 Task: Find connections with filter location Goyerkāta with filter topic #Travelwith filter profile language German with filter current company WPP with filter school Freshers Jobs in Bangalore with filter industry Museums with filter service category Computer Repair with filter keywords title Receptionist
Action: Mouse moved to (665, 107)
Screenshot: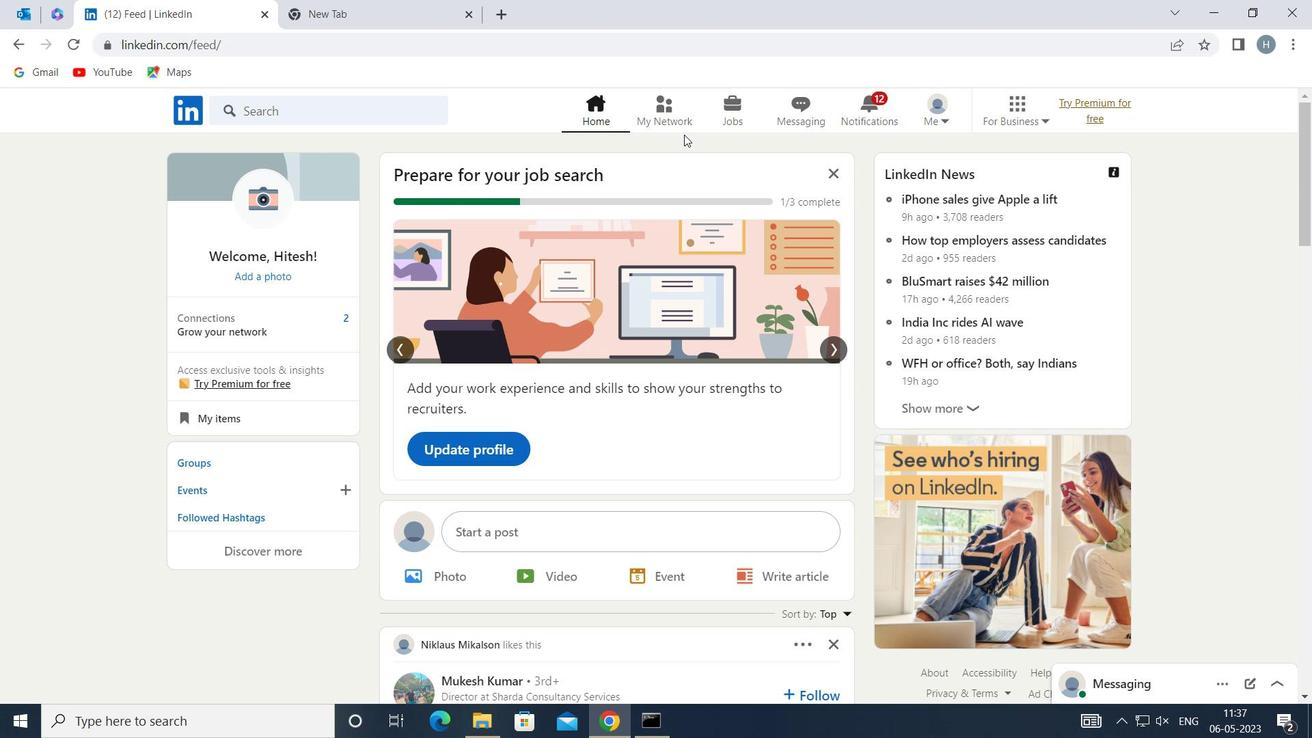 
Action: Mouse pressed left at (665, 107)
Screenshot: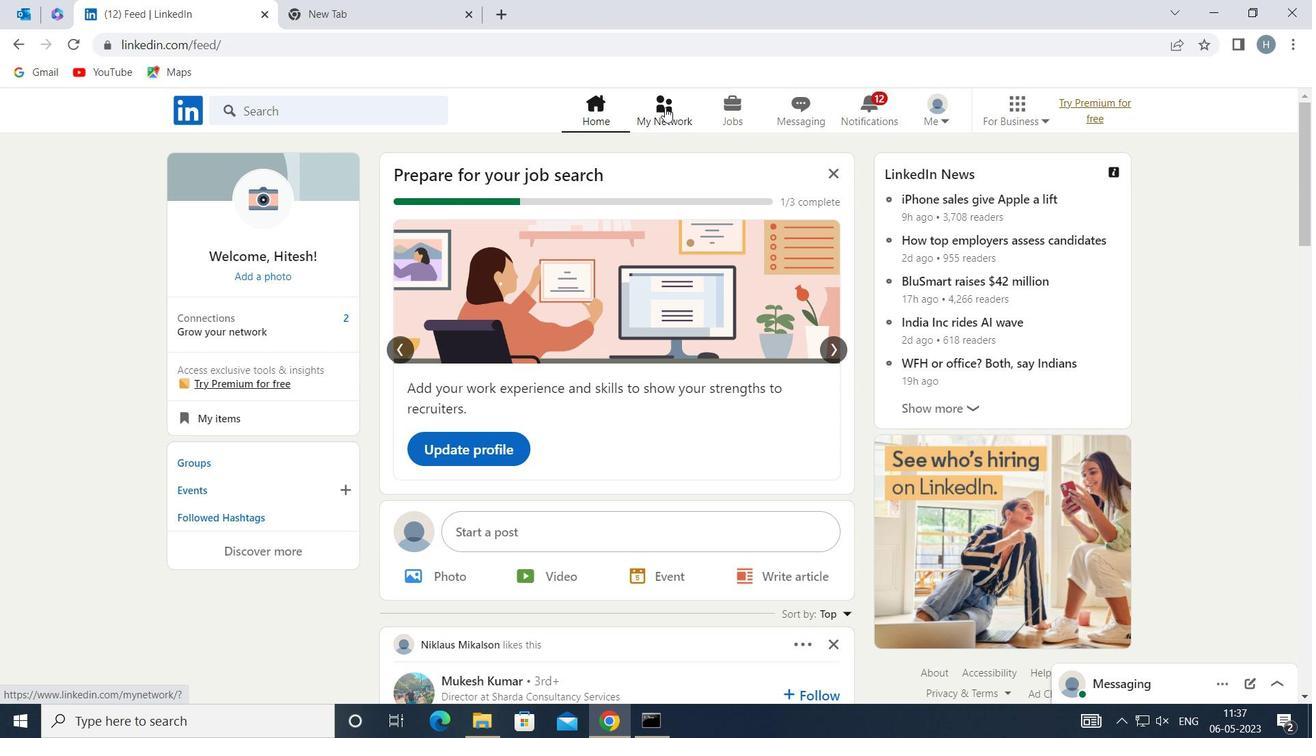 
Action: Mouse moved to (385, 203)
Screenshot: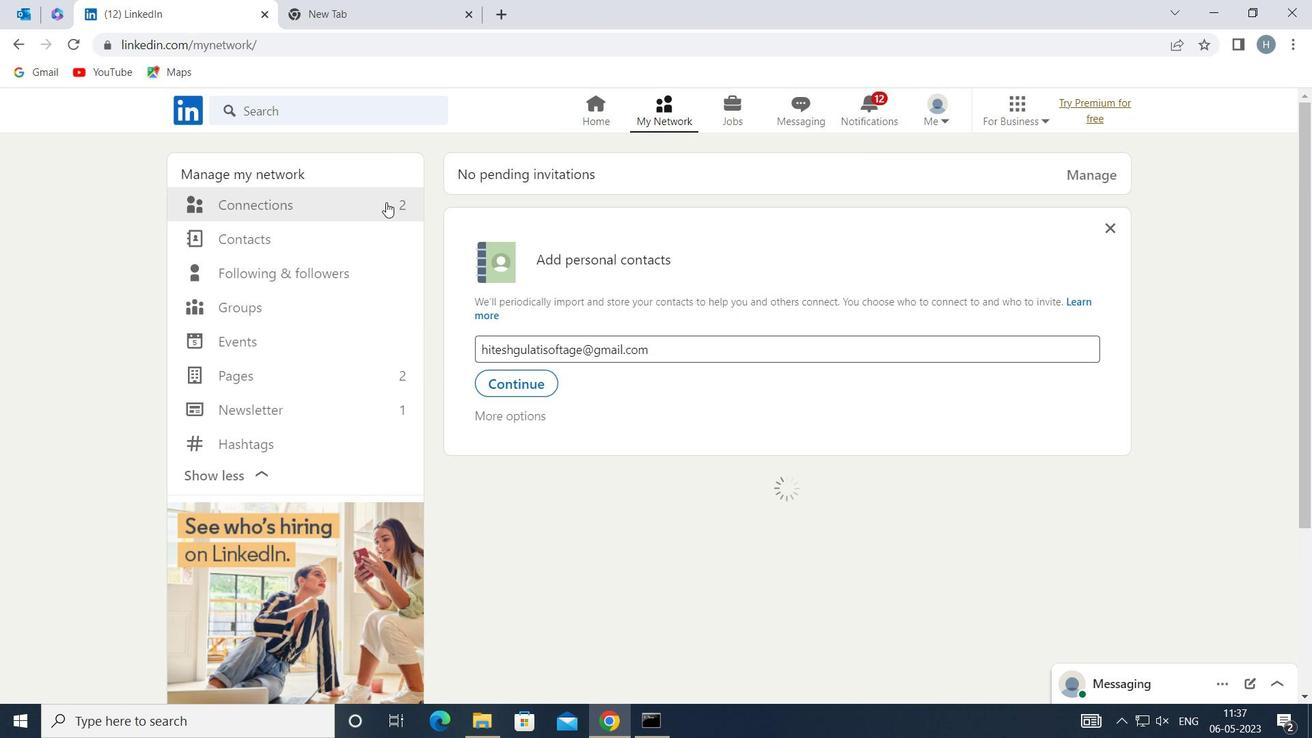 
Action: Mouse pressed left at (385, 203)
Screenshot: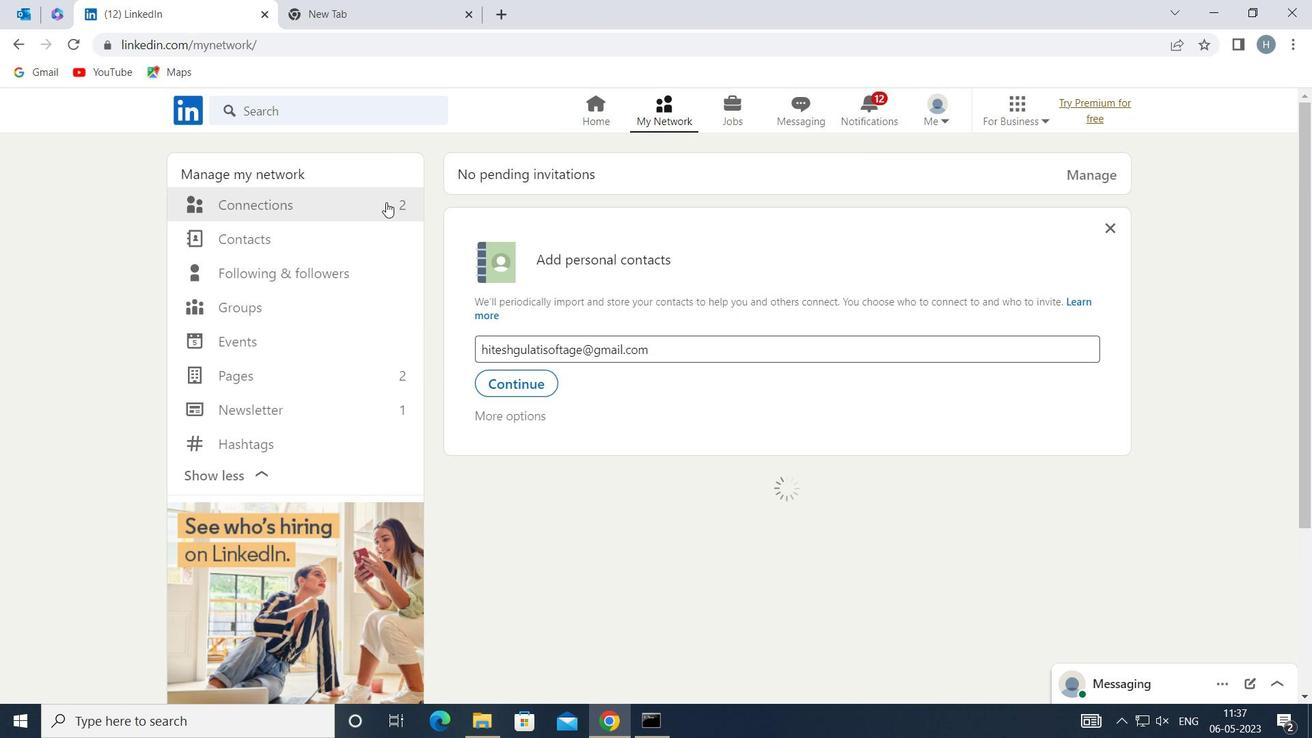 
Action: Mouse moved to (817, 201)
Screenshot: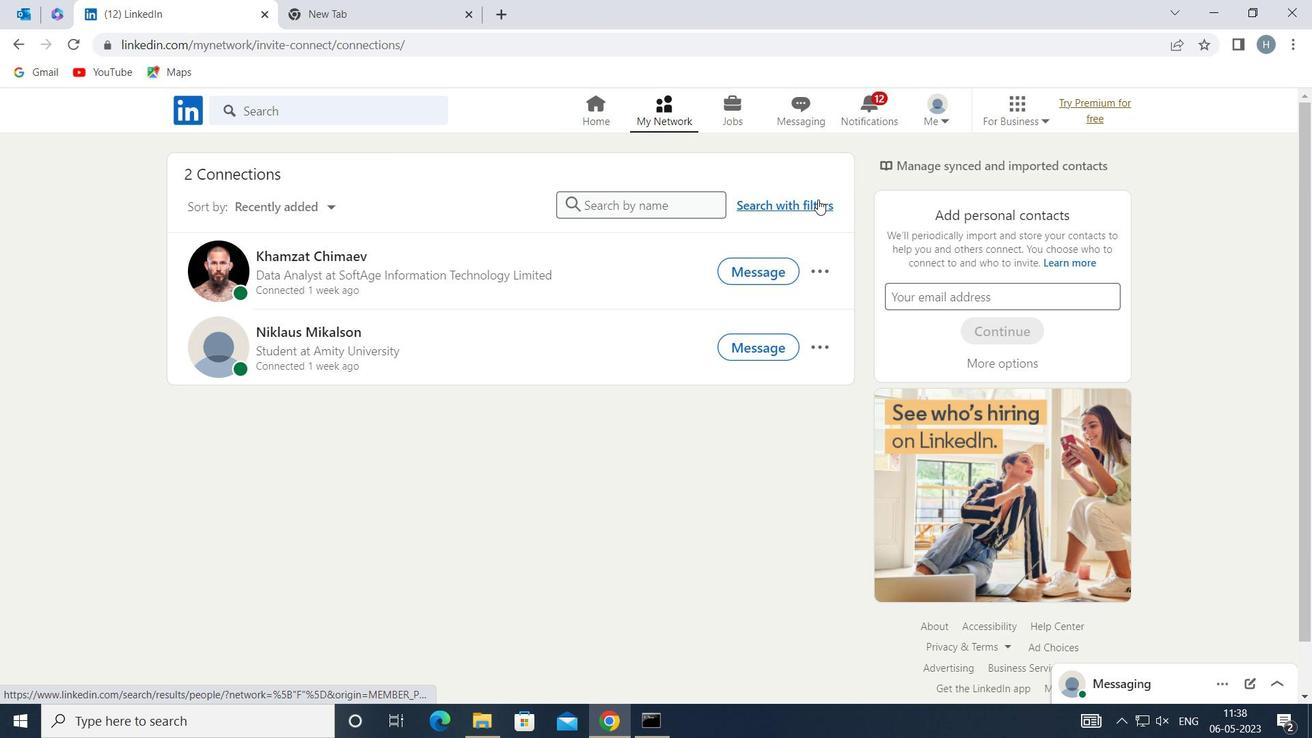 
Action: Mouse pressed left at (817, 201)
Screenshot: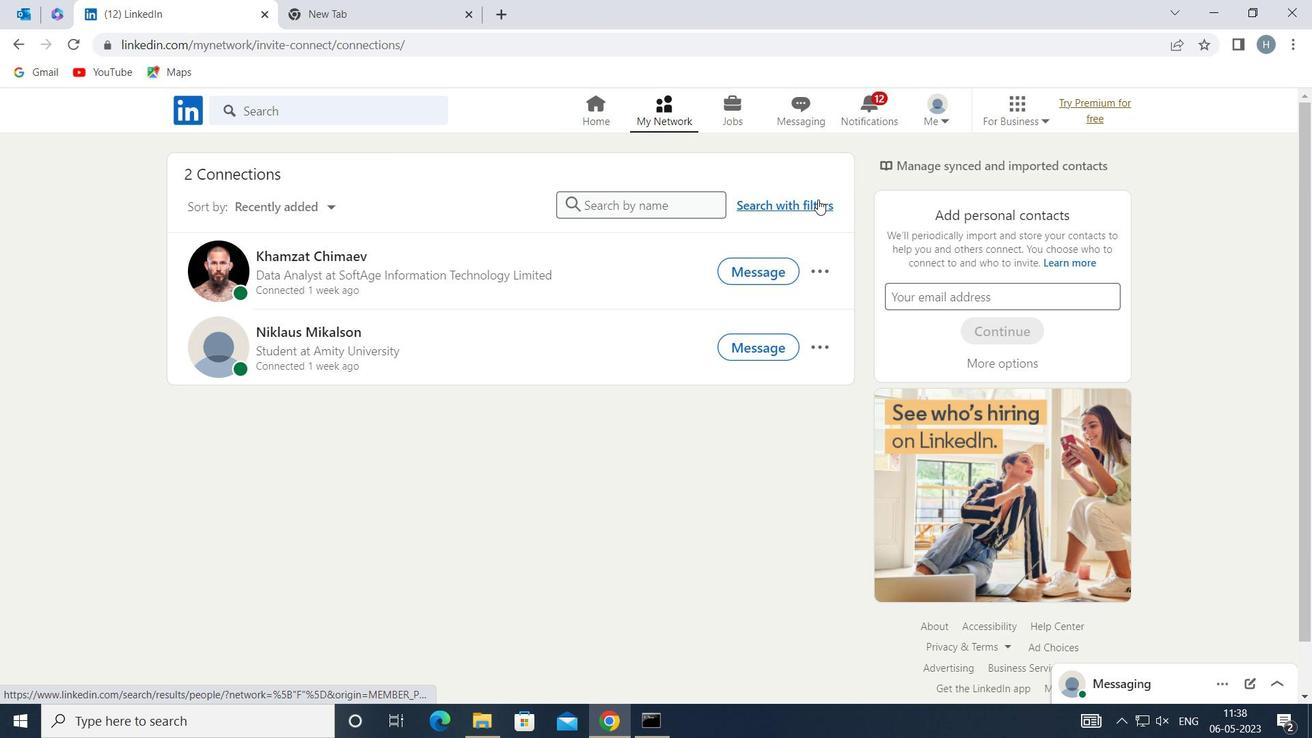 
Action: Mouse moved to (715, 163)
Screenshot: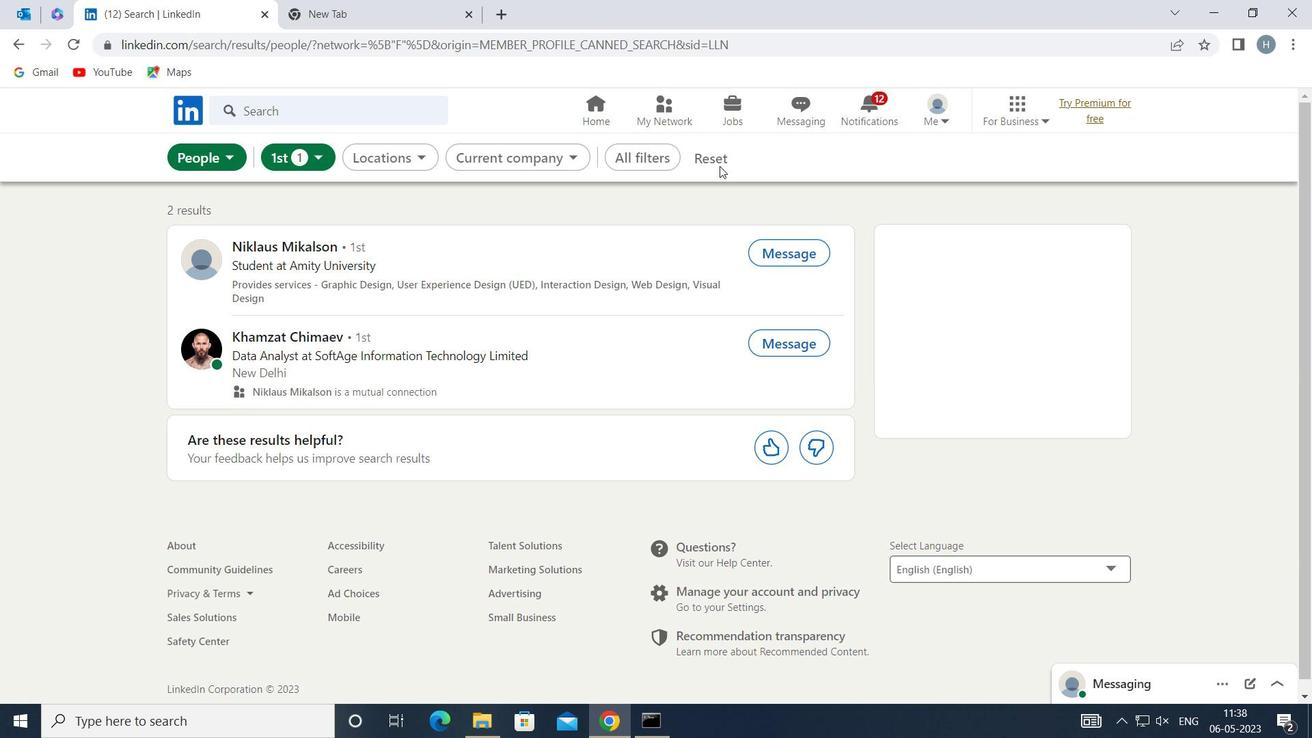 
Action: Mouse pressed left at (715, 163)
Screenshot: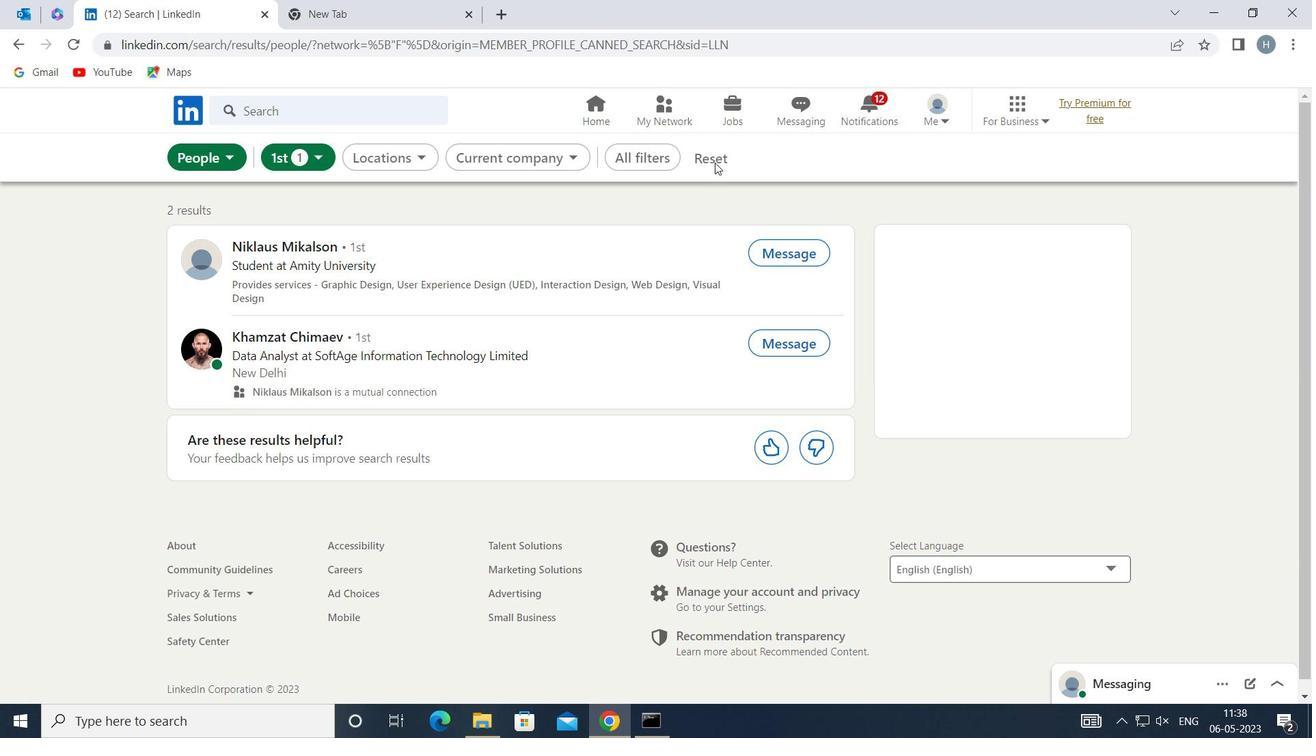 
Action: Mouse moved to (712, 153)
Screenshot: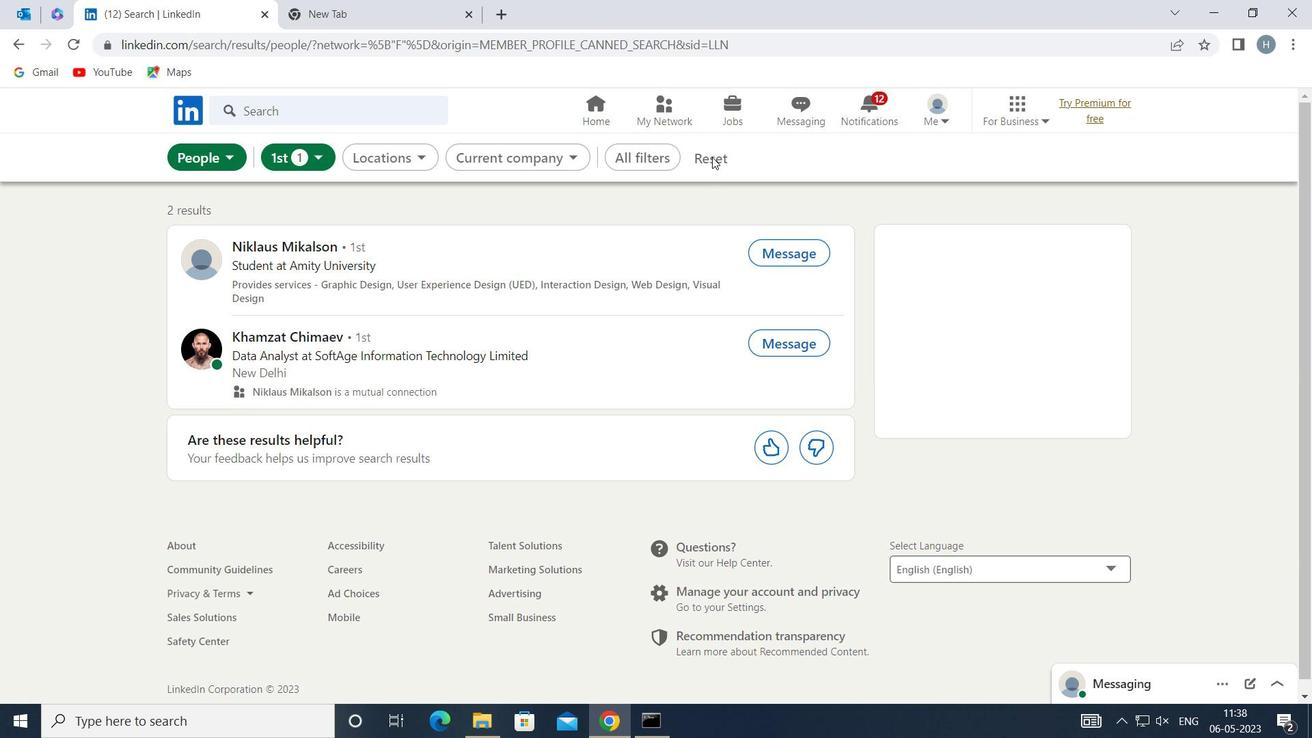 
Action: Mouse pressed left at (712, 153)
Screenshot: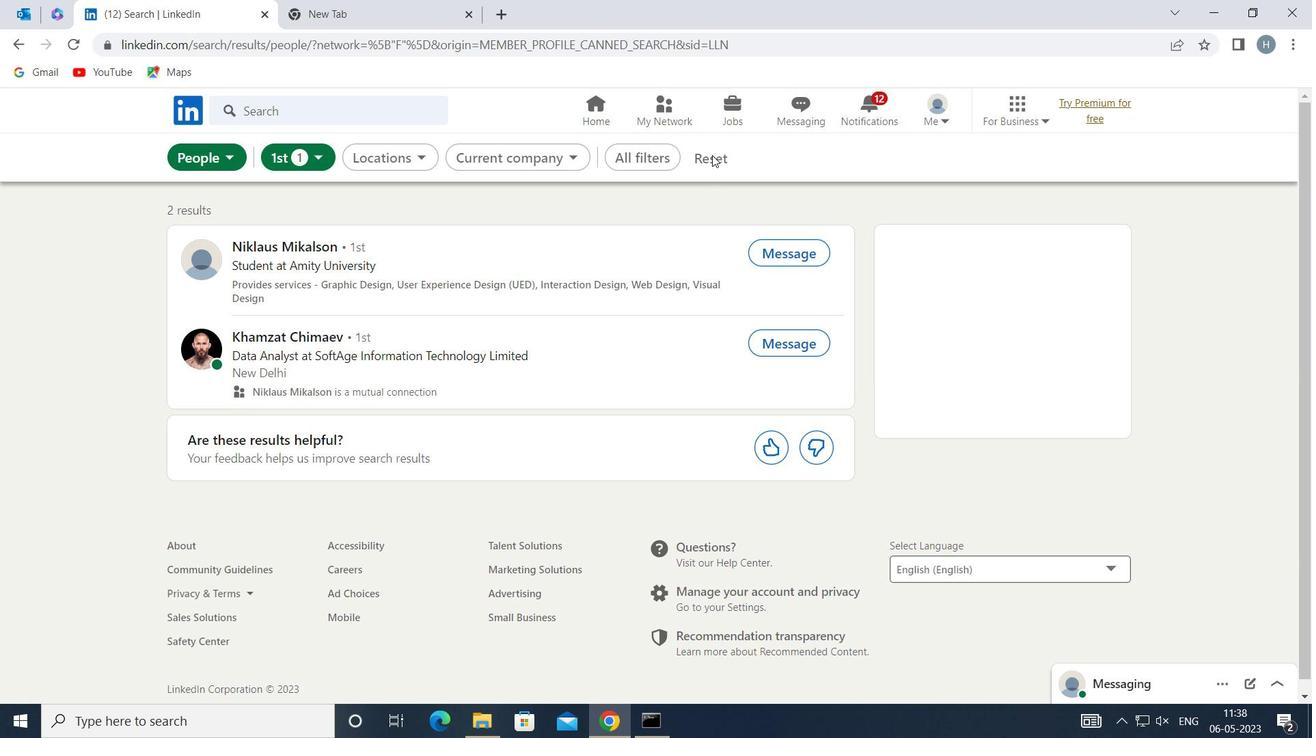 
Action: Mouse moved to (699, 155)
Screenshot: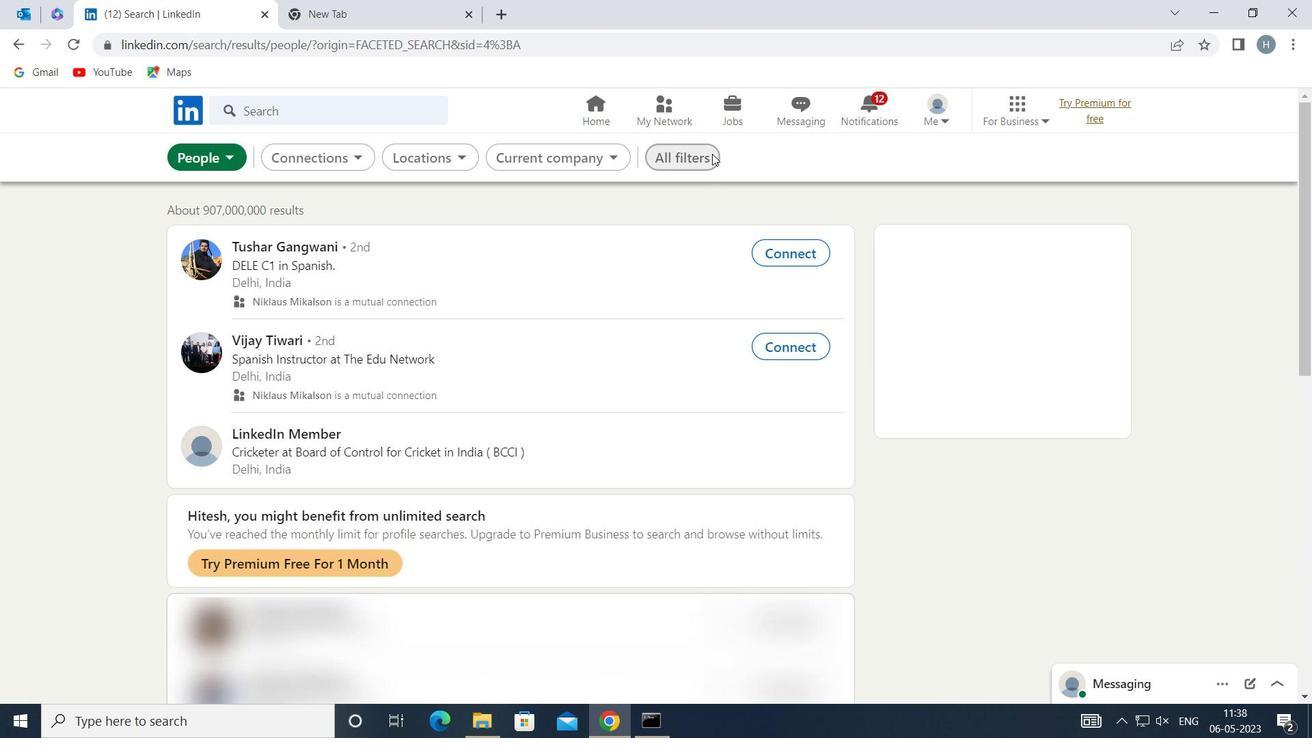 
Action: Mouse pressed left at (699, 155)
Screenshot: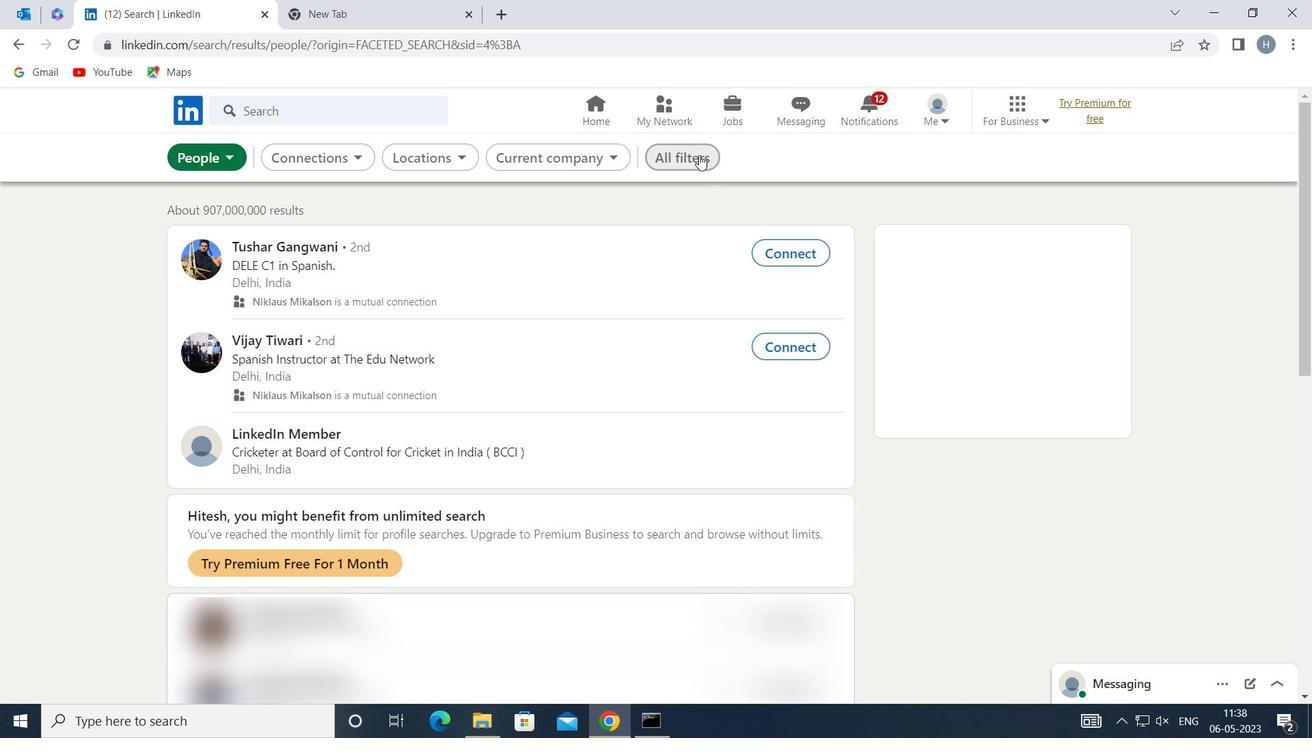 
Action: Mouse moved to (1075, 369)
Screenshot: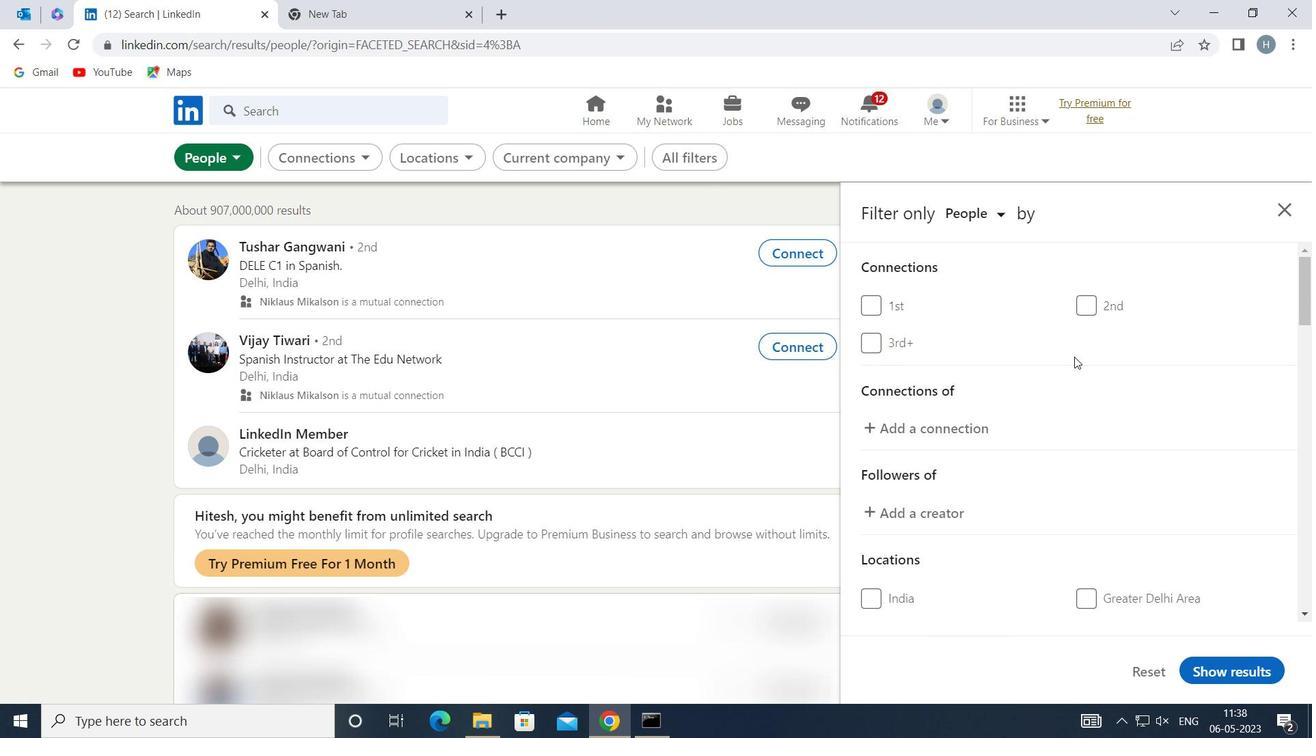 
Action: Mouse scrolled (1075, 369) with delta (0, 0)
Screenshot: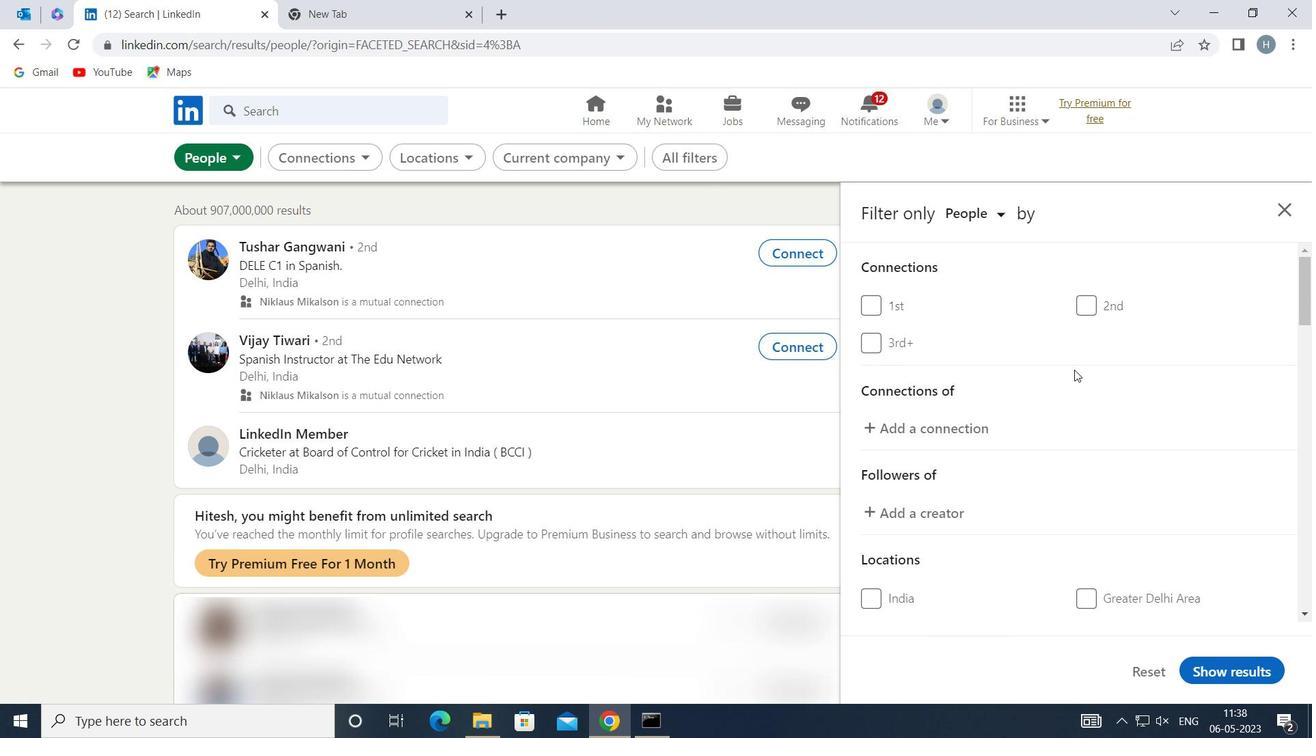 
Action: Mouse moved to (1075, 370)
Screenshot: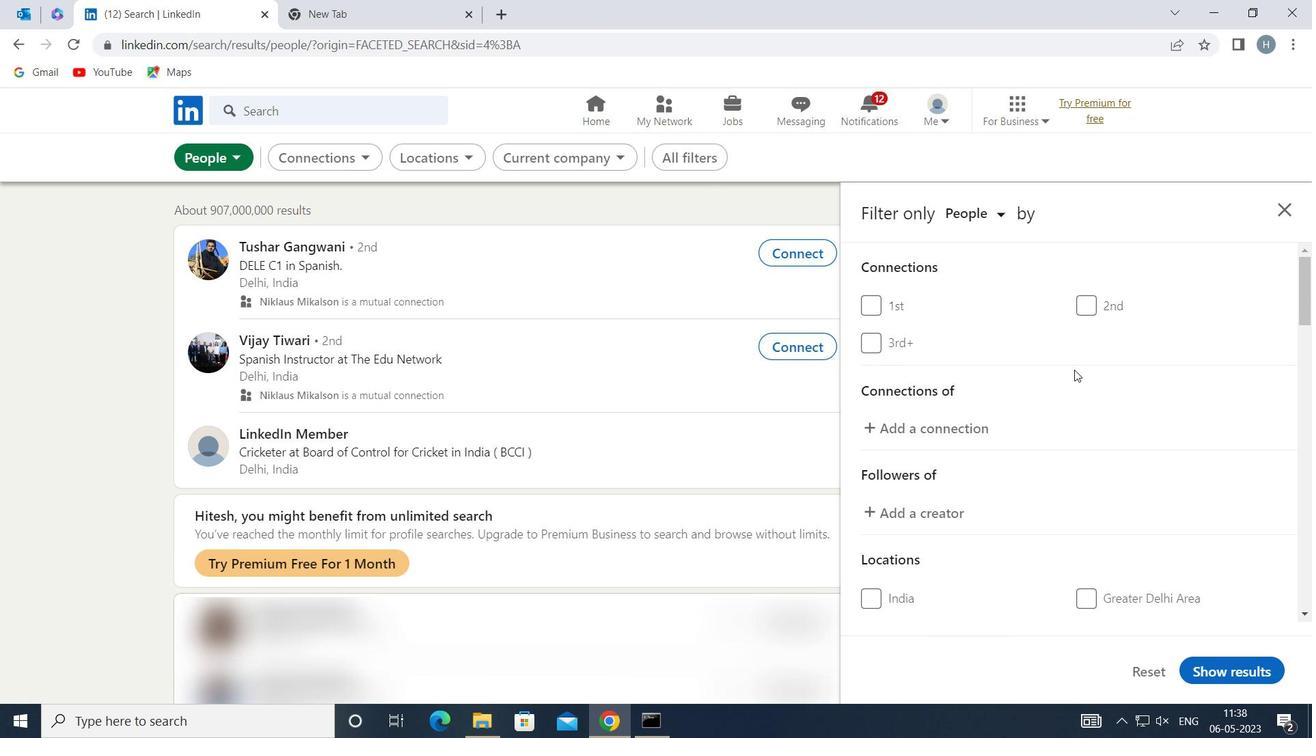 
Action: Mouse scrolled (1075, 369) with delta (0, 0)
Screenshot: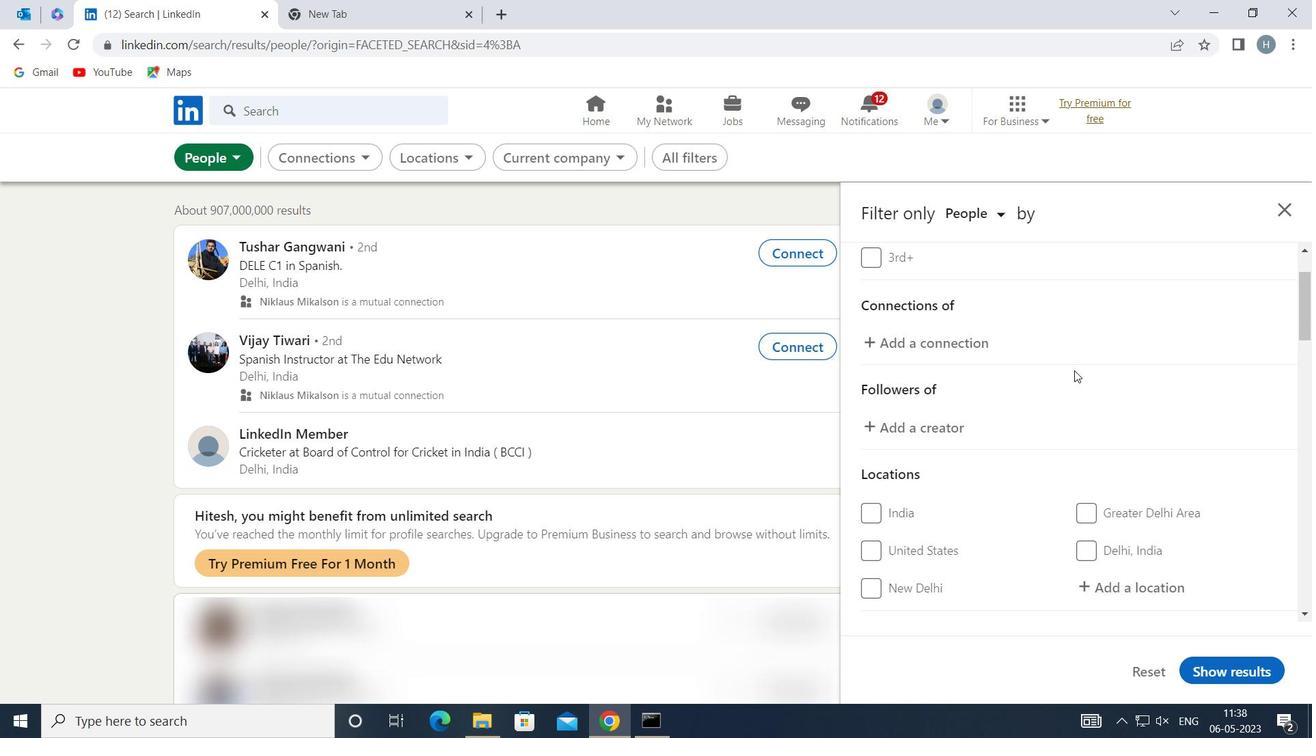 
Action: Mouse moved to (1075, 372)
Screenshot: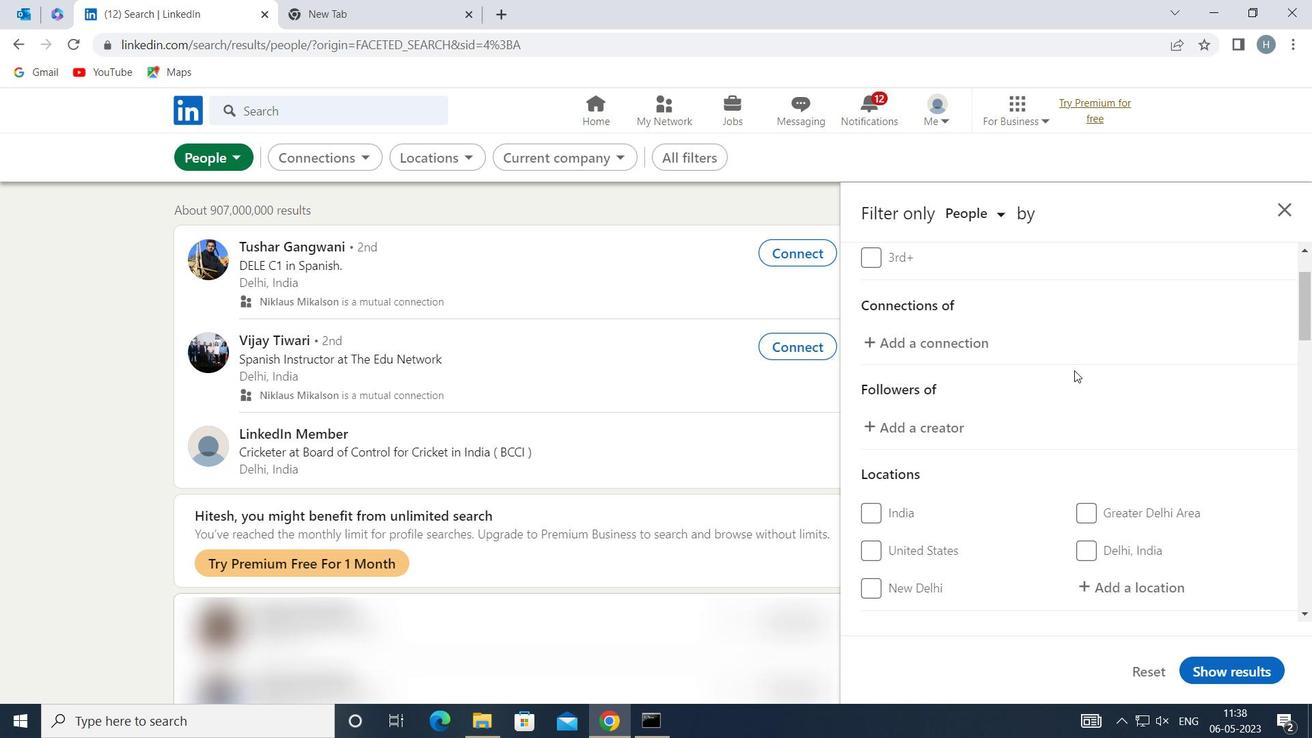 
Action: Mouse scrolled (1075, 371) with delta (0, 0)
Screenshot: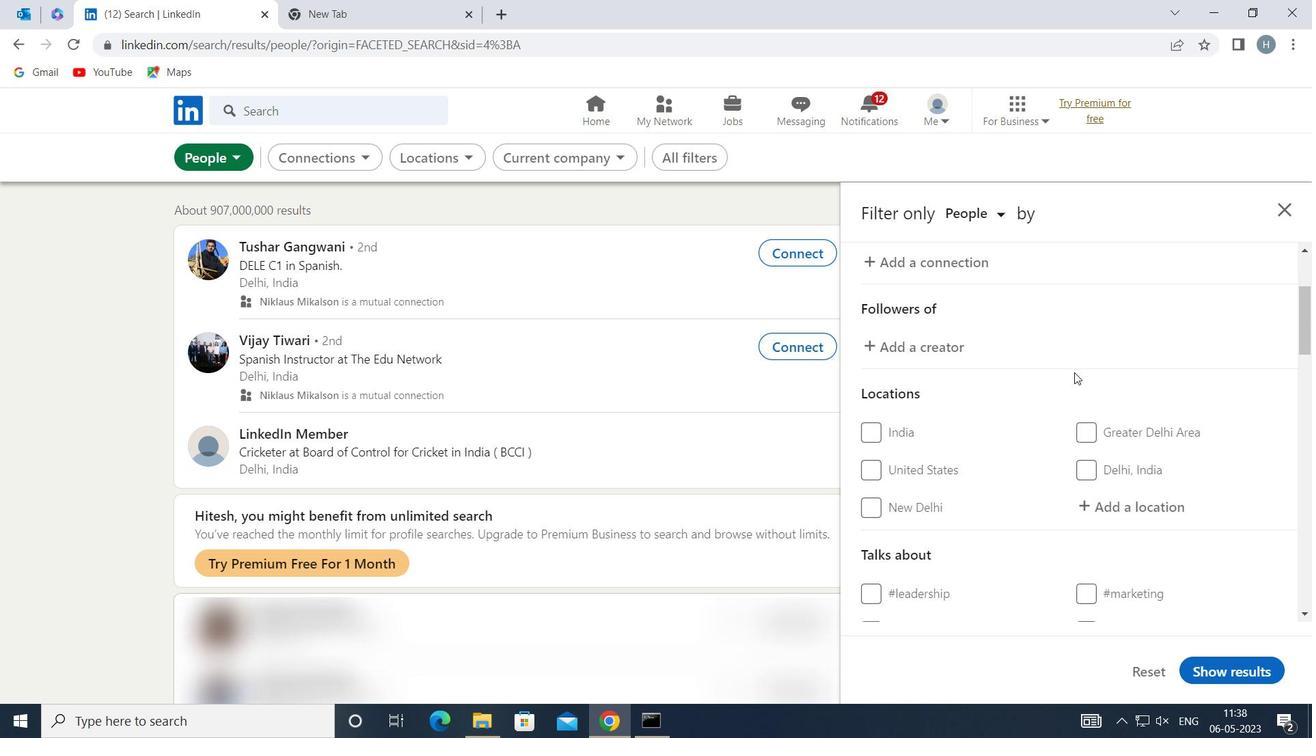 
Action: Mouse moved to (1129, 412)
Screenshot: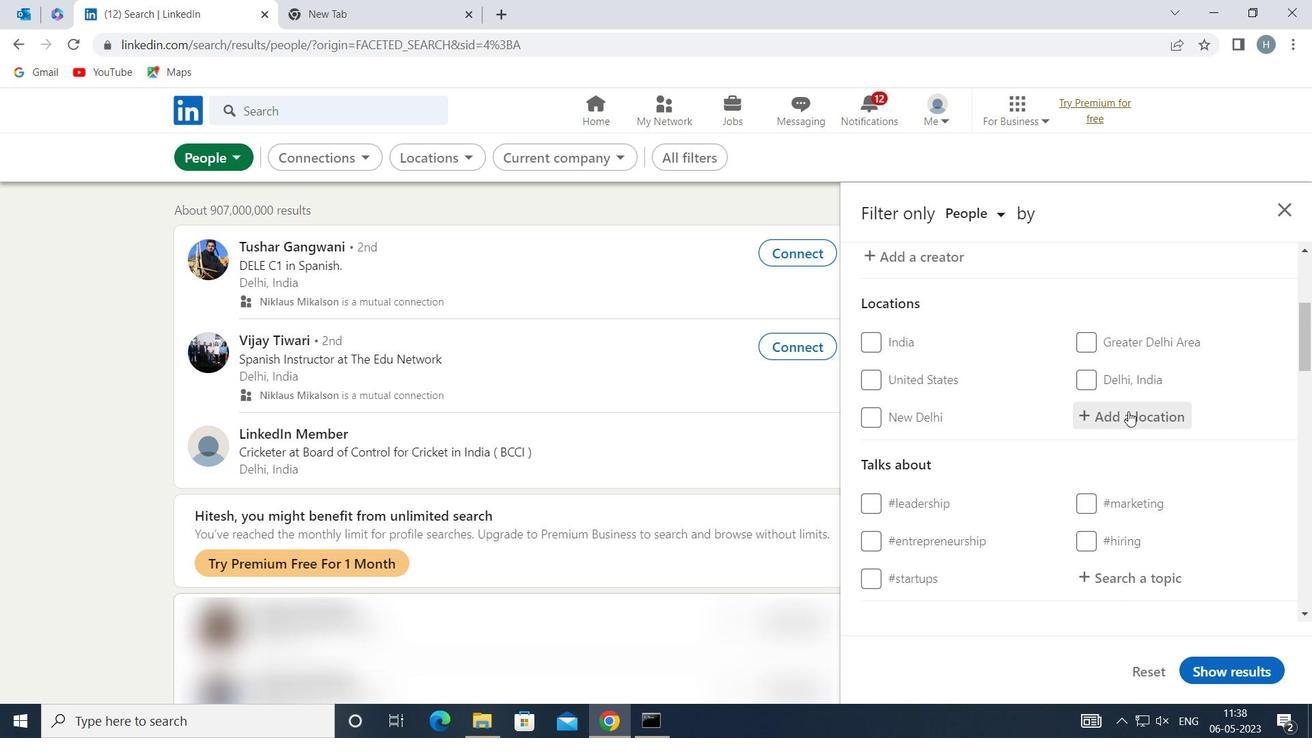 
Action: Mouse pressed left at (1129, 412)
Screenshot: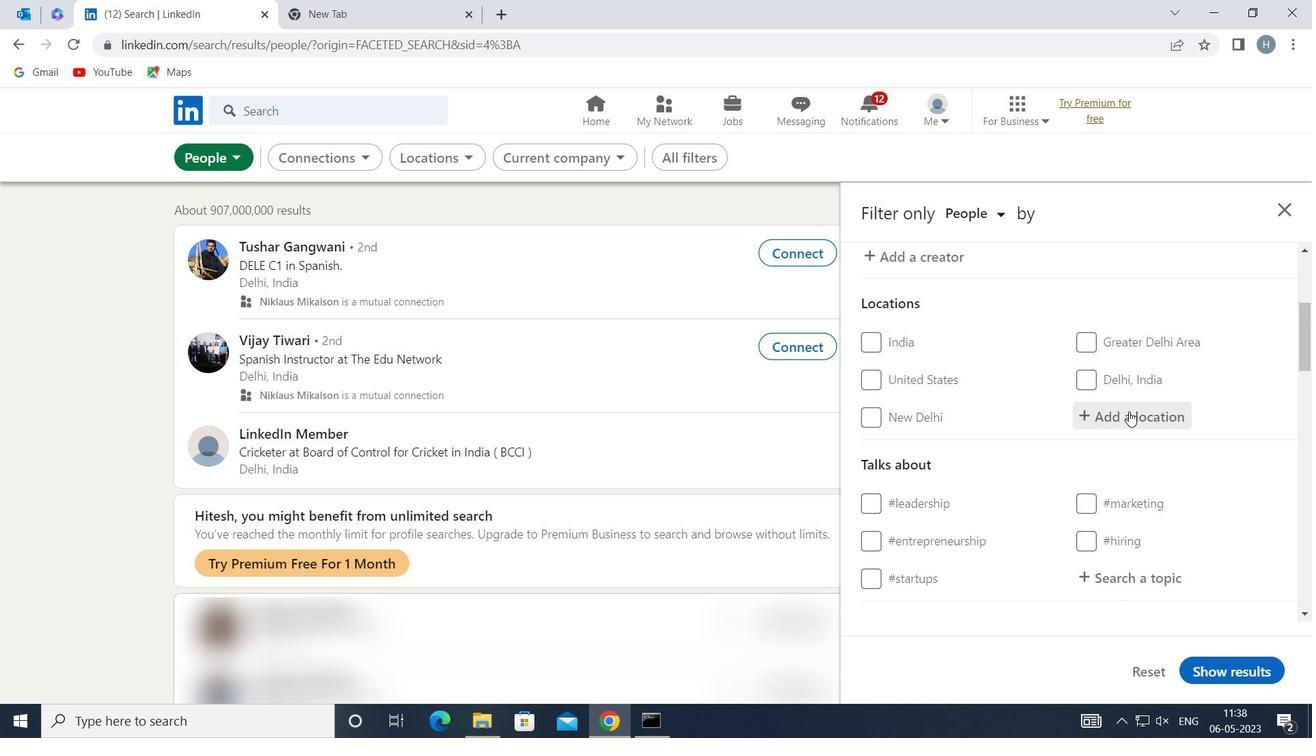 
Action: Mouse moved to (1128, 412)
Screenshot: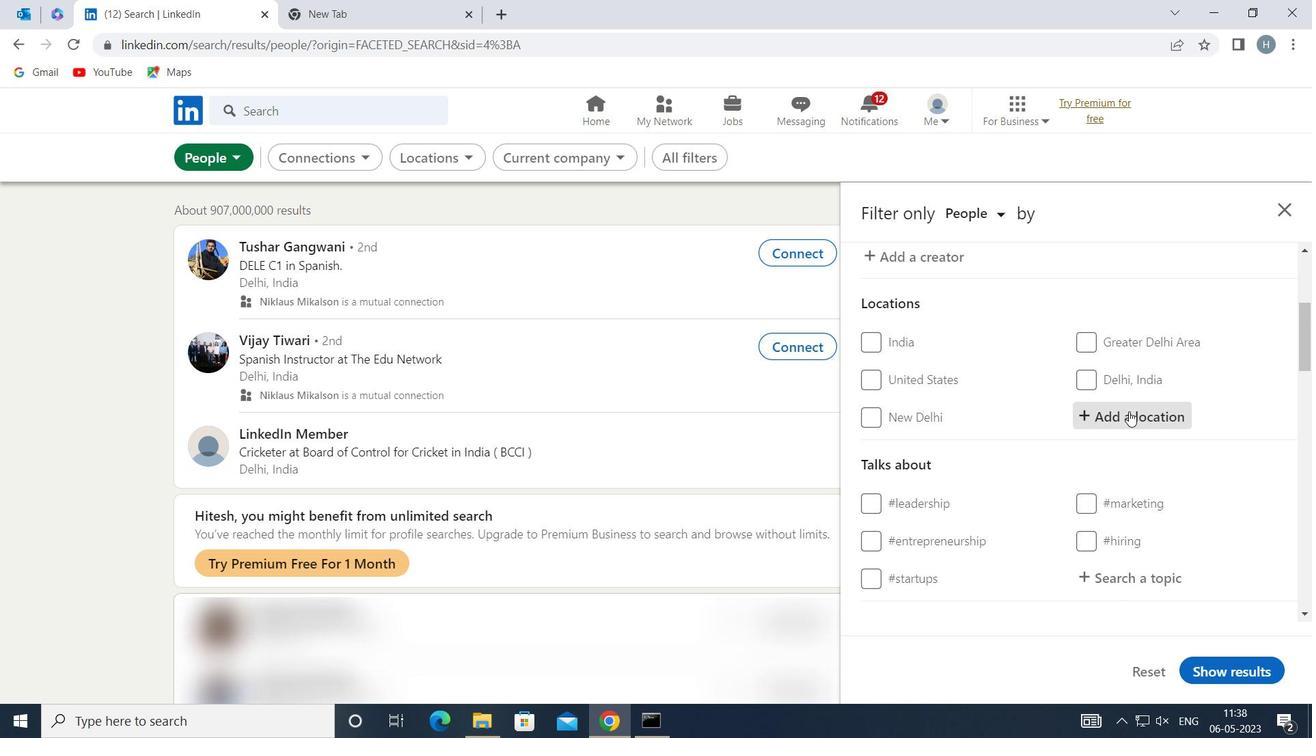 
Action: Key pressed <Key.shift>GOYERKATA
Screenshot: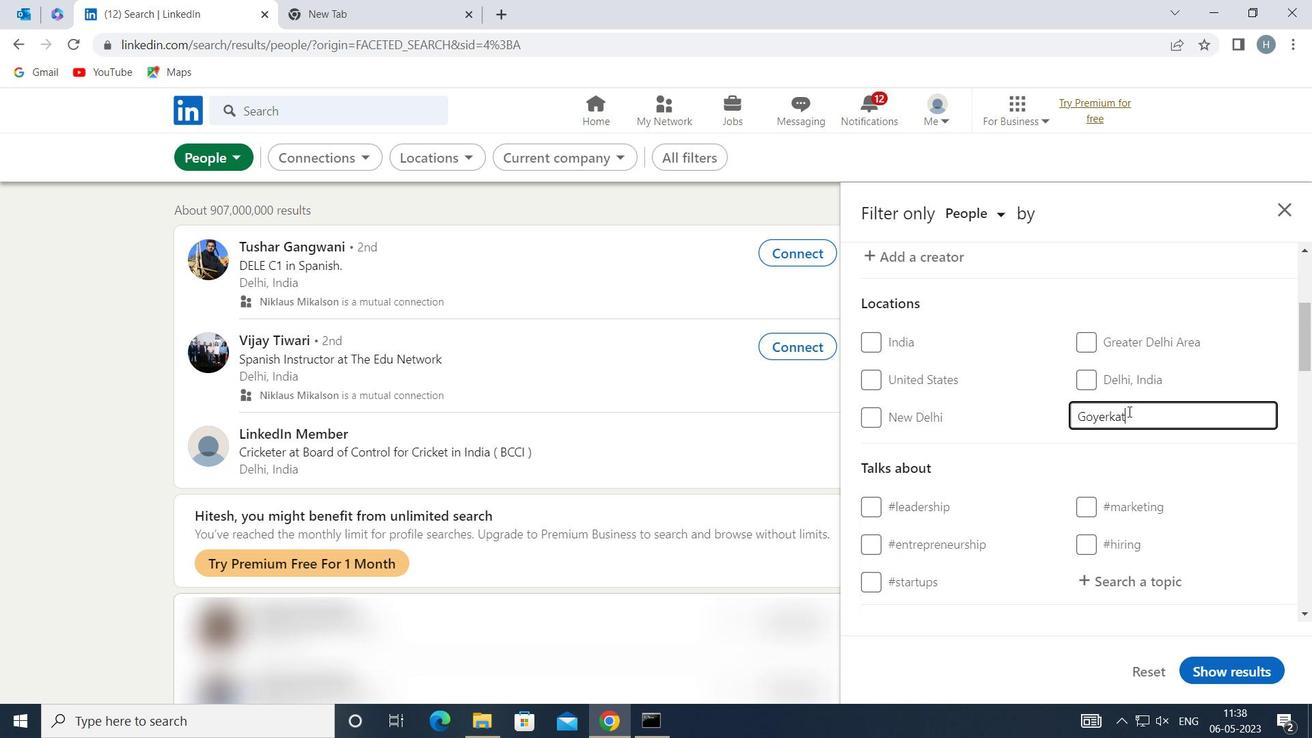 
Action: Mouse moved to (1145, 440)
Screenshot: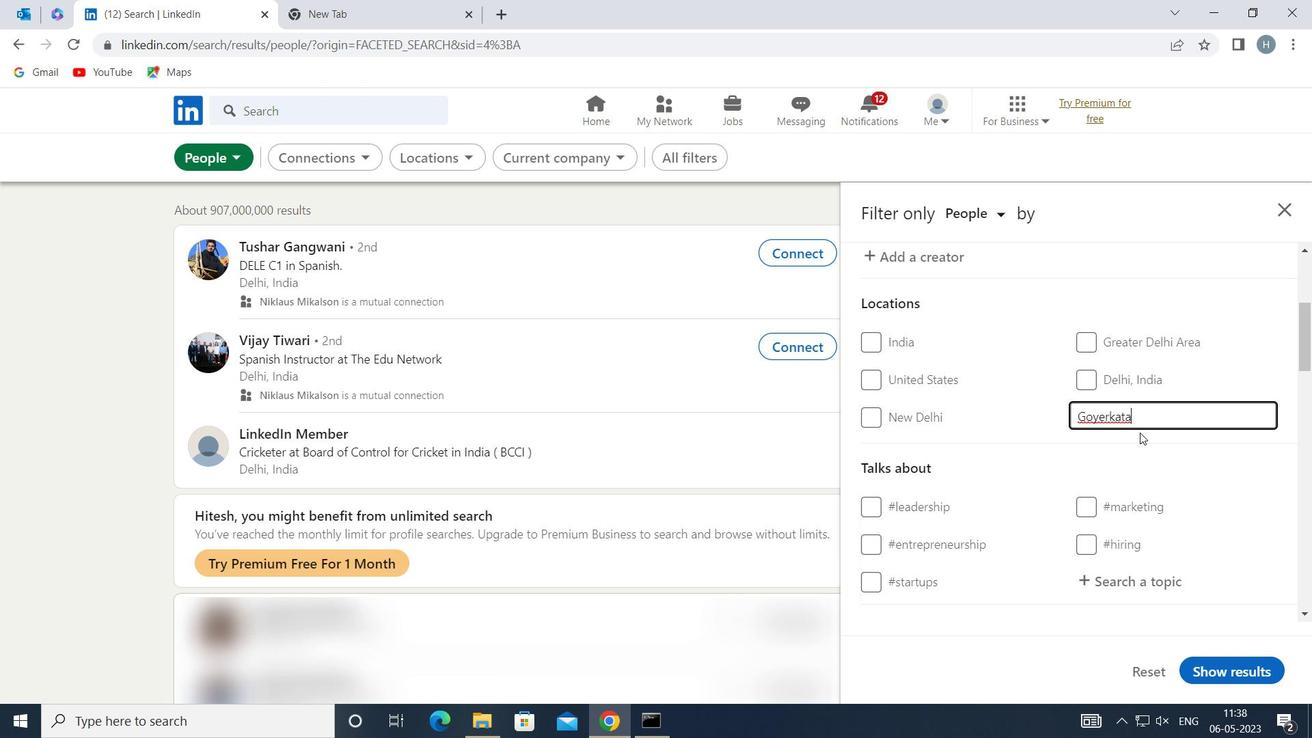 
Action: Mouse pressed left at (1145, 440)
Screenshot: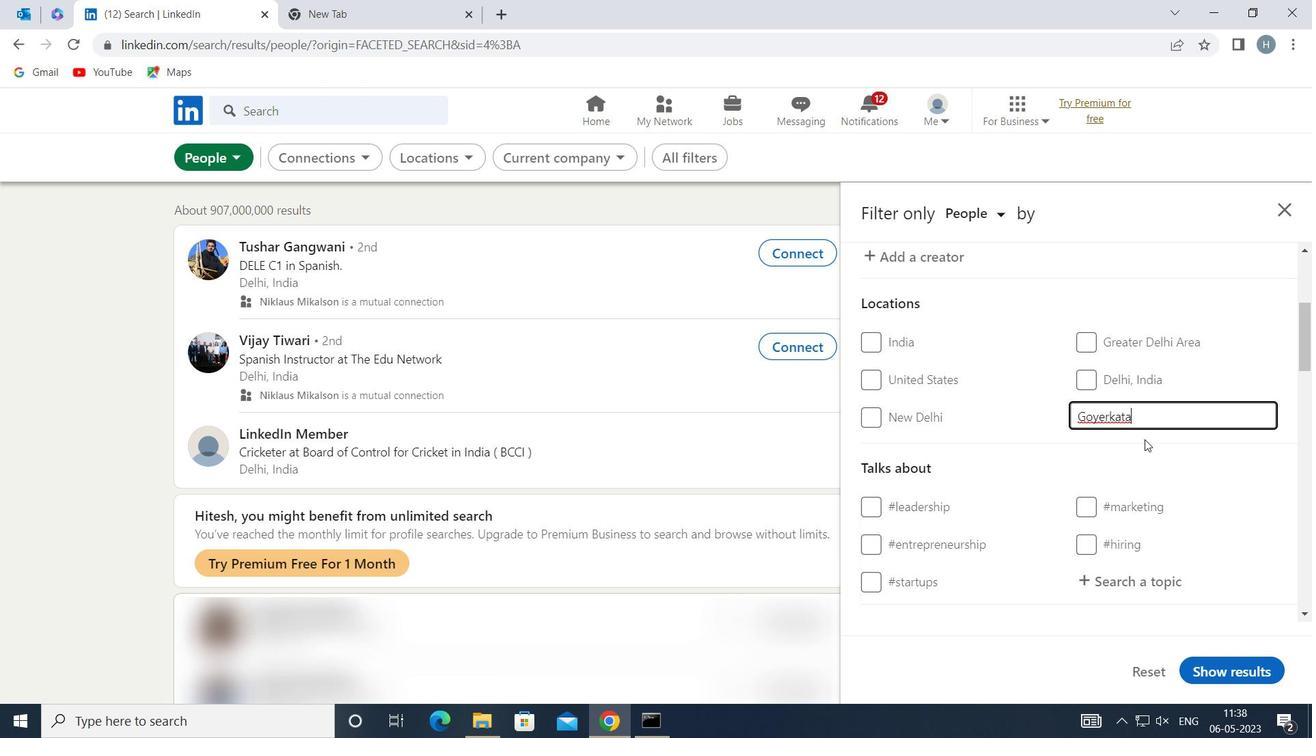 
Action: Mouse moved to (1125, 434)
Screenshot: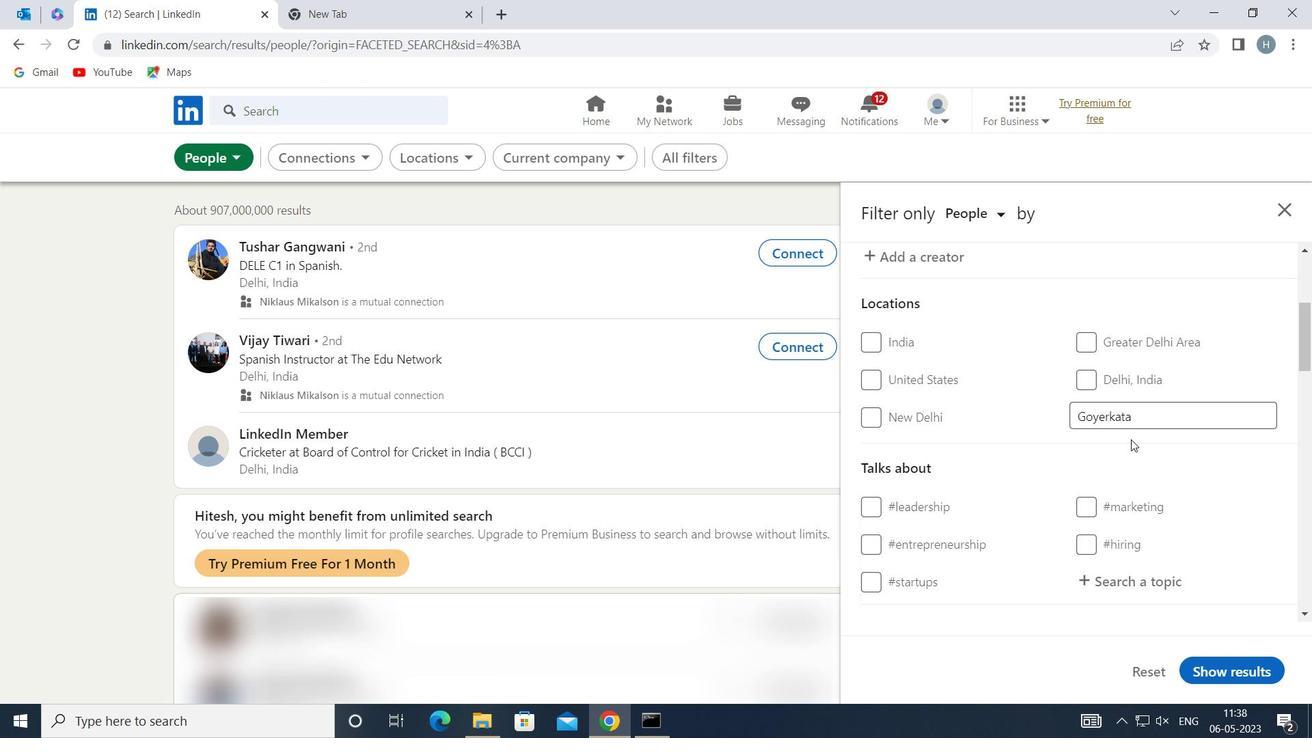 
Action: Mouse scrolled (1125, 433) with delta (0, 0)
Screenshot: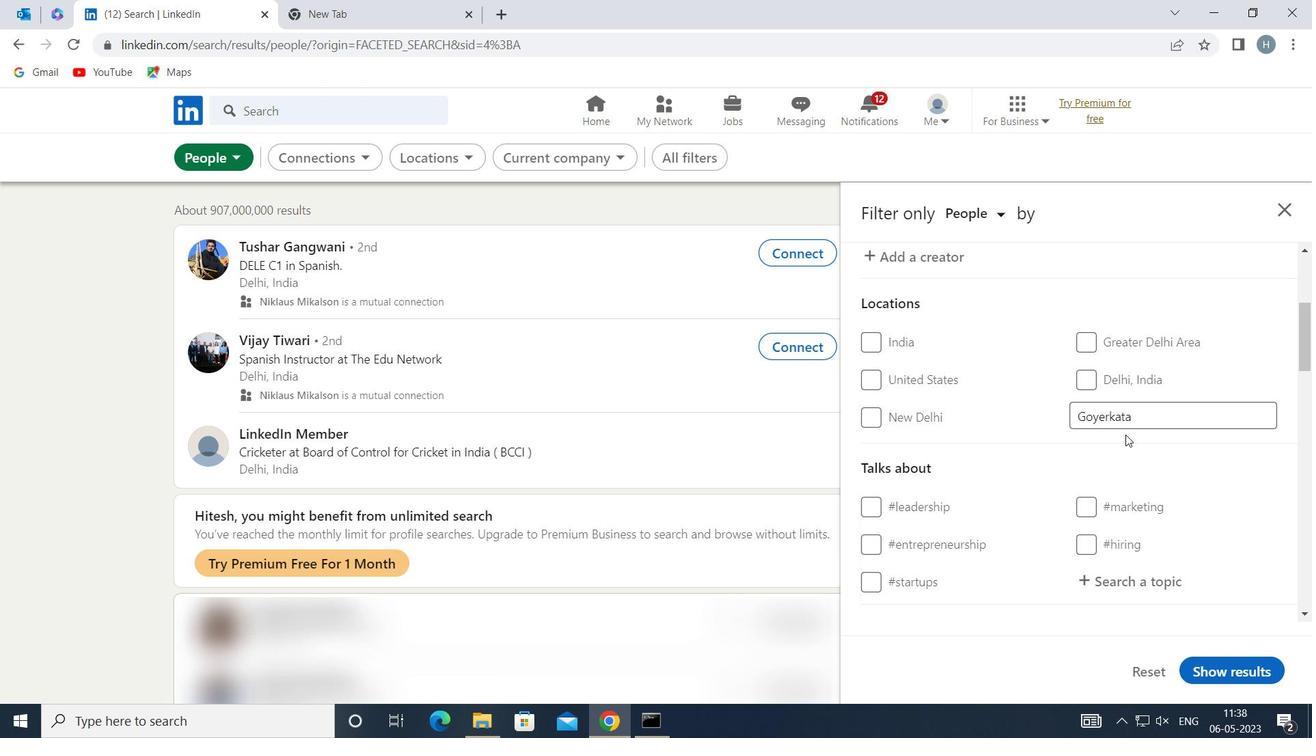 
Action: Mouse moved to (1125, 433)
Screenshot: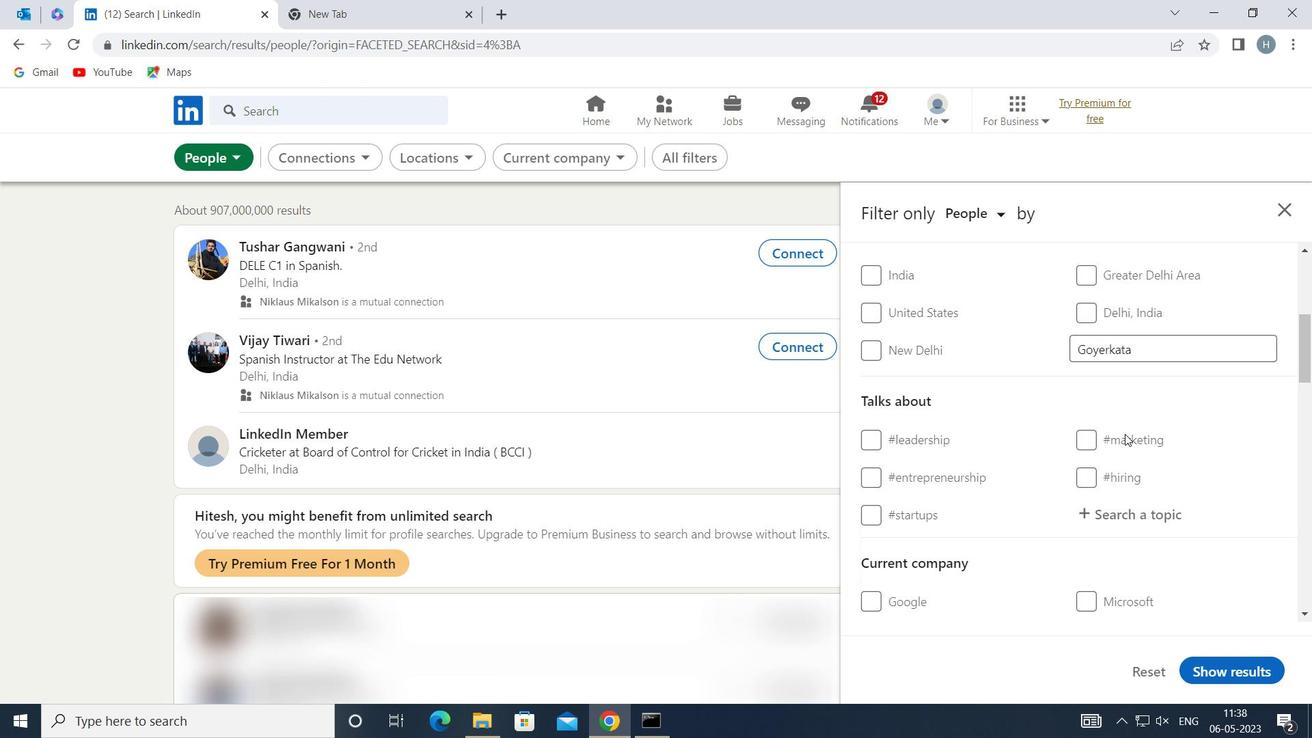 
Action: Mouse scrolled (1125, 432) with delta (0, 0)
Screenshot: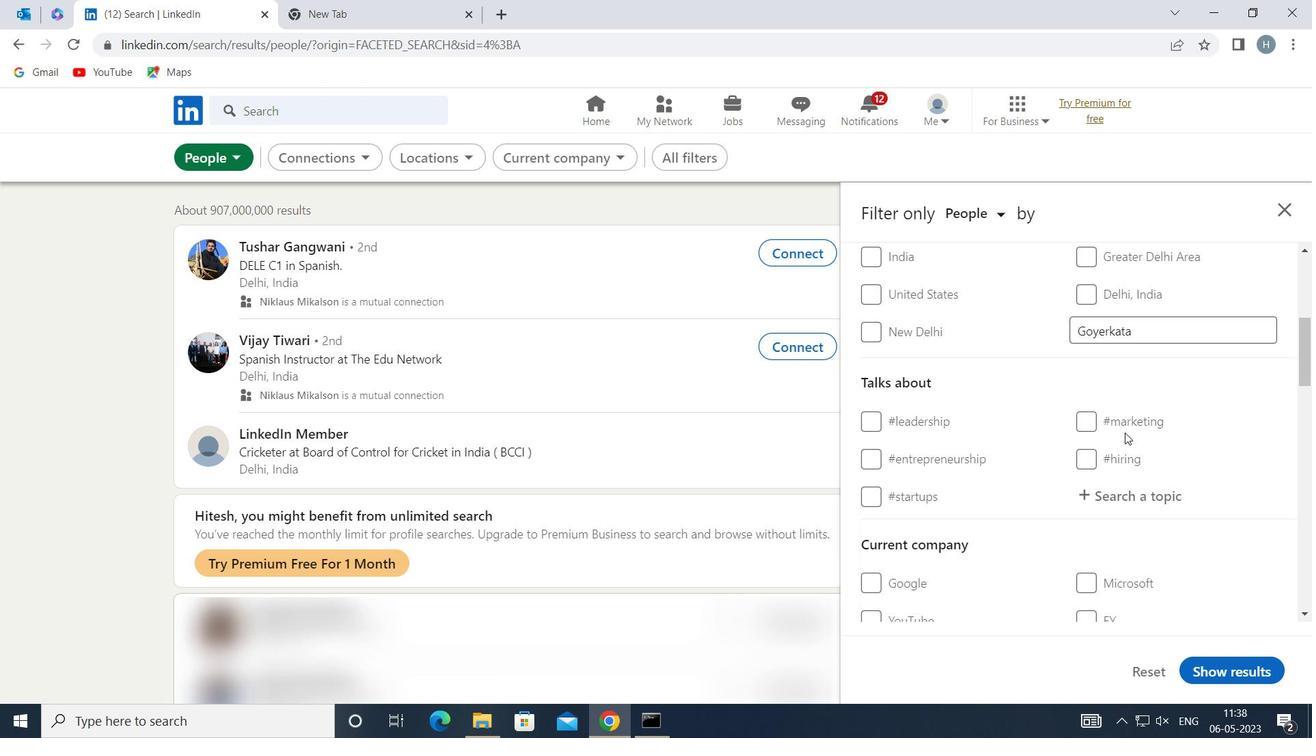 
Action: Mouse moved to (1152, 406)
Screenshot: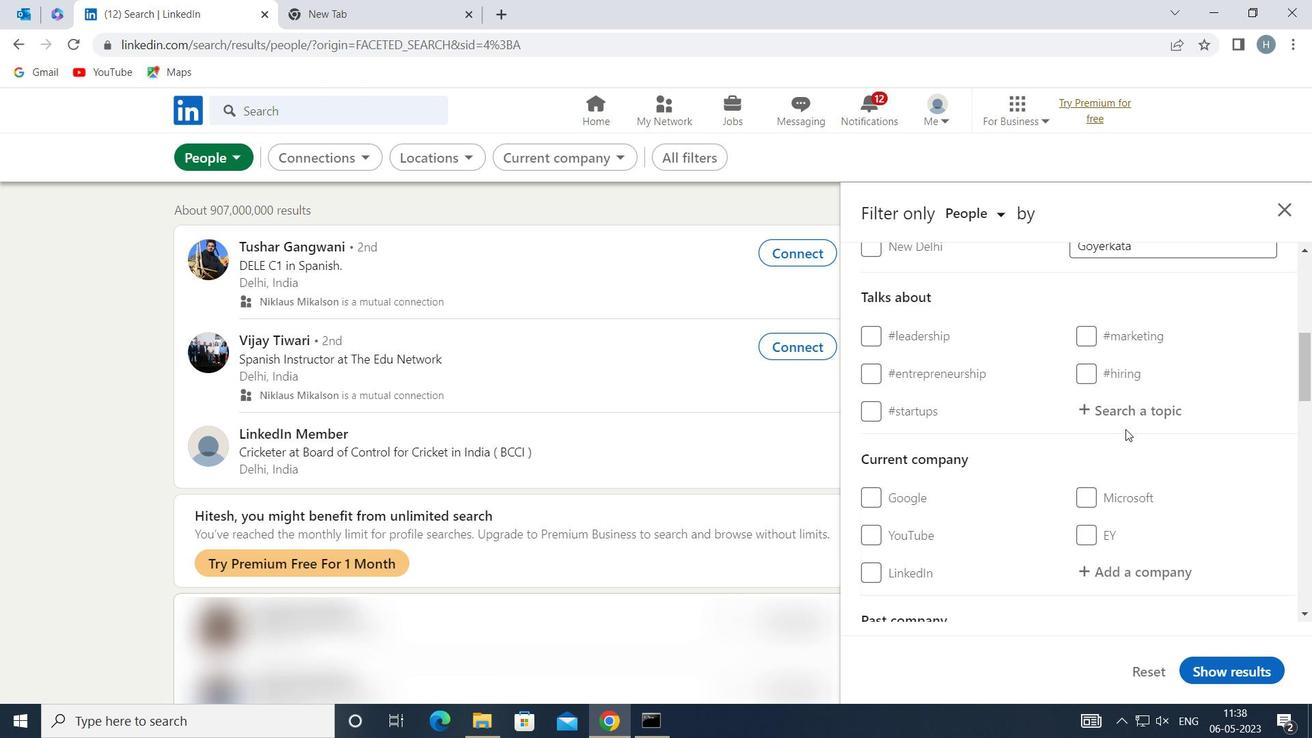 
Action: Mouse pressed left at (1152, 406)
Screenshot: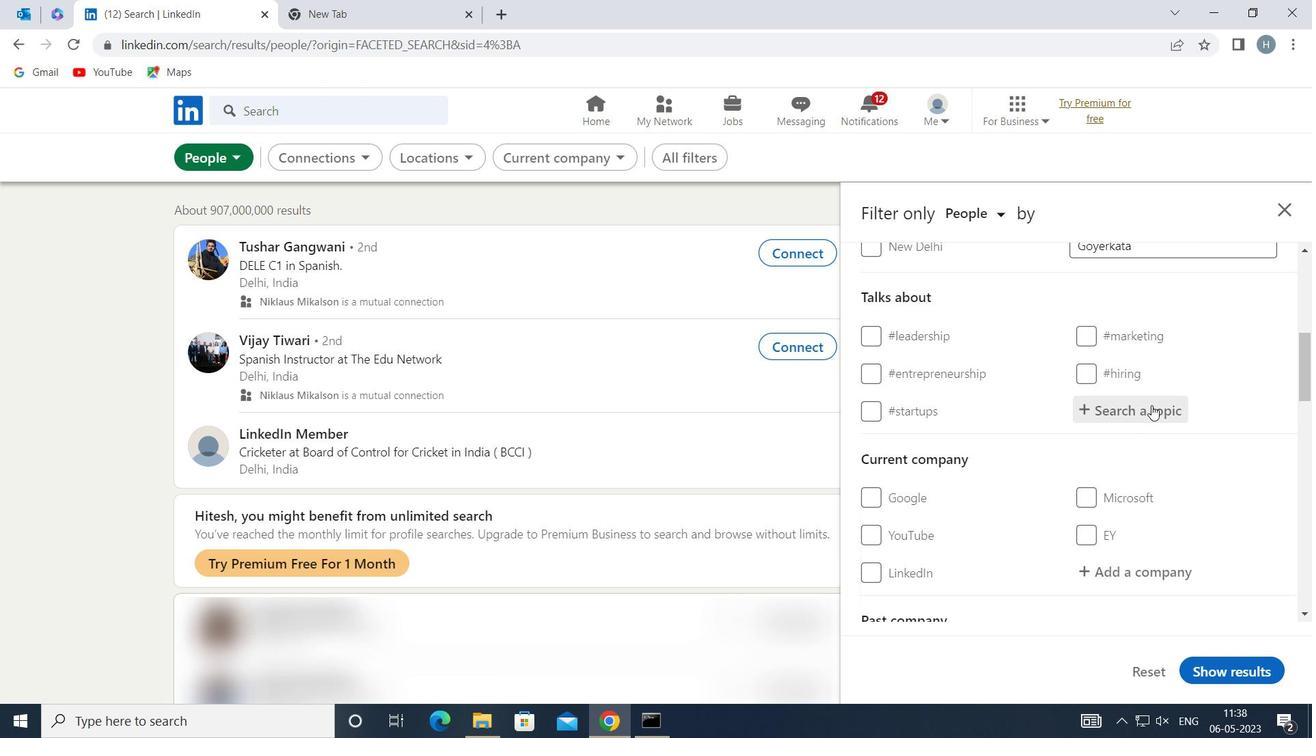 
Action: Key pressed <Key.shift>TRAVEL
Screenshot: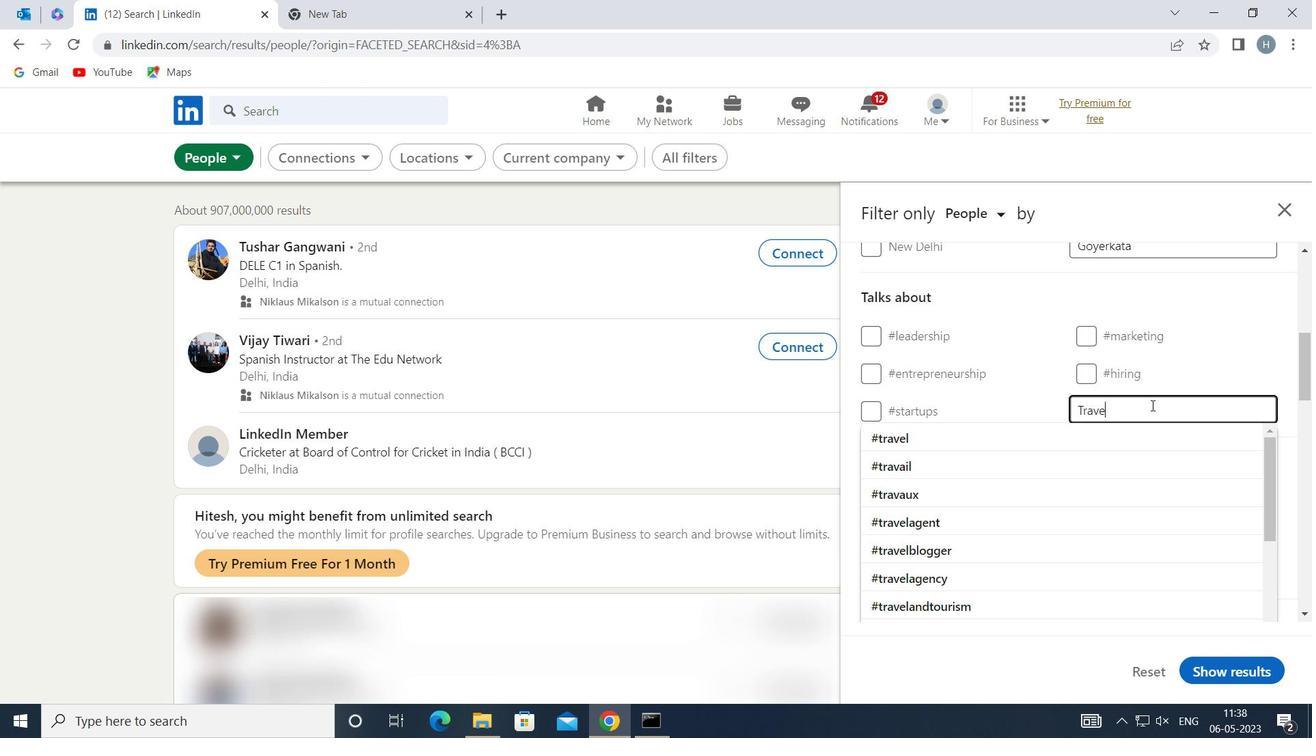 
Action: Mouse moved to (1069, 440)
Screenshot: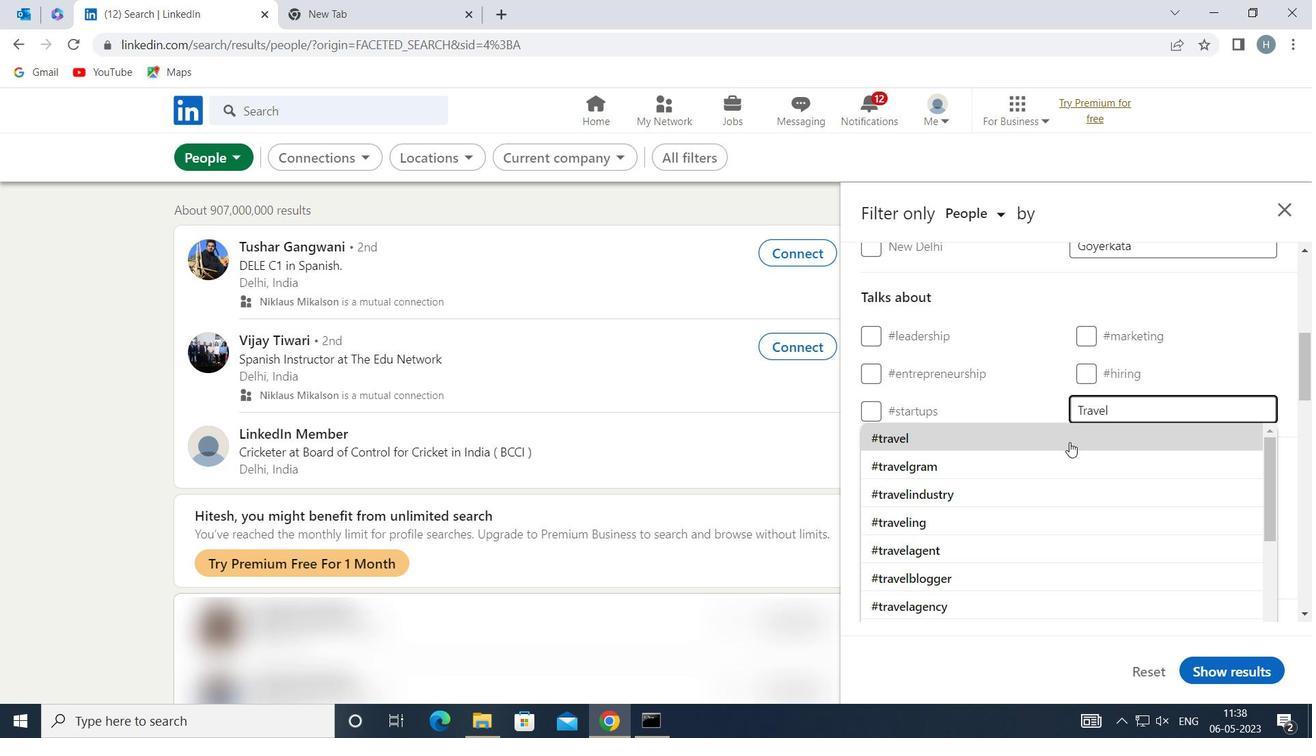 
Action: Mouse pressed left at (1069, 440)
Screenshot: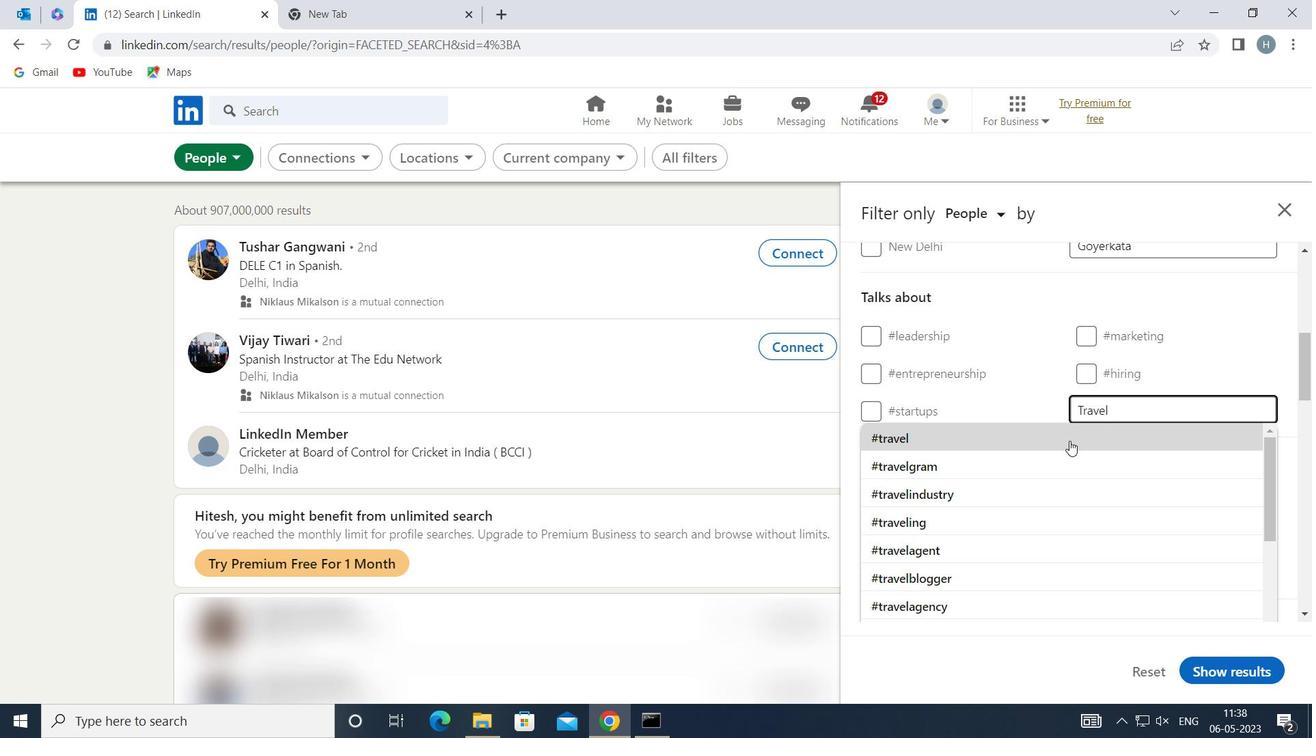
Action: Mouse moved to (1060, 422)
Screenshot: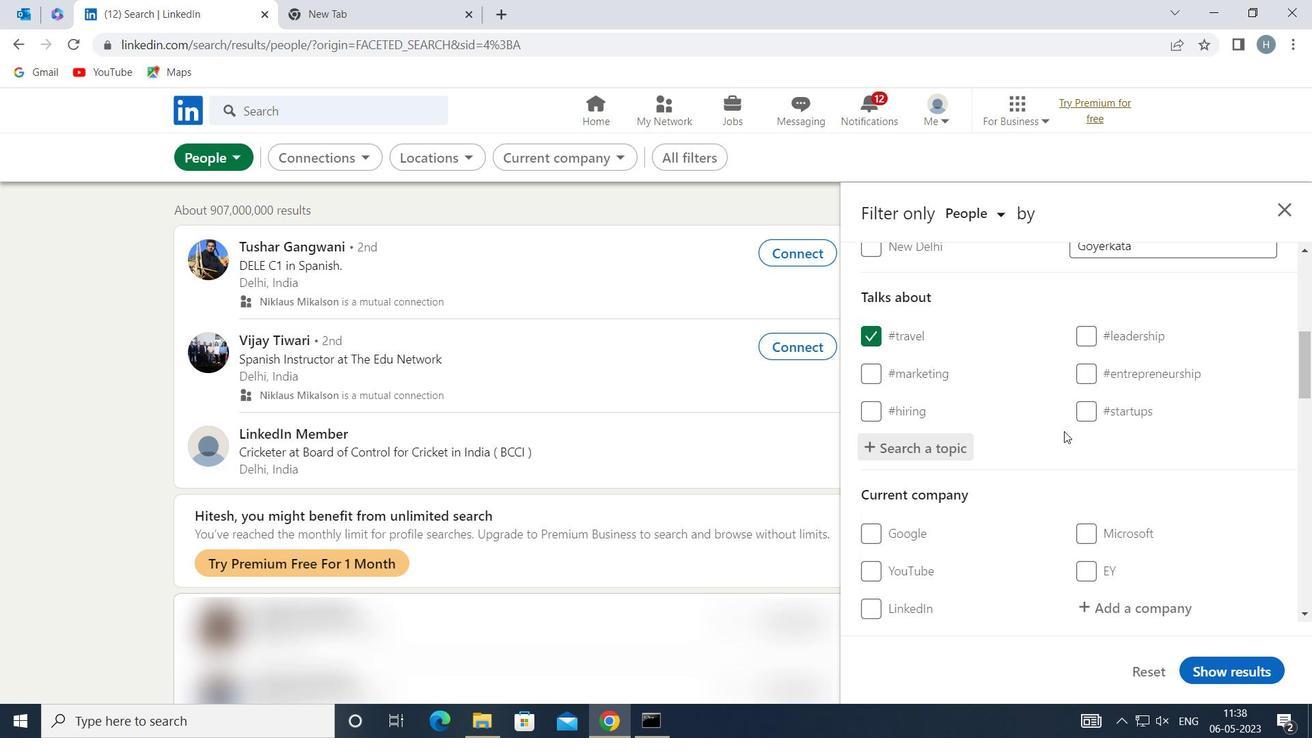 
Action: Mouse scrolled (1060, 421) with delta (0, 0)
Screenshot: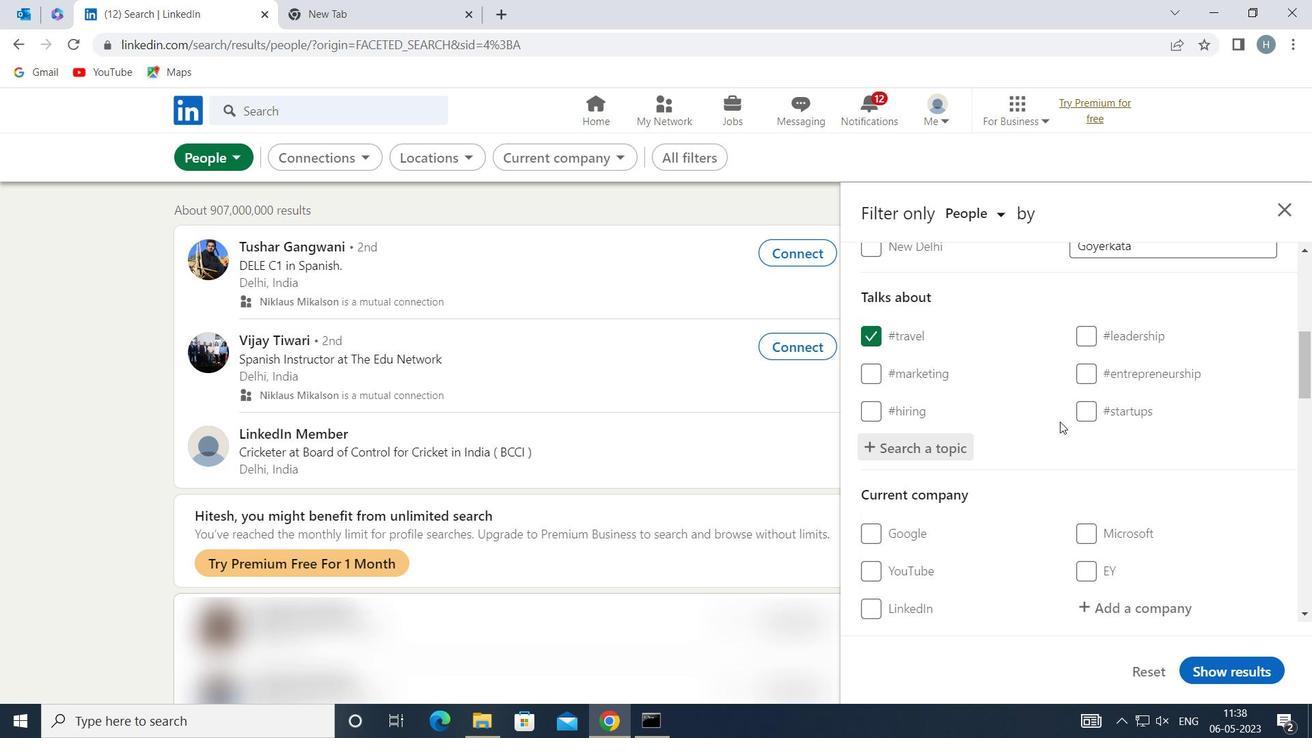 
Action: Mouse scrolled (1060, 421) with delta (0, 0)
Screenshot: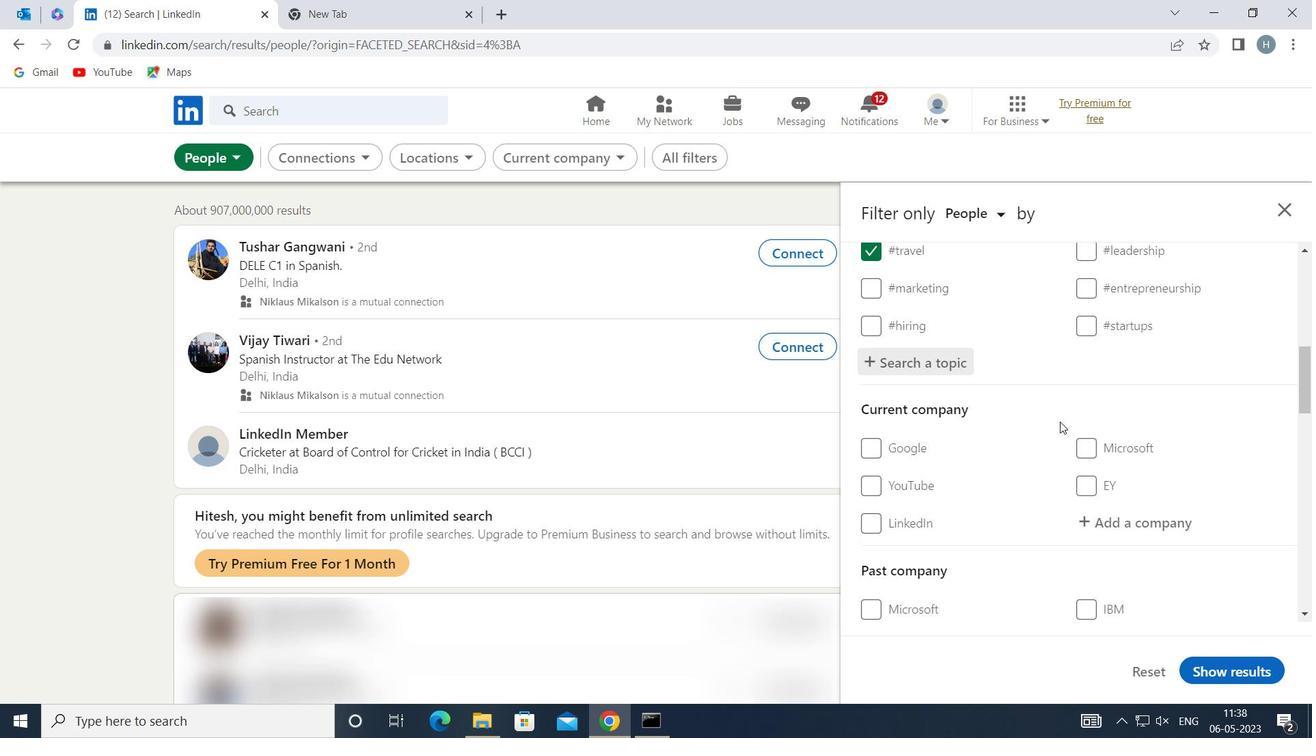 
Action: Mouse scrolled (1060, 421) with delta (0, 0)
Screenshot: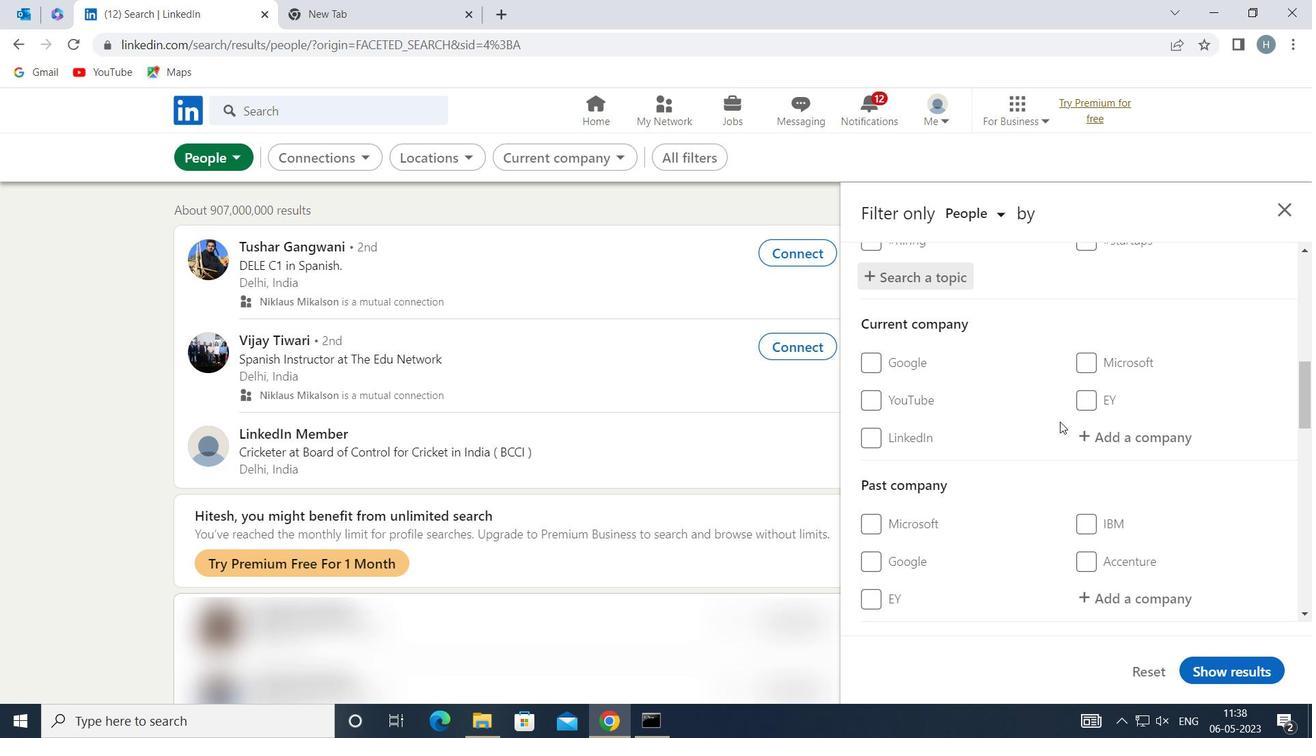 
Action: Mouse scrolled (1060, 421) with delta (0, 0)
Screenshot: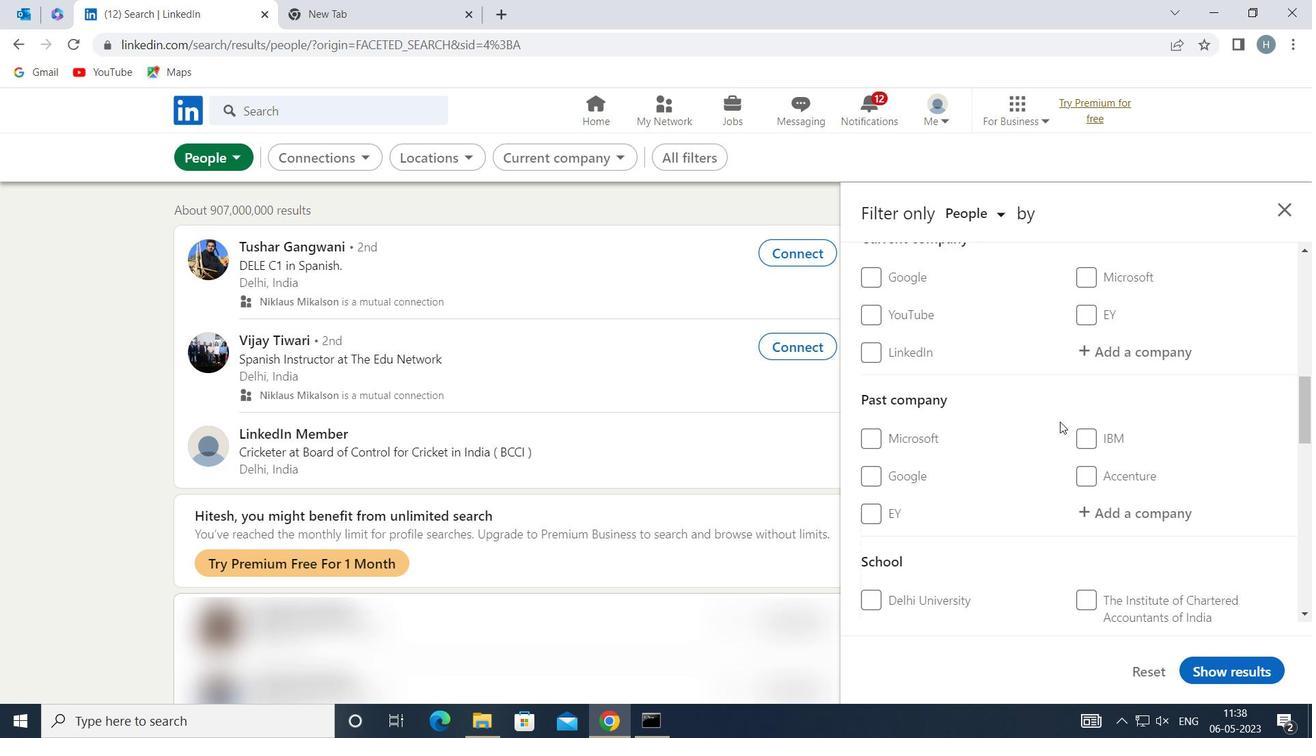 
Action: Mouse scrolled (1060, 421) with delta (0, 0)
Screenshot: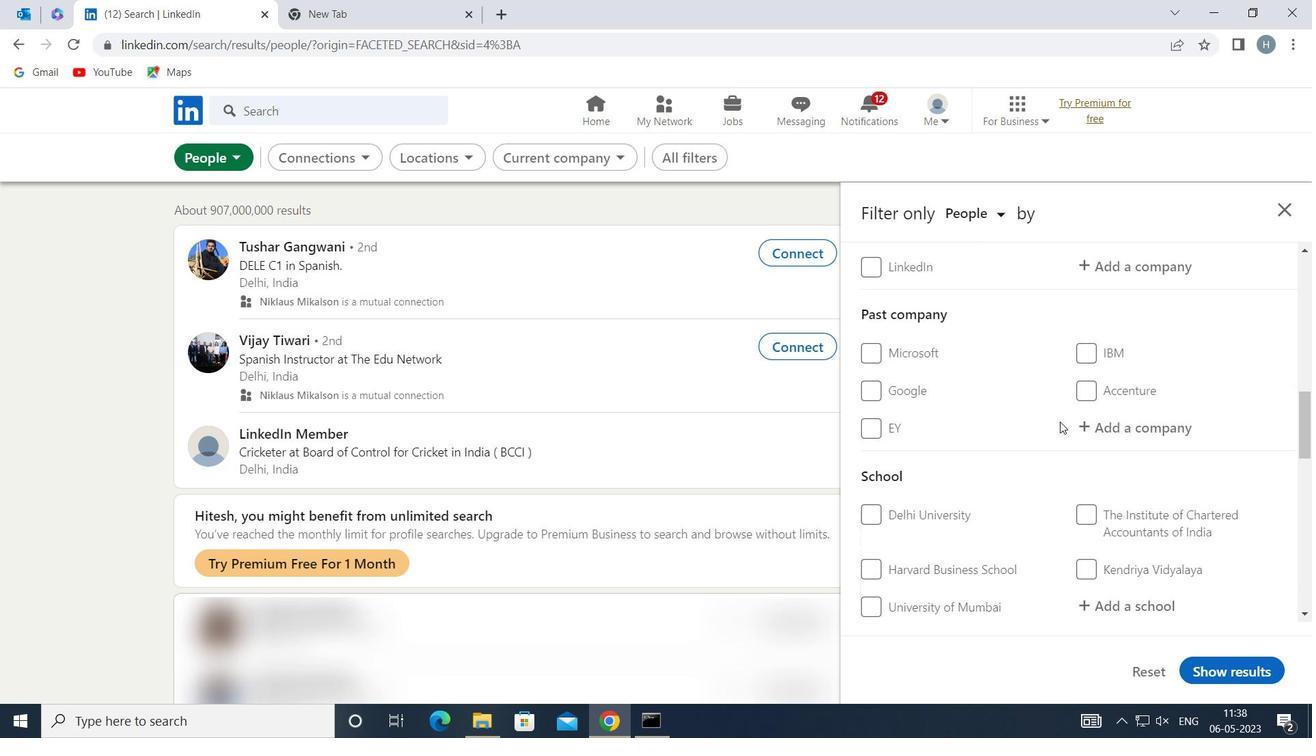
Action: Mouse scrolled (1060, 421) with delta (0, 0)
Screenshot: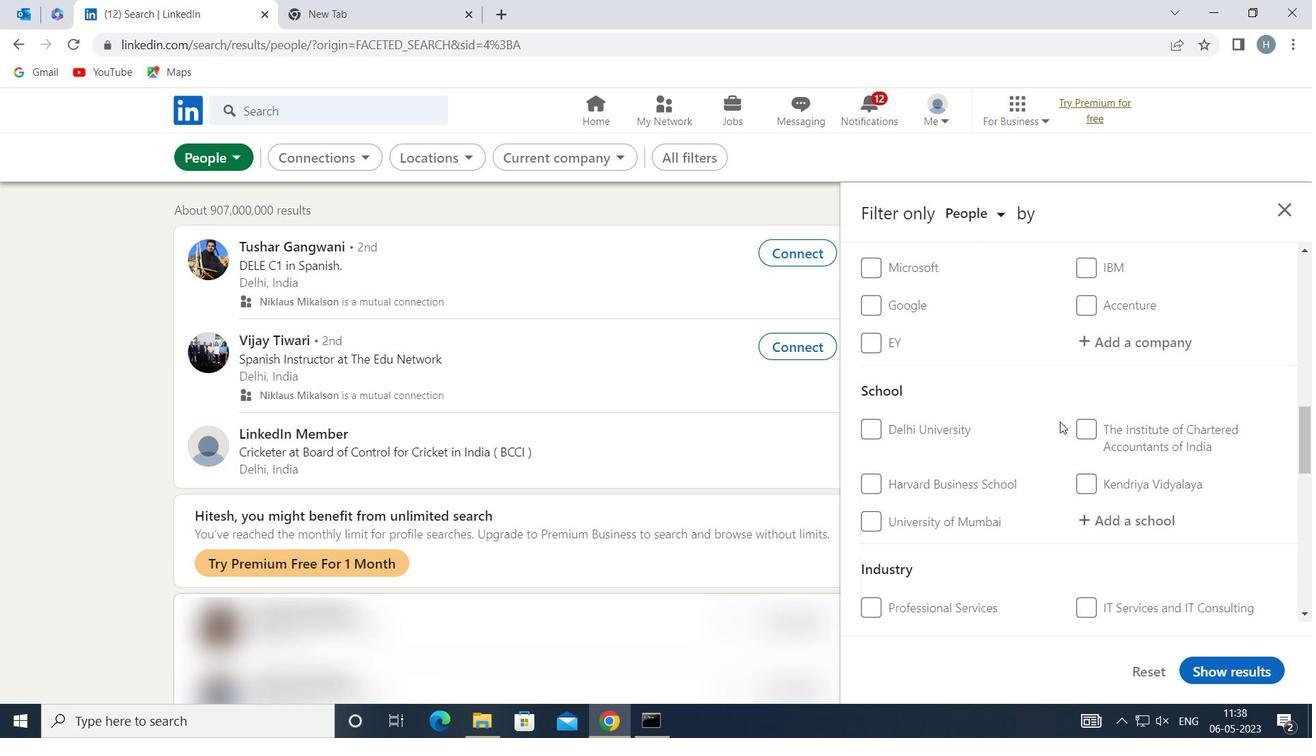 
Action: Mouse scrolled (1060, 421) with delta (0, 0)
Screenshot: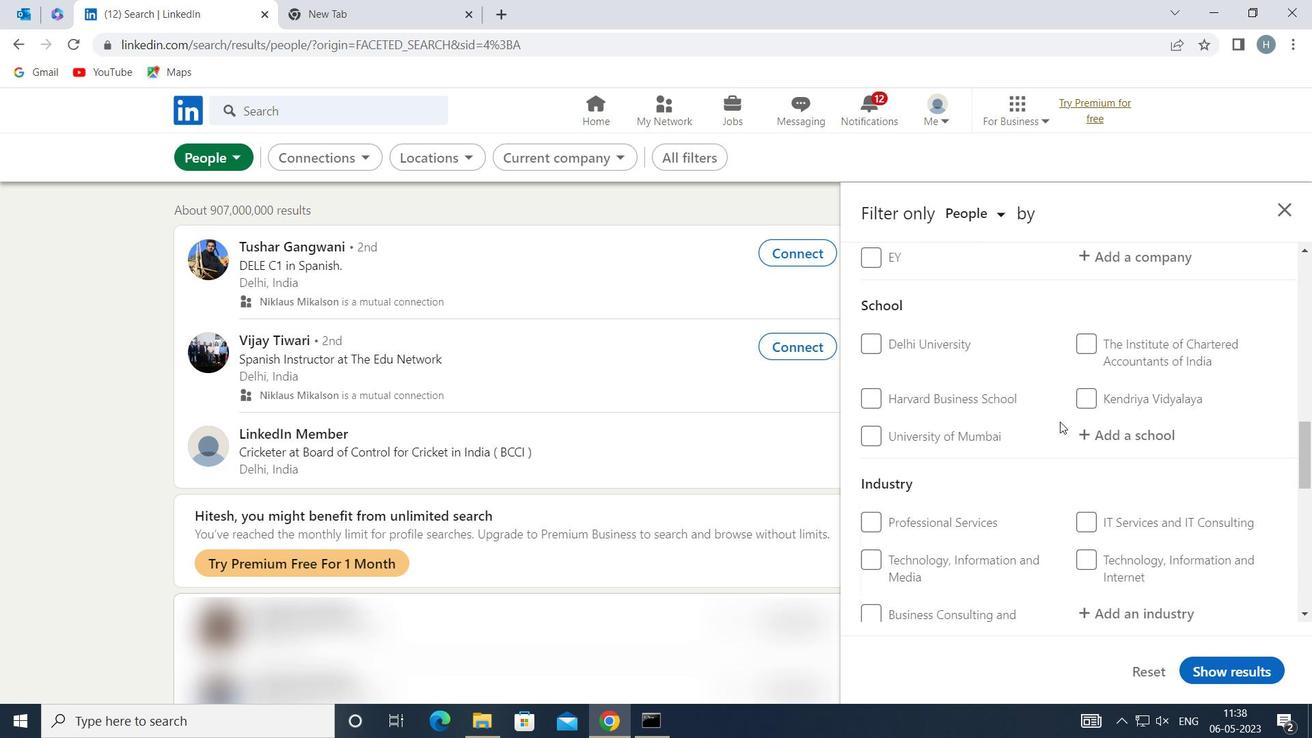
Action: Mouse scrolled (1060, 421) with delta (0, 0)
Screenshot: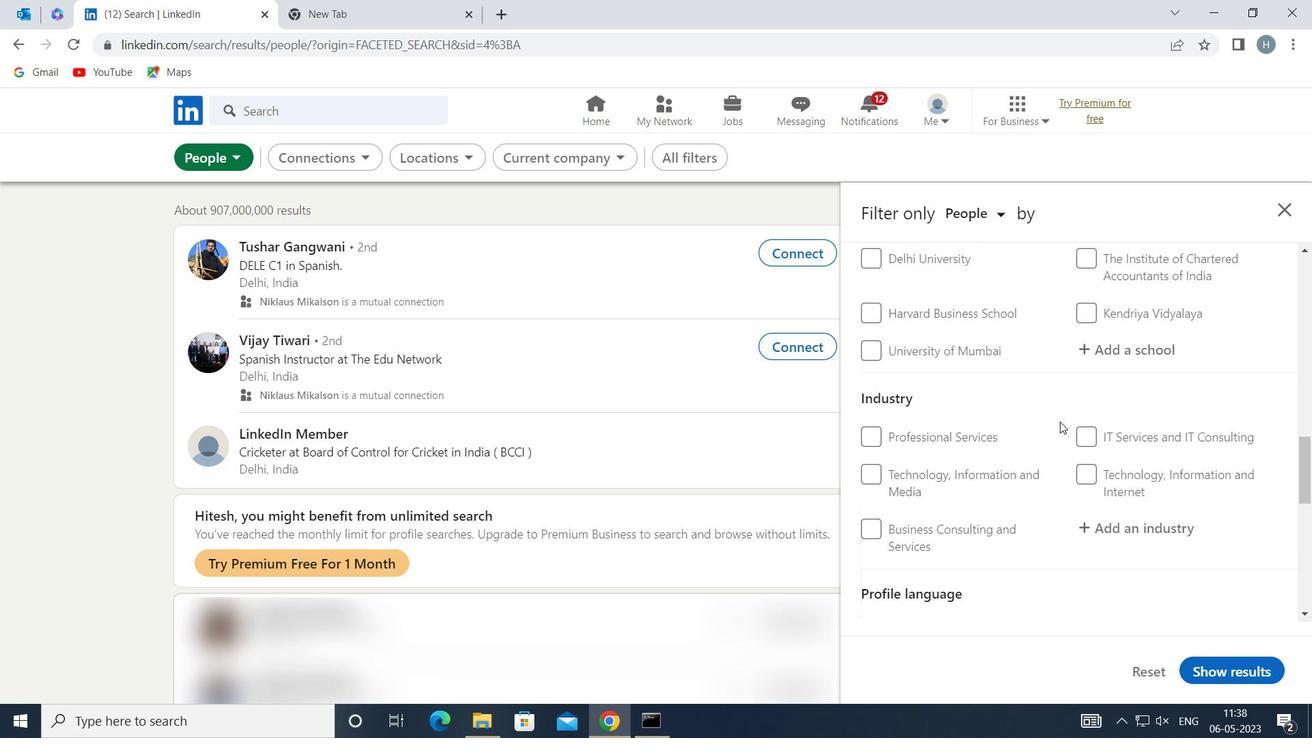 
Action: Mouse scrolled (1060, 421) with delta (0, 0)
Screenshot: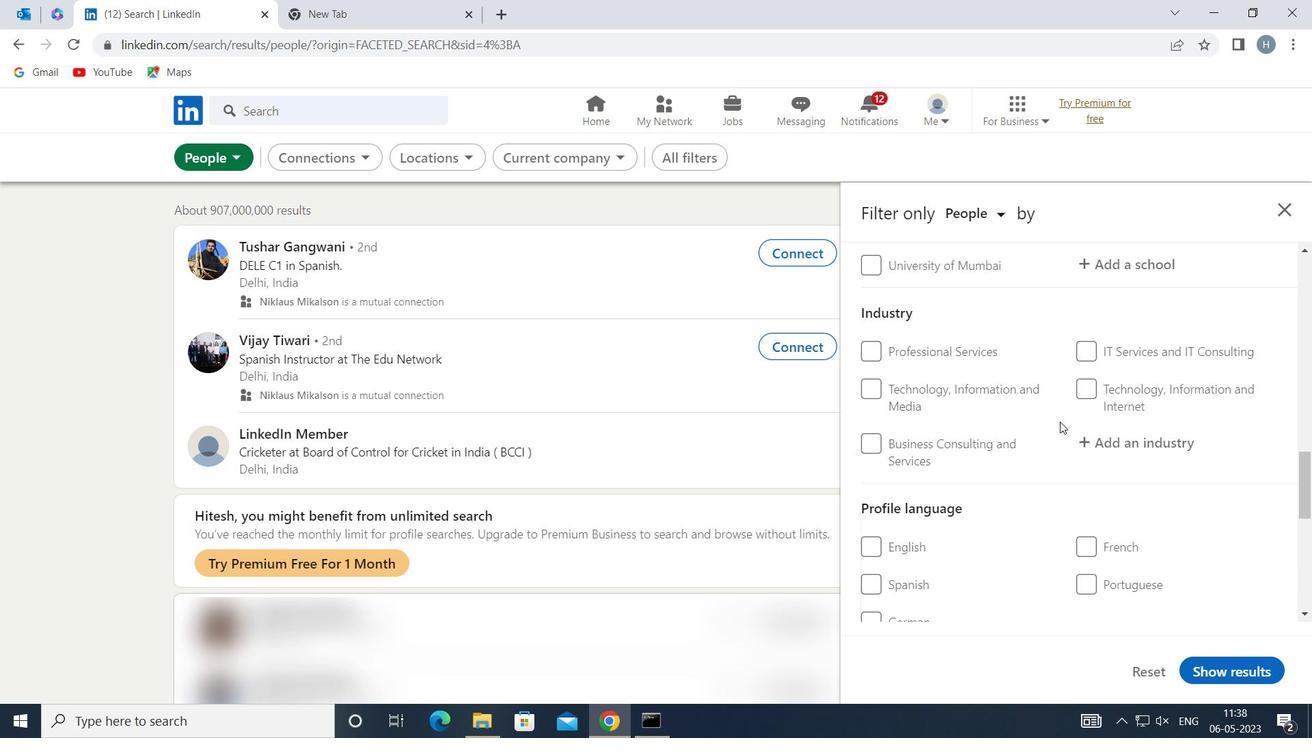 
Action: Mouse moved to (913, 535)
Screenshot: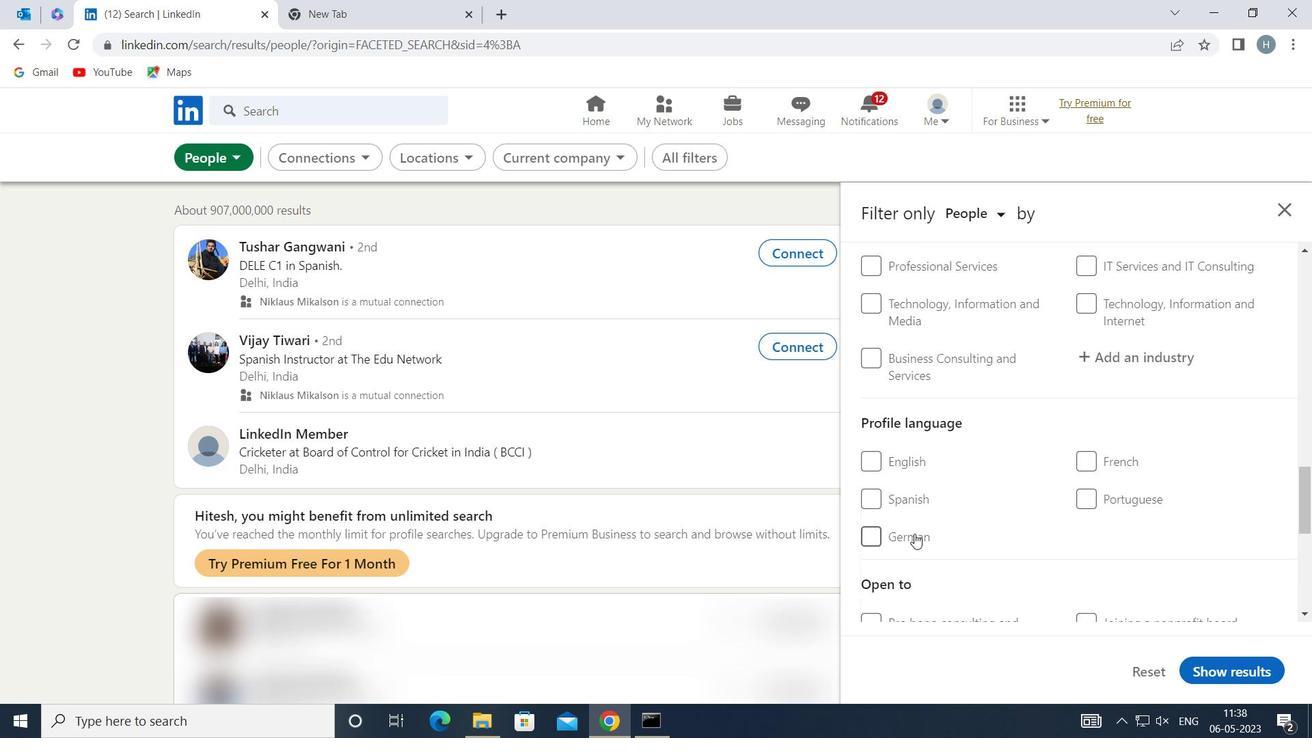 
Action: Mouse pressed left at (913, 535)
Screenshot: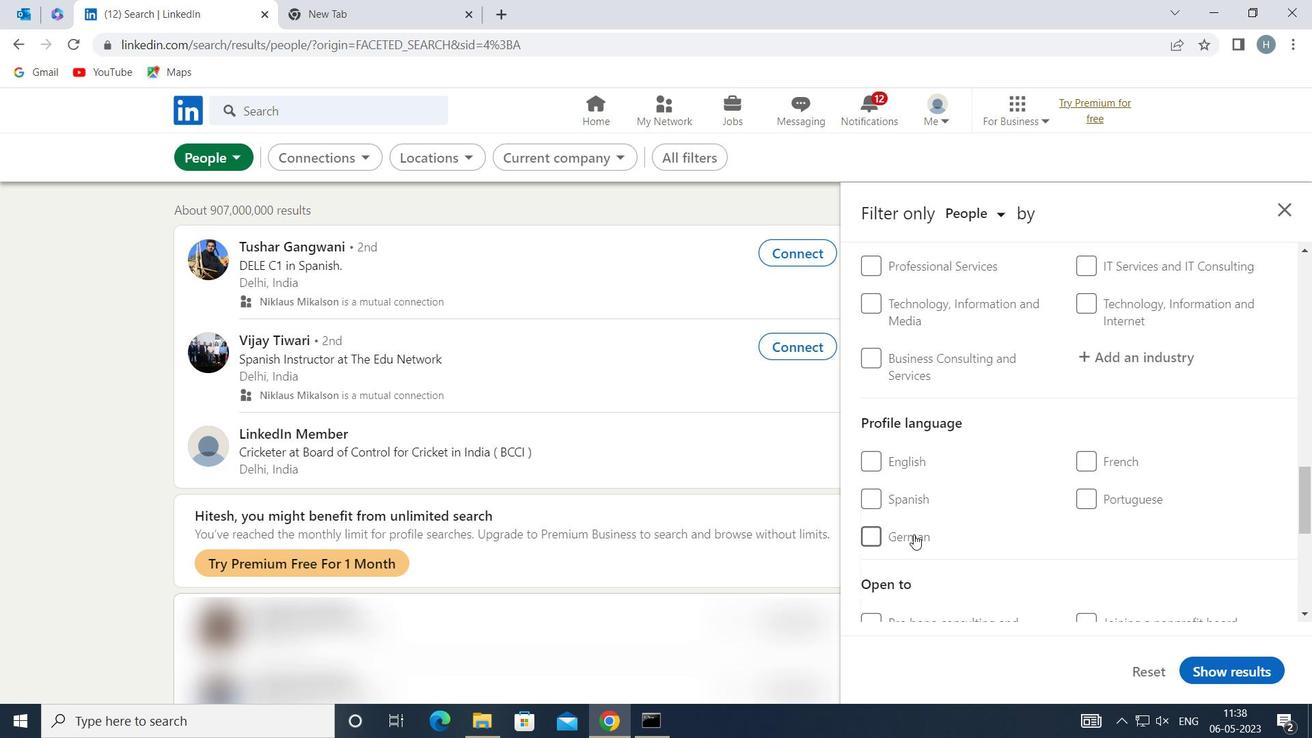 
Action: Mouse moved to (1018, 504)
Screenshot: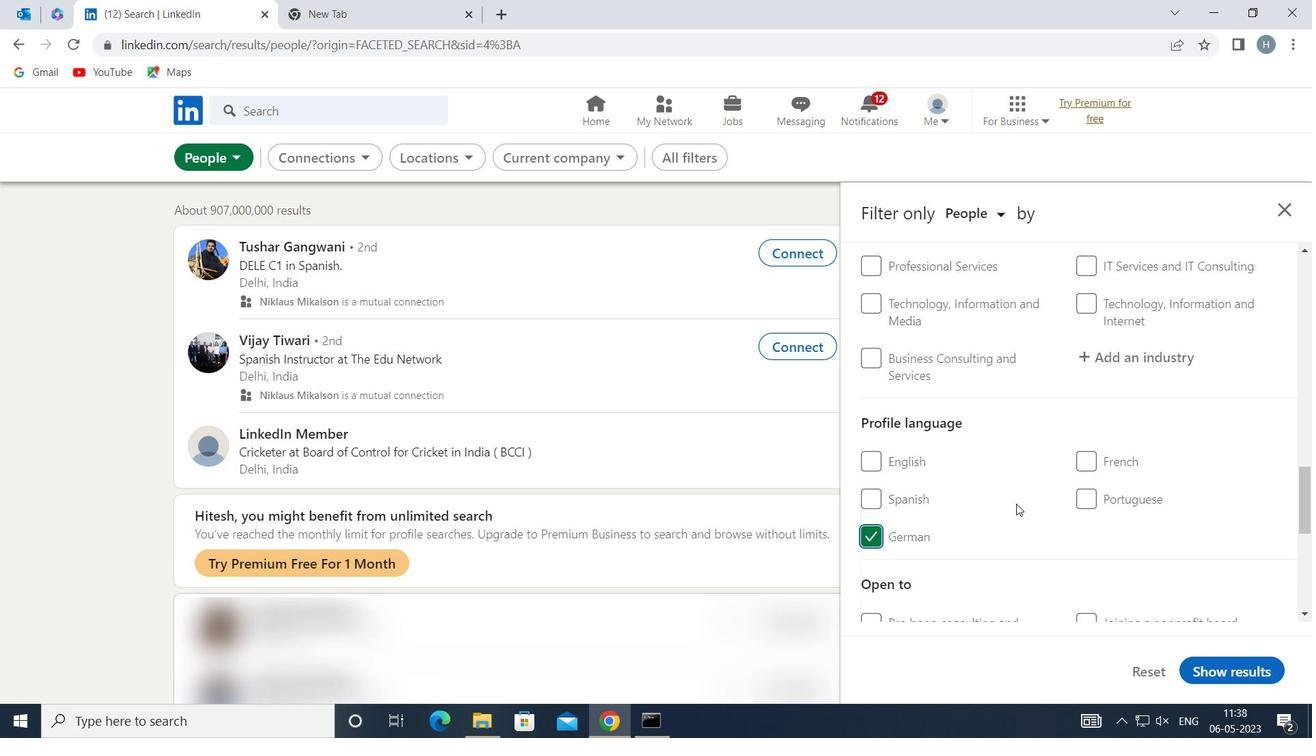
Action: Mouse scrolled (1018, 505) with delta (0, 0)
Screenshot: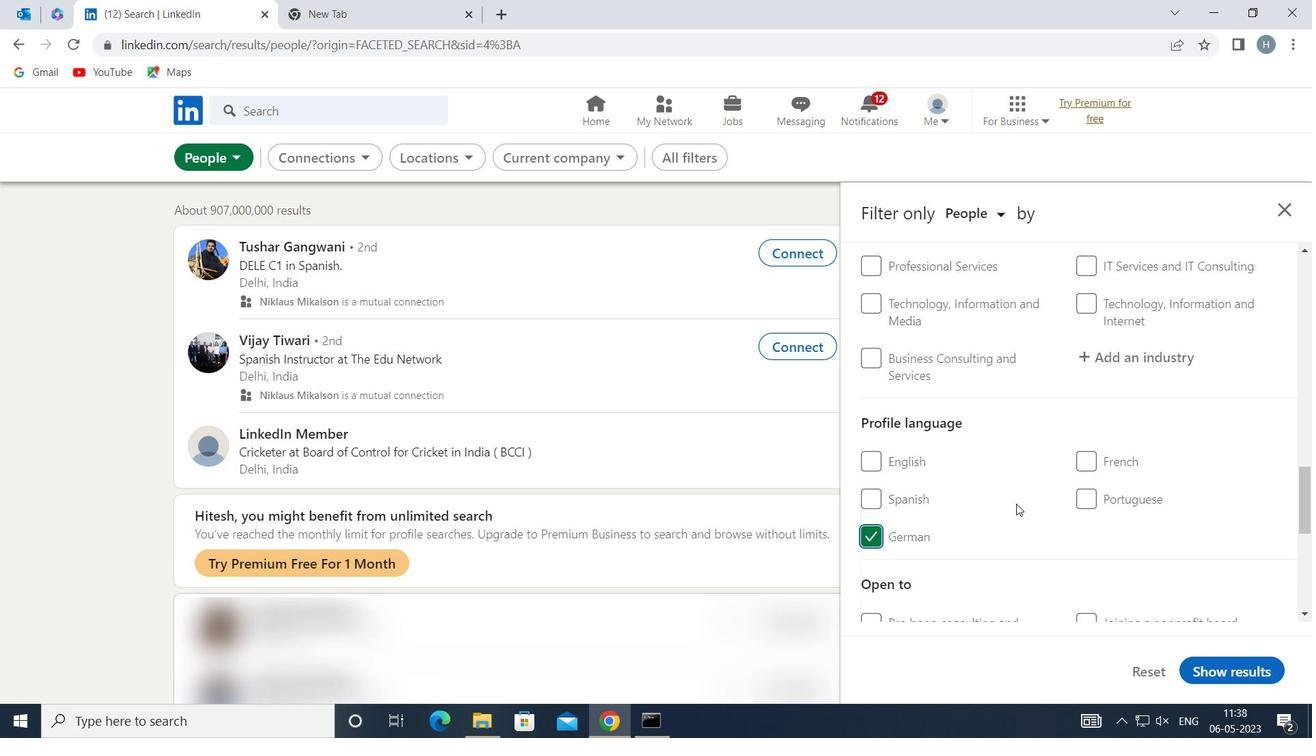 
Action: Mouse moved to (1019, 503)
Screenshot: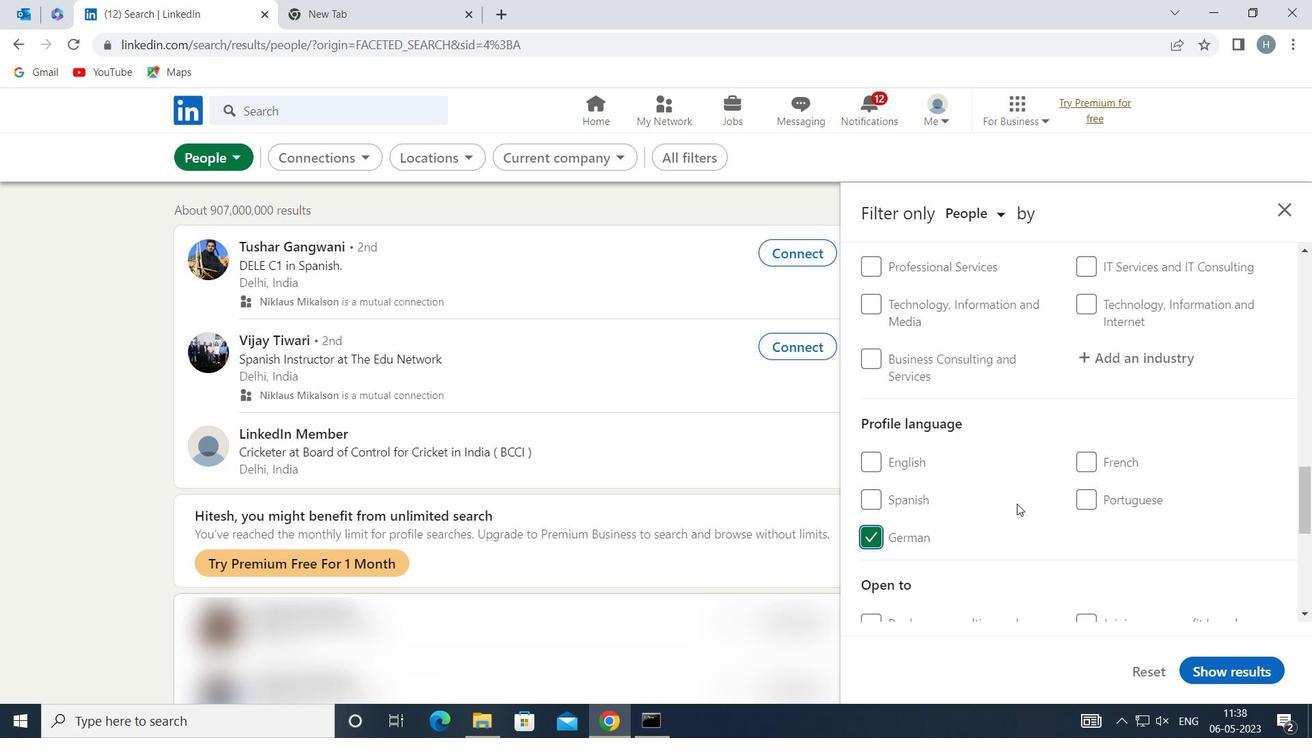 
Action: Mouse scrolled (1019, 503) with delta (0, 0)
Screenshot: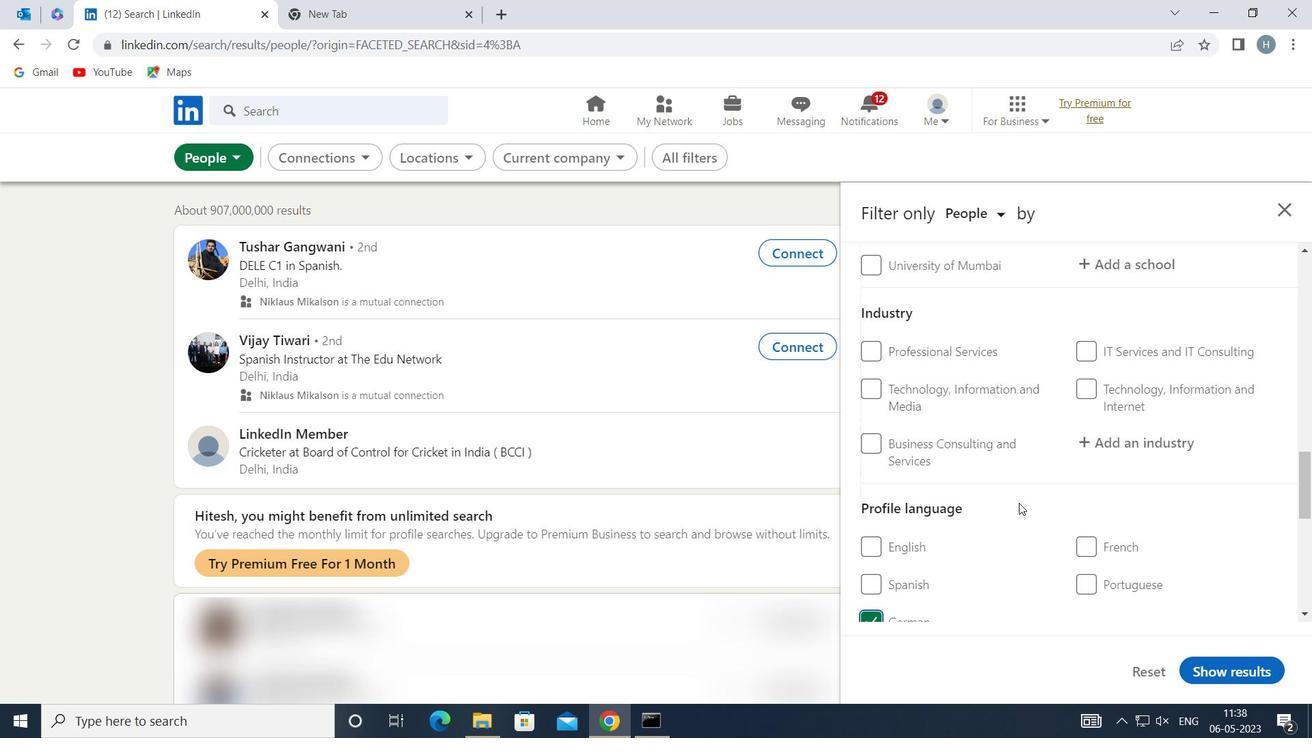 
Action: Mouse scrolled (1019, 503) with delta (0, 0)
Screenshot: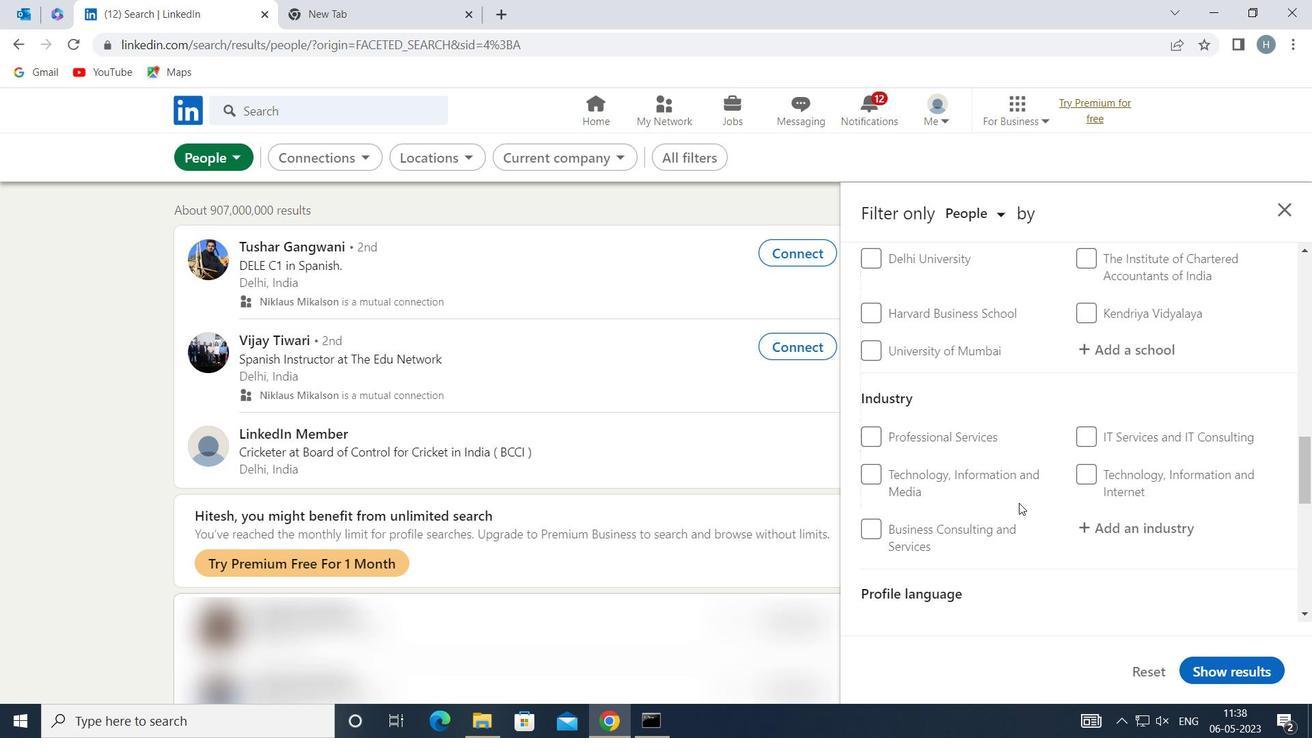 
Action: Mouse scrolled (1019, 503) with delta (0, 0)
Screenshot: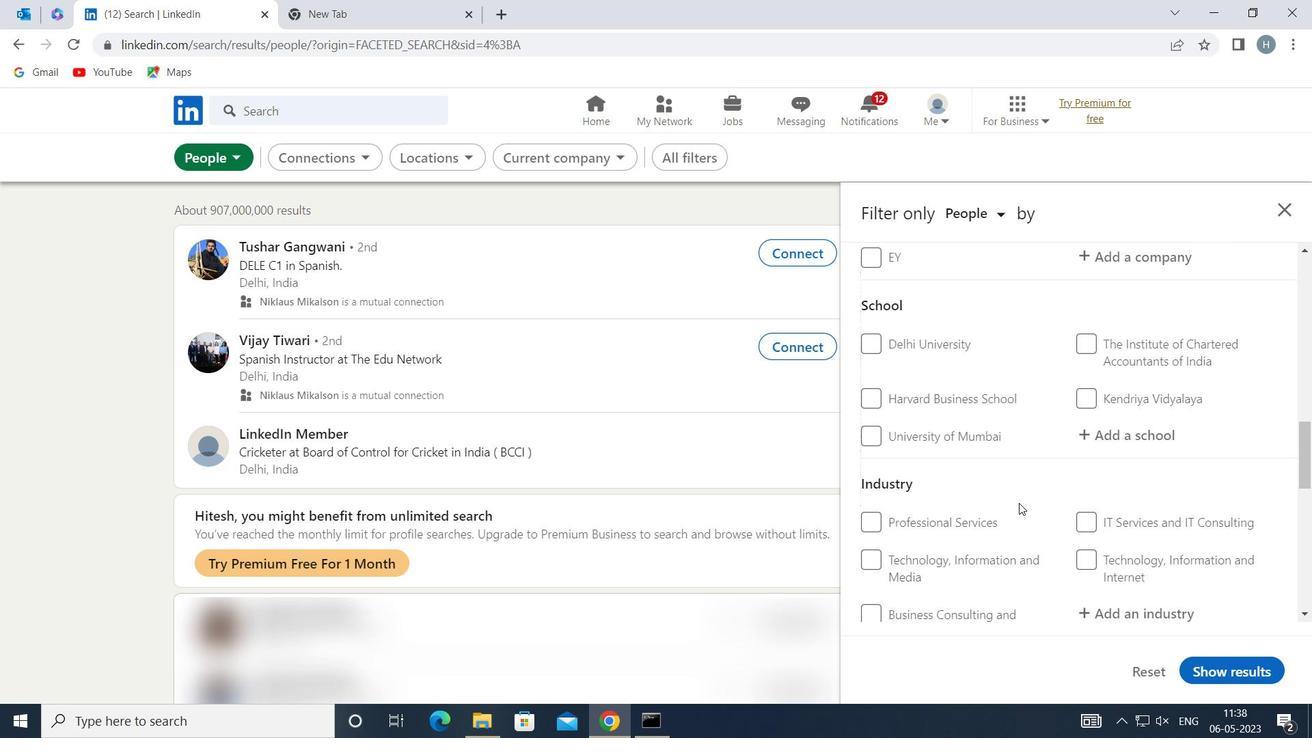 
Action: Mouse scrolled (1019, 503) with delta (0, 0)
Screenshot: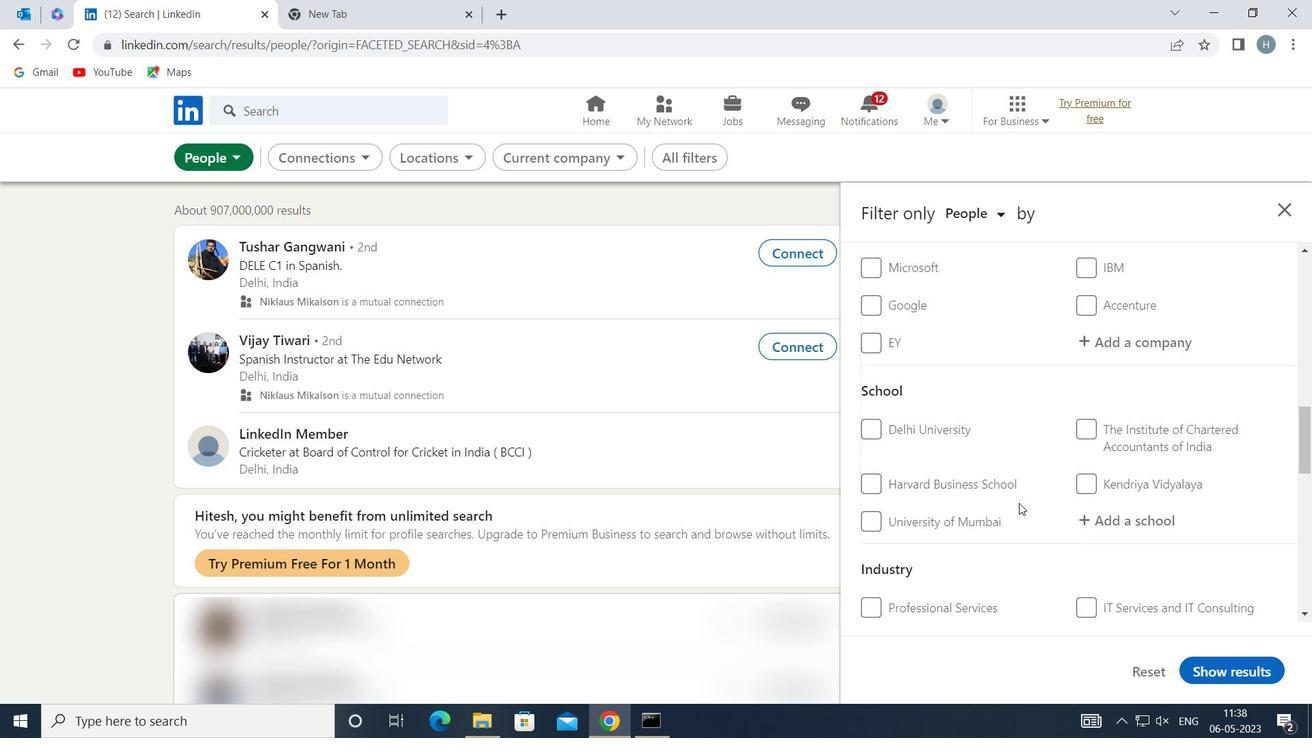 
Action: Mouse scrolled (1019, 503) with delta (0, 0)
Screenshot: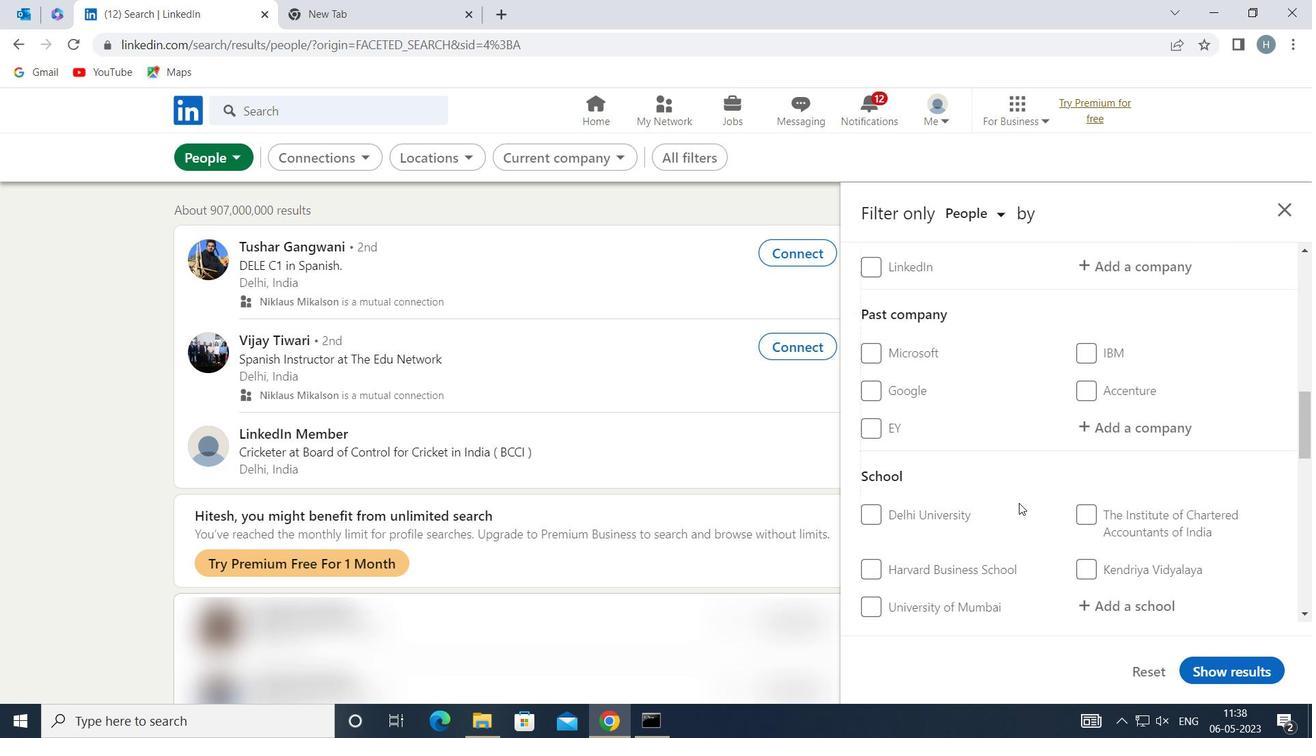 
Action: Mouse scrolled (1019, 503) with delta (0, 0)
Screenshot: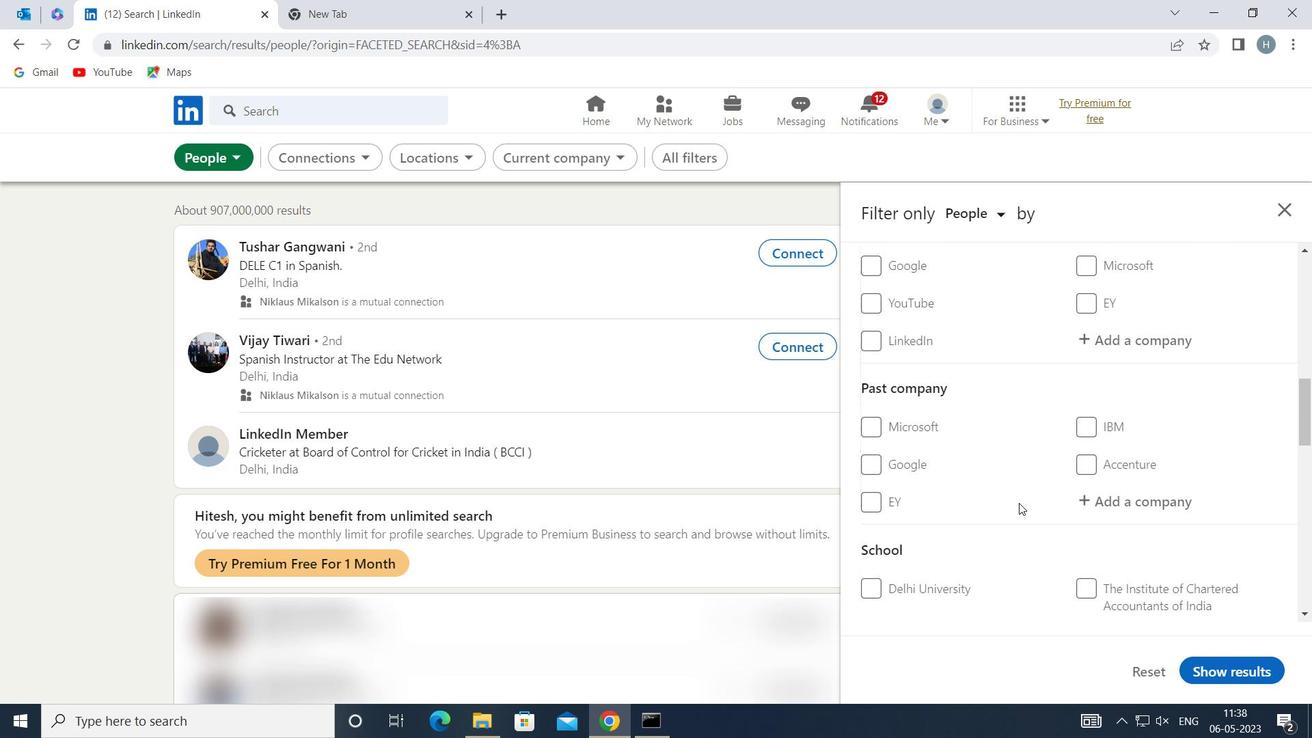 
Action: Mouse moved to (1165, 438)
Screenshot: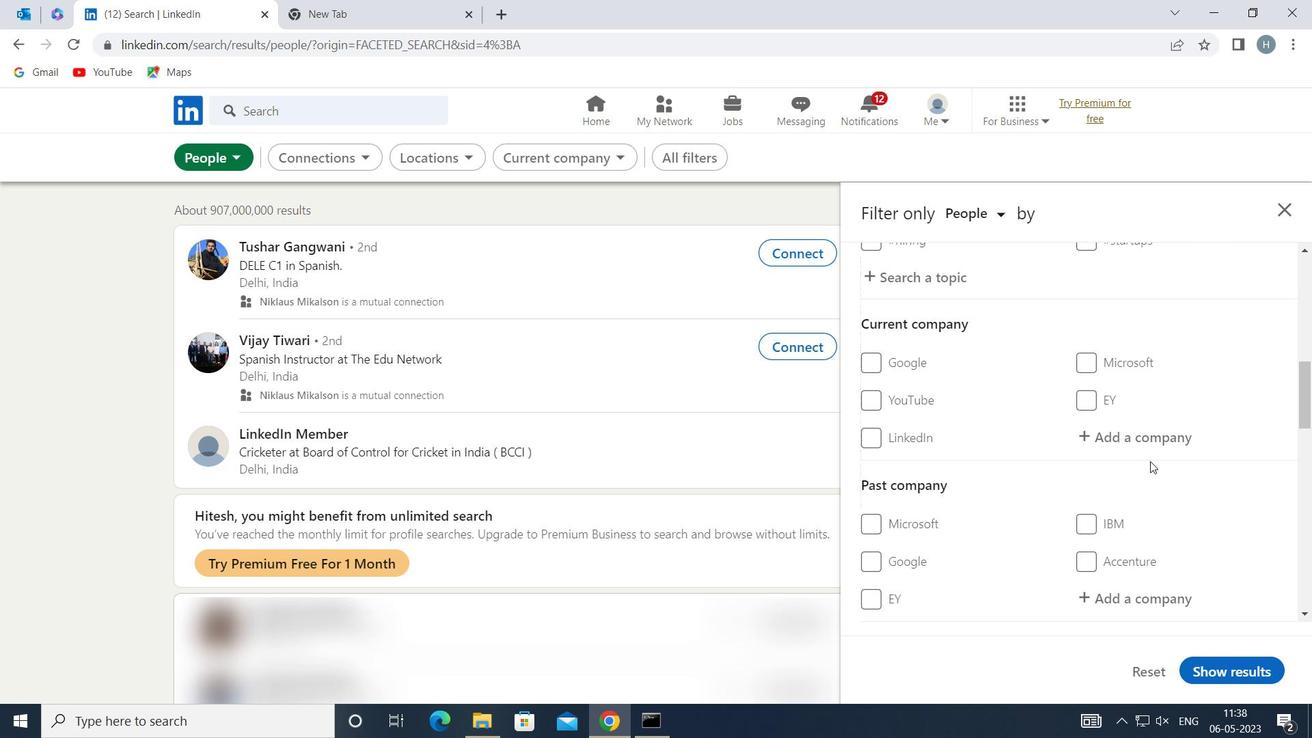 
Action: Mouse pressed left at (1165, 438)
Screenshot: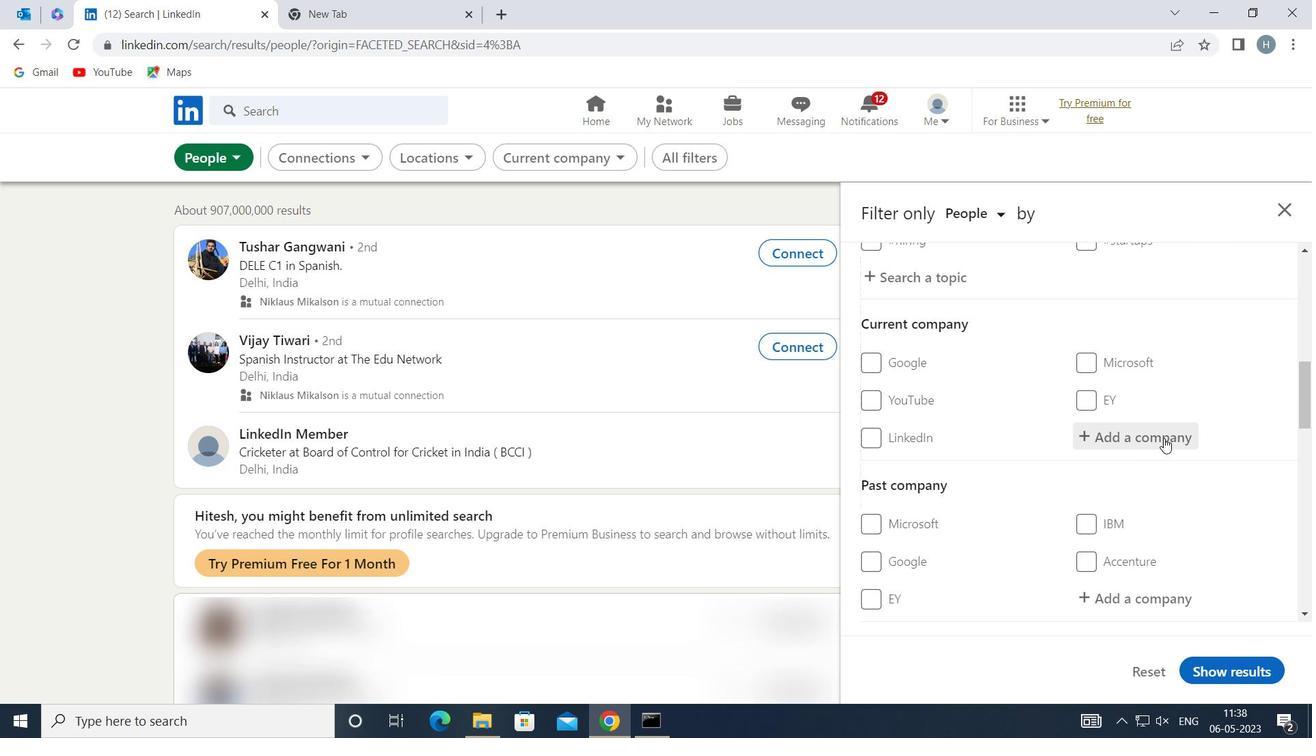 
Action: Key pressed <Key.shift>W<Key.shift>PP
Screenshot: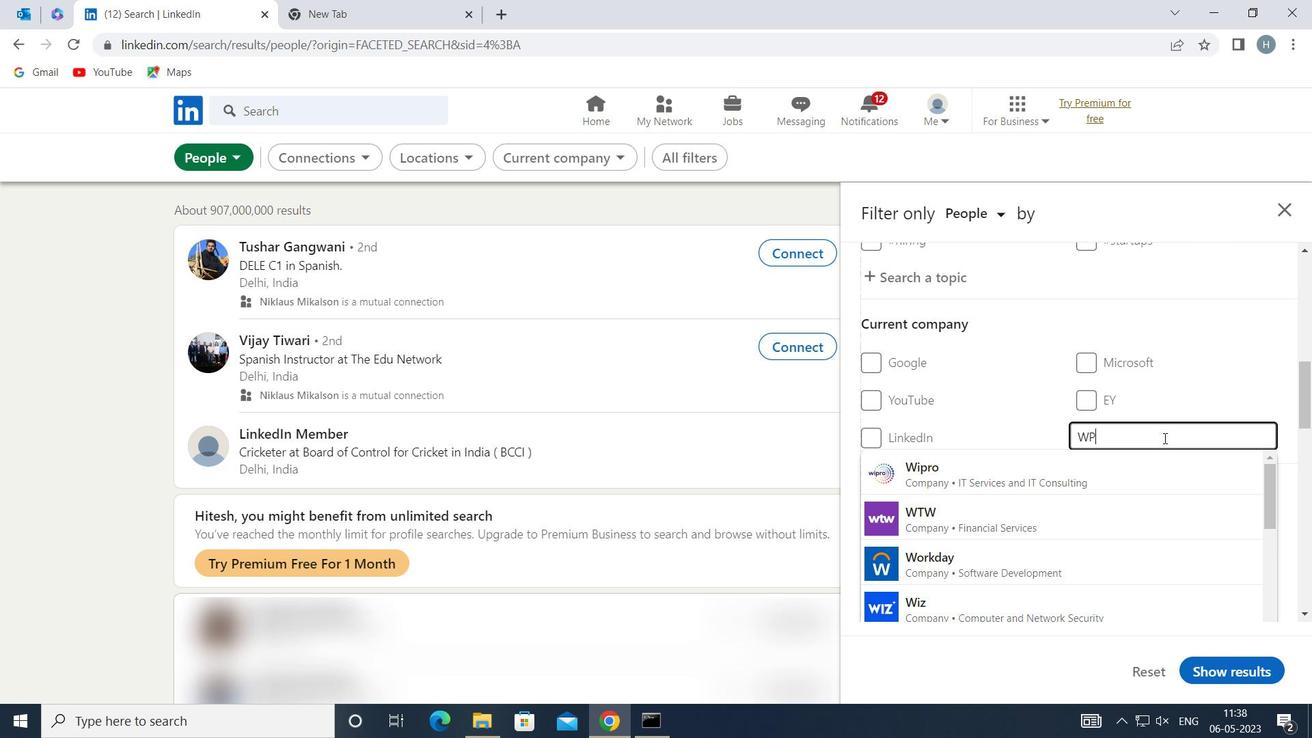 
Action: Mouse moved to (1092, 467)
Screenshot: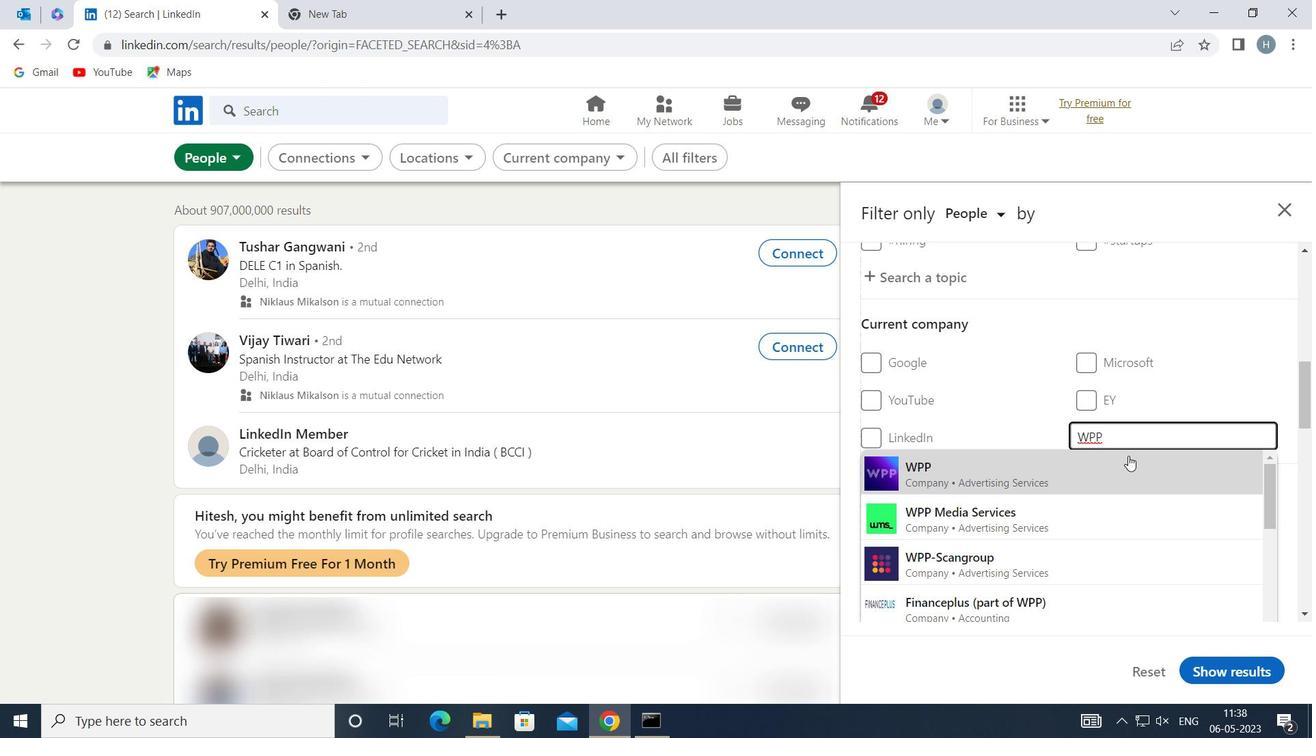 
Action: Mouse pressed left at (1092, 467)
Screenshot: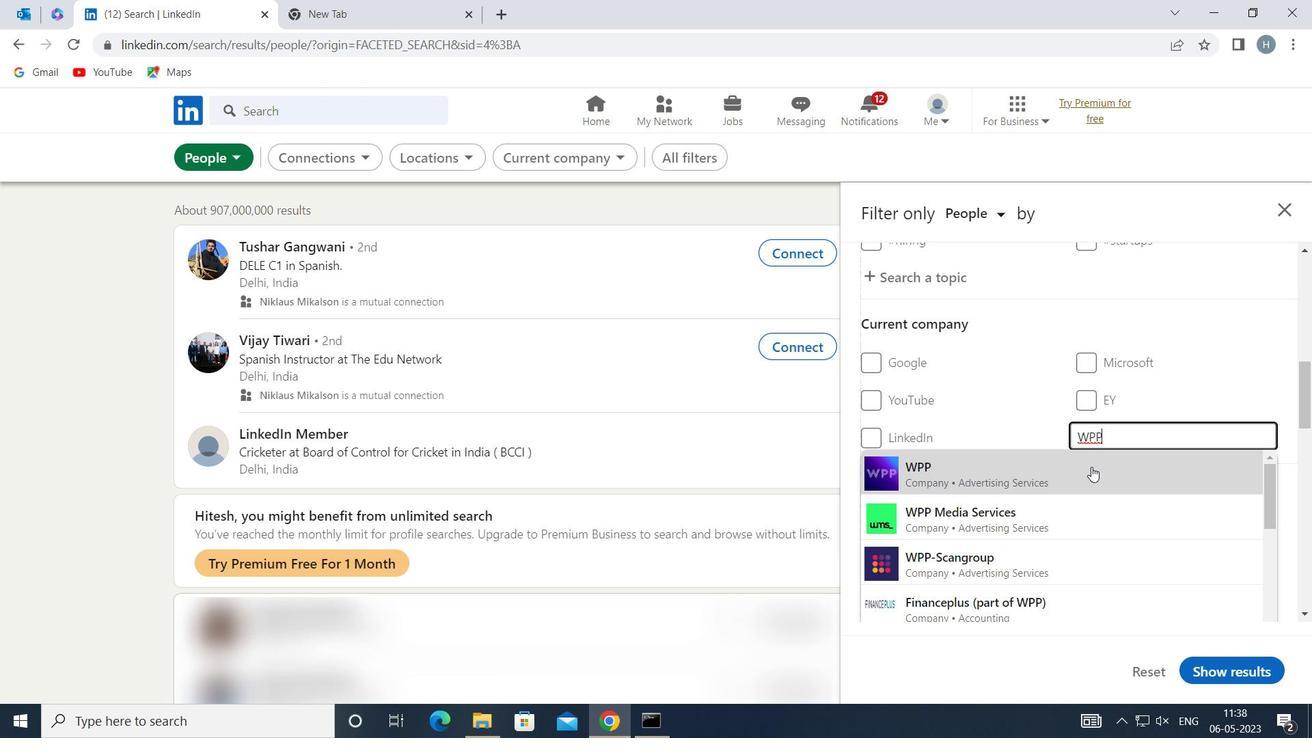 
Action: Mouse moved to (1051, 464)
Screenshot: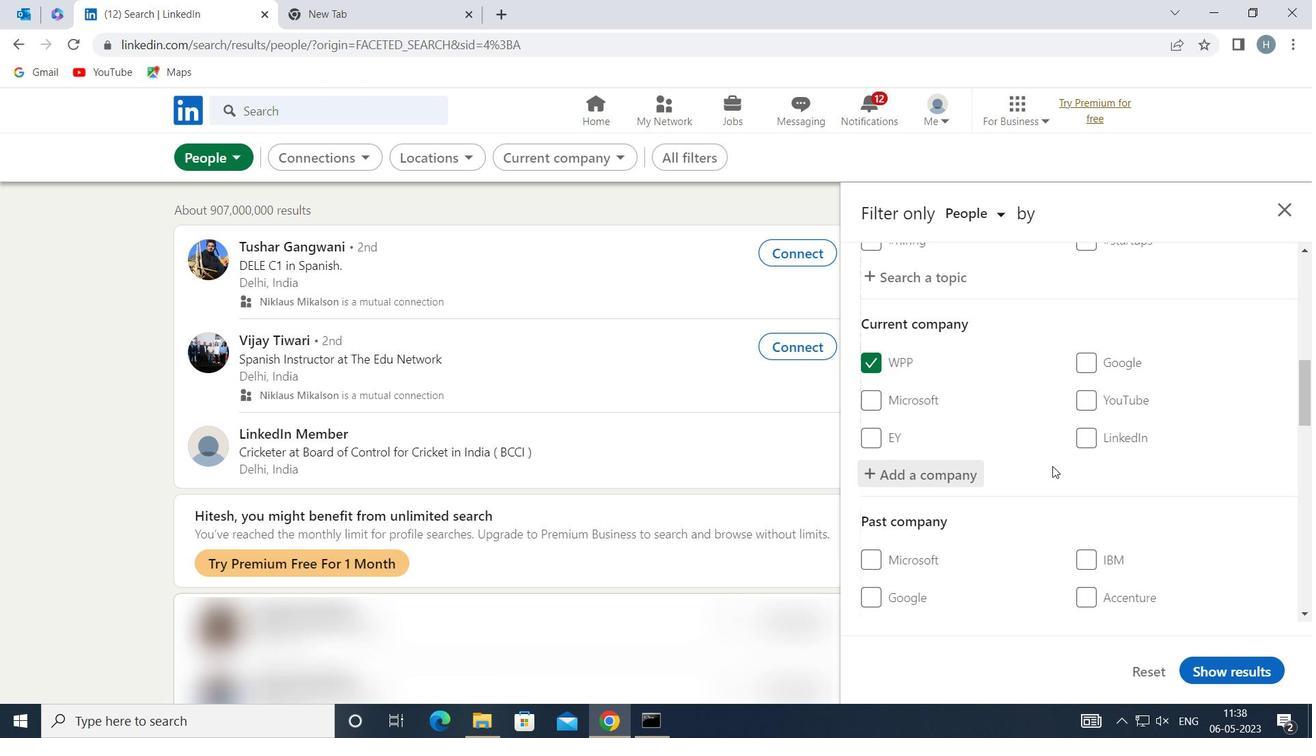 
Action: Mouse scrolled (1051, 464) with delta (0, 0)
Screenshot: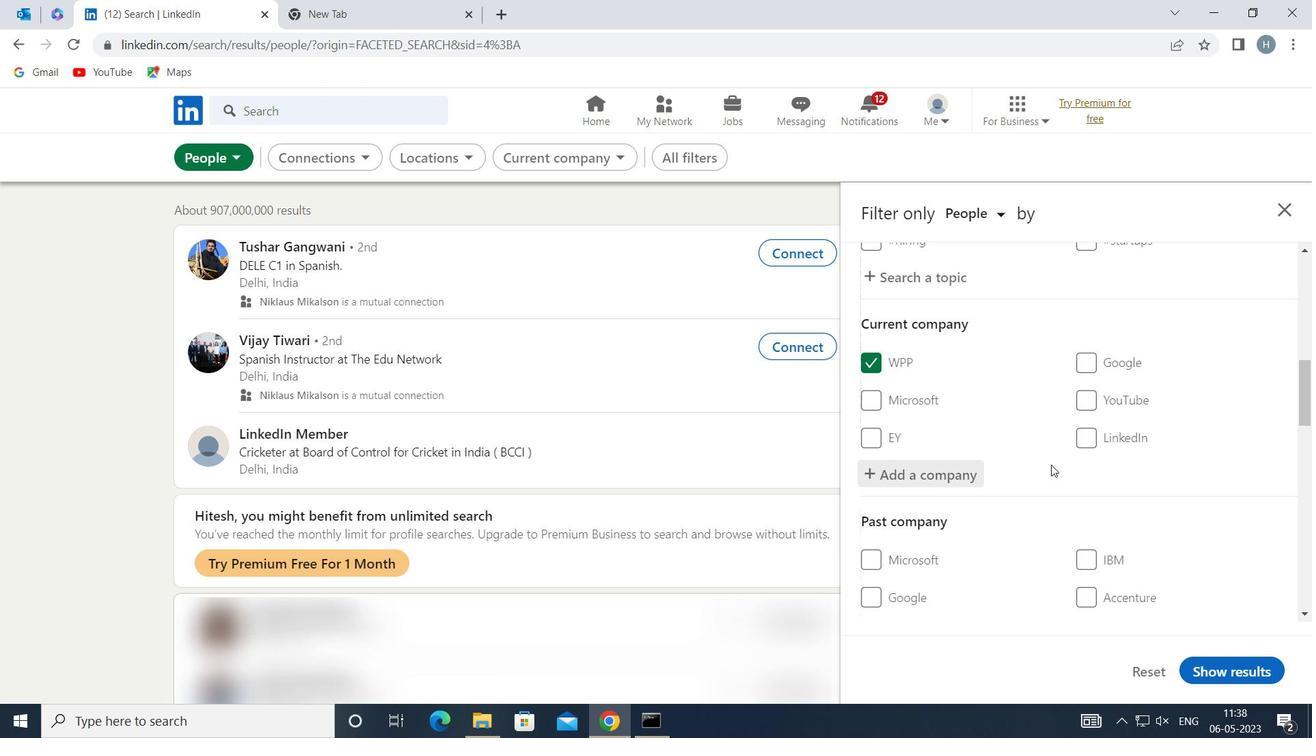 
Action: Mouse moved to (1050, 462)
Screenshot: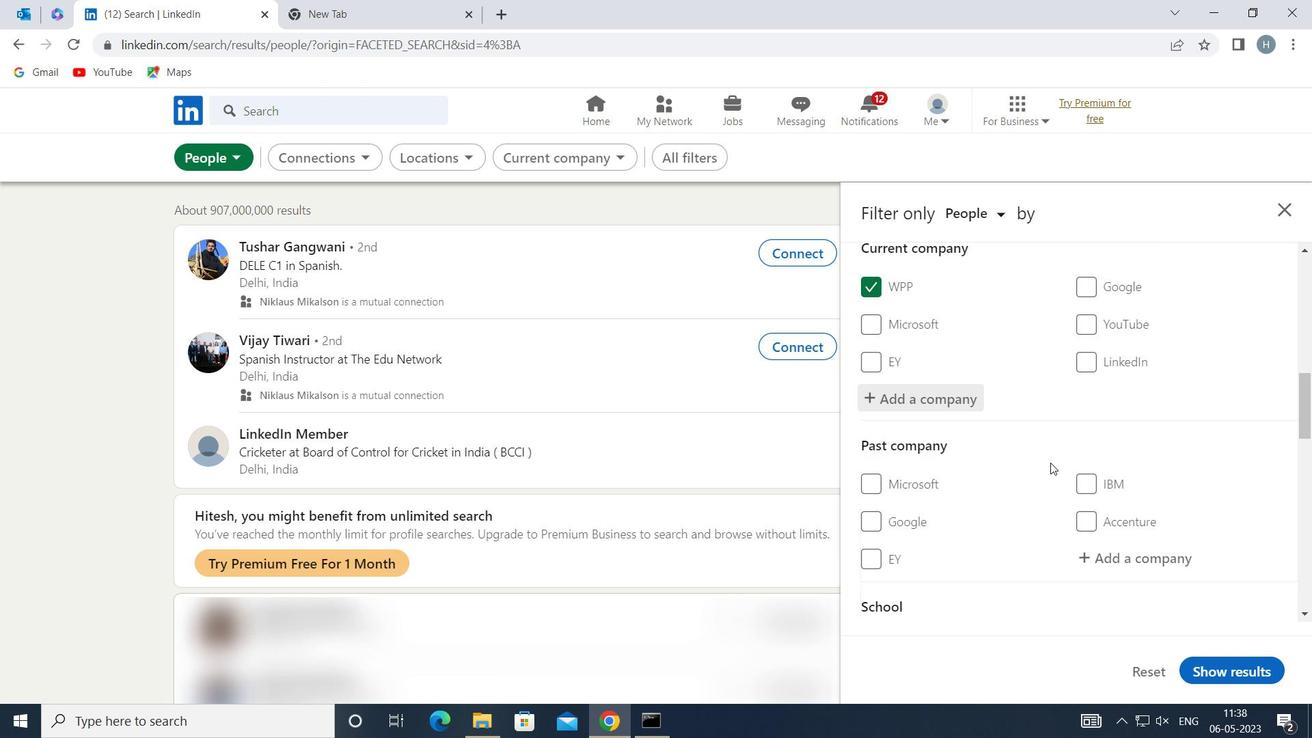 
Action: Mouse scrolled (1050, 462) with delta (0, 0)
Screenshot: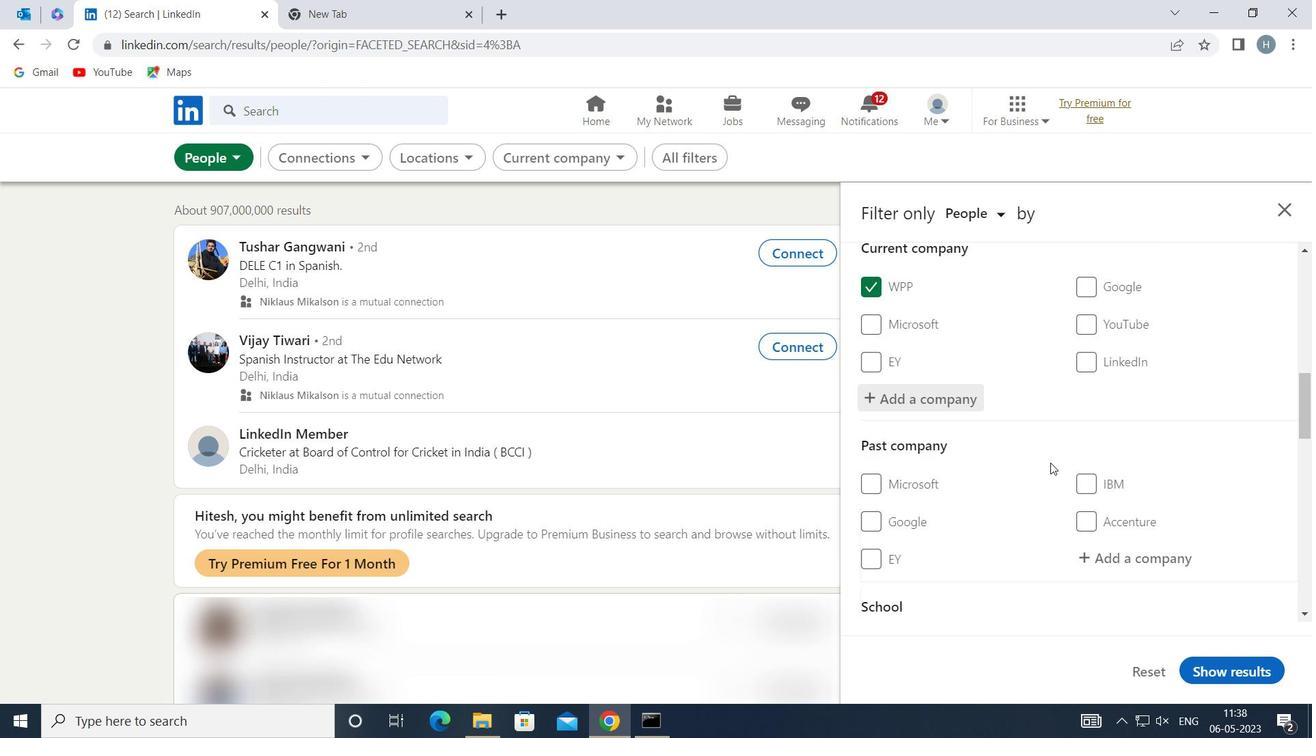 
Action: Mouse scrolled (1050, 462) with delta (0, 0)
Screenshot: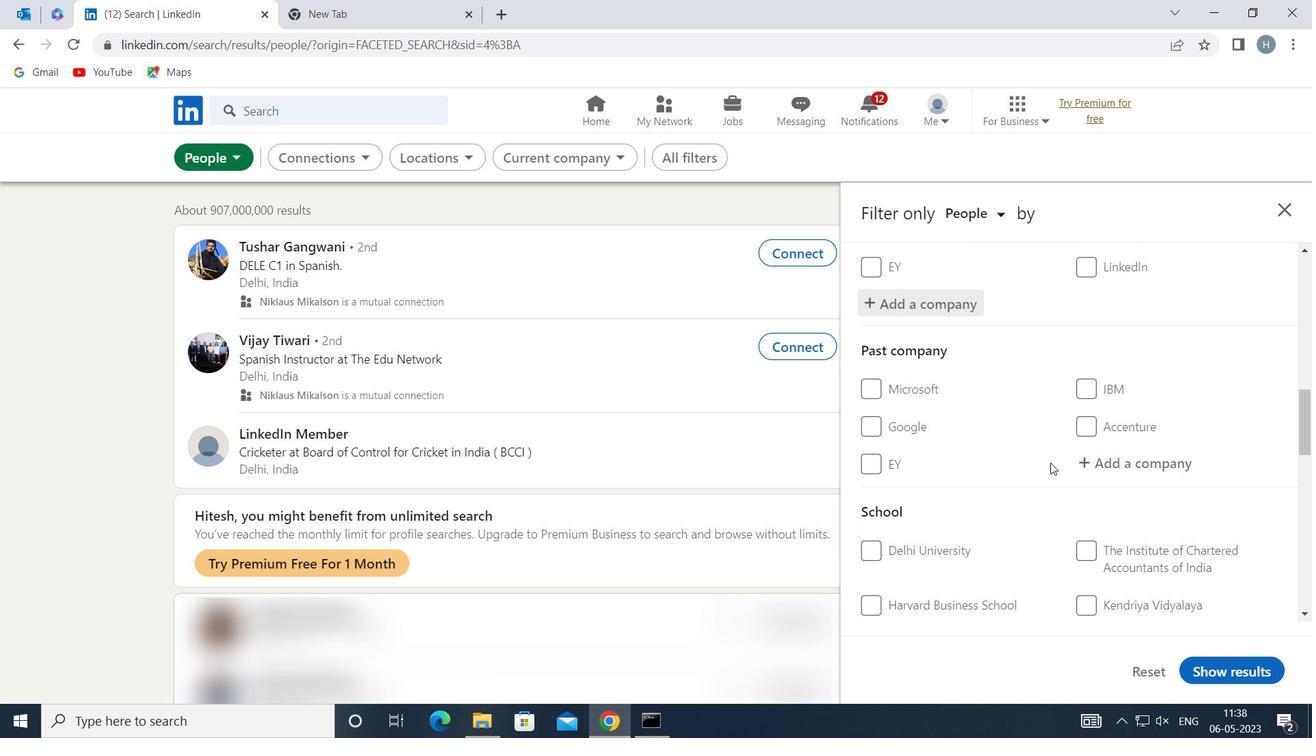 
Action: Mouse scrolled (1050, 462) with delta (0, 0)
Screenshot: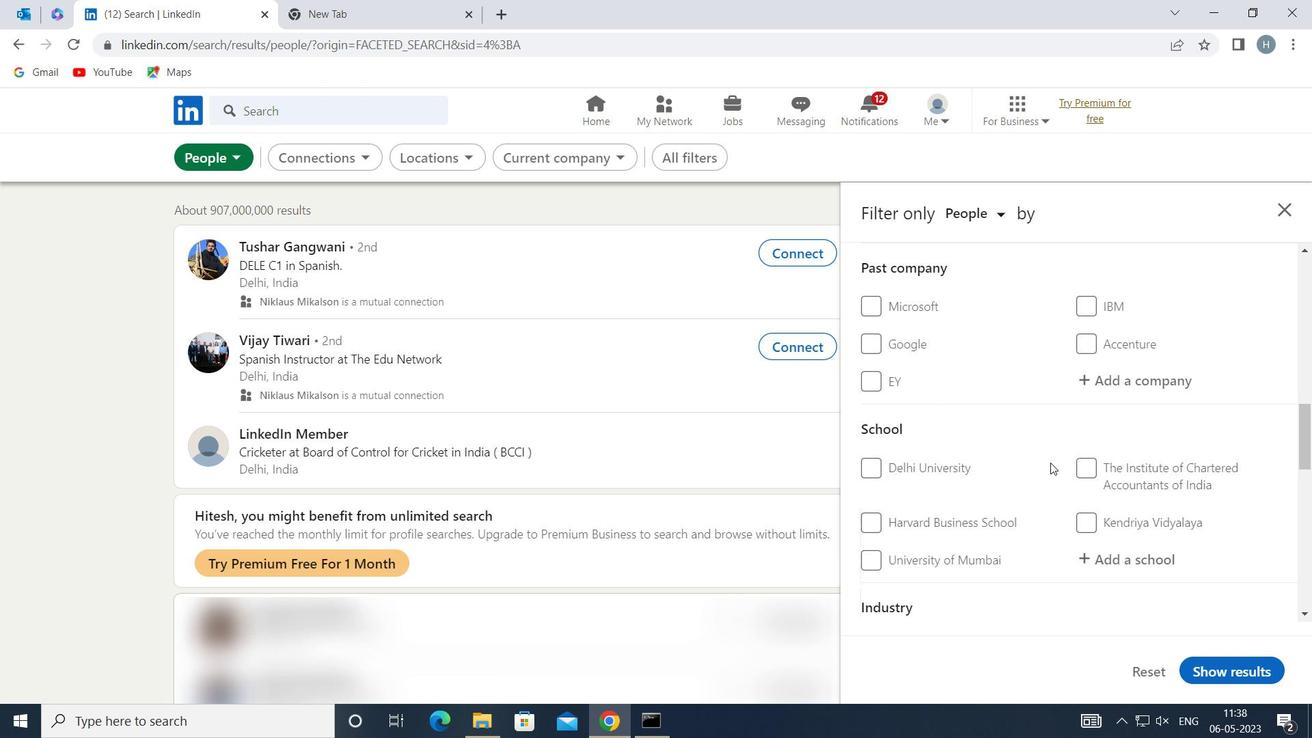 
Action: Mouse moved to (1133, 462)
Screenshot: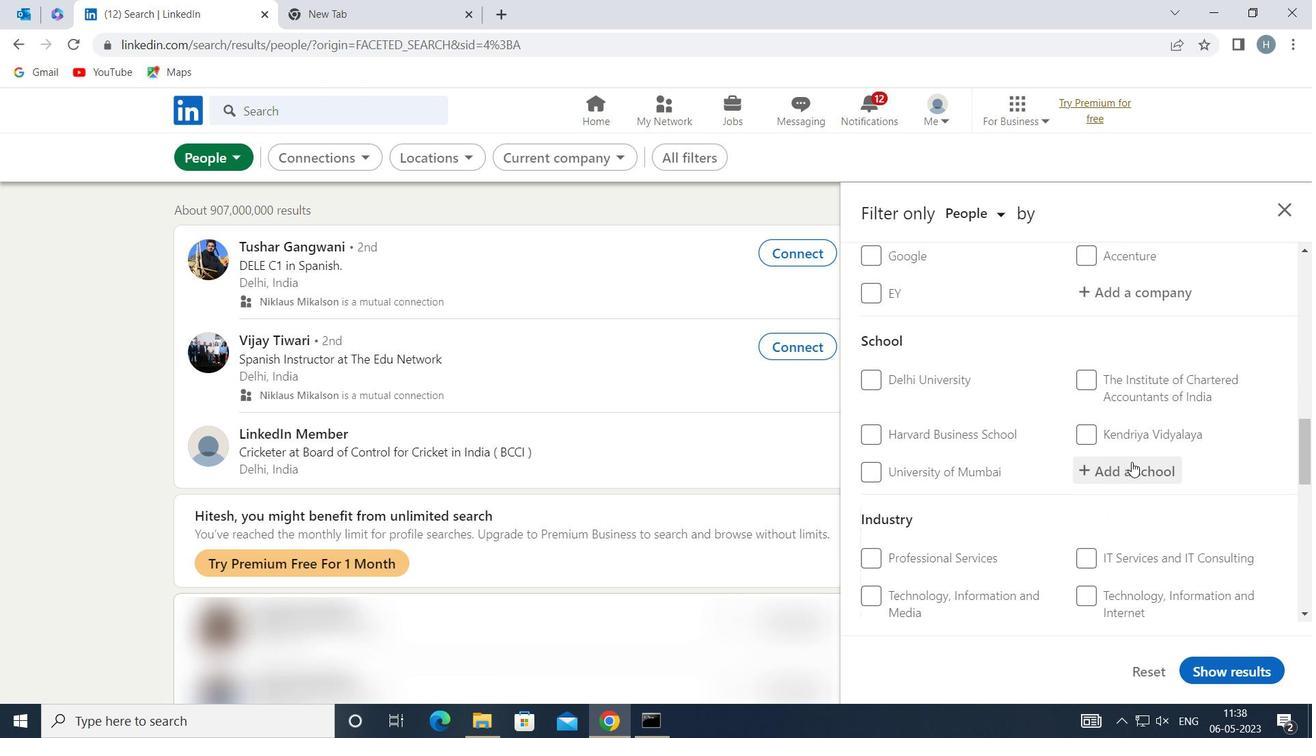 
Action: Mouse pressed left at (1133, 462)
Screenshot: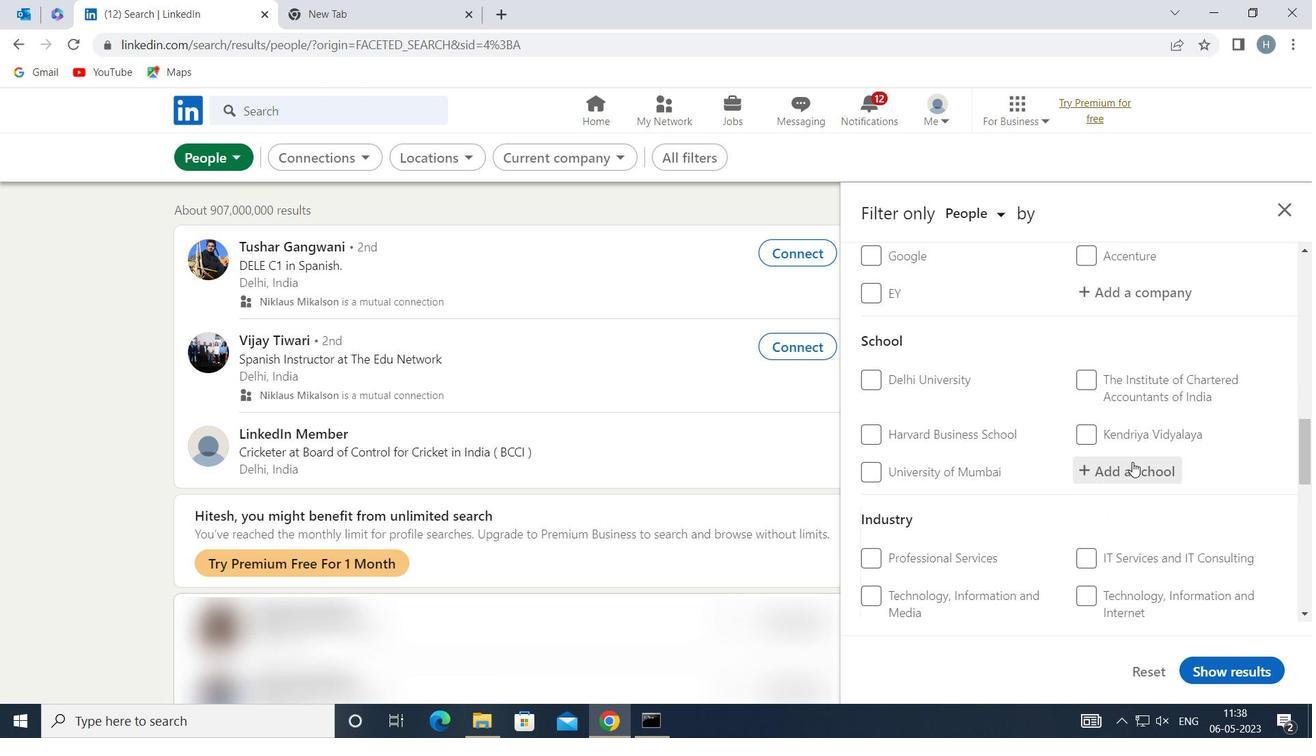 
Action: Key pressed <Key.shift>FRESHERS<Key.space><Key.shift>JOB
Screenshot: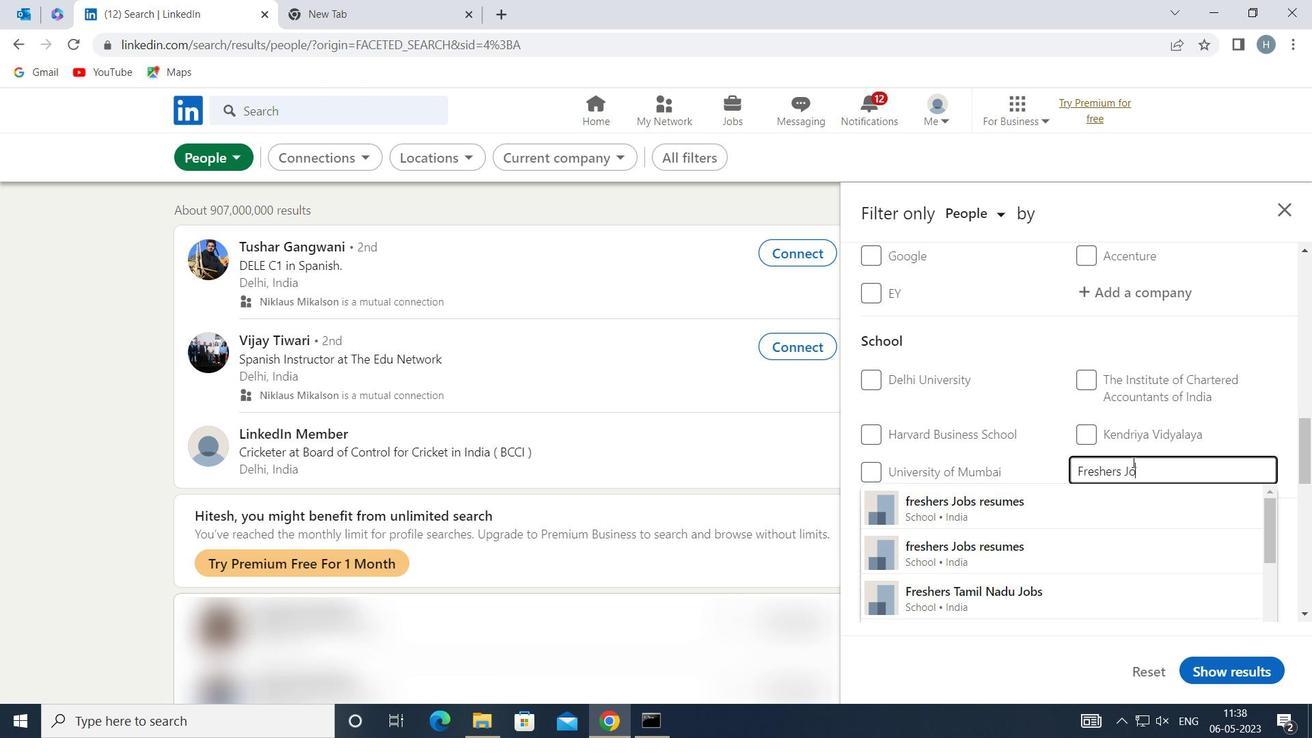 
Action: Mouse moved to (1112, 466)
Screenshot: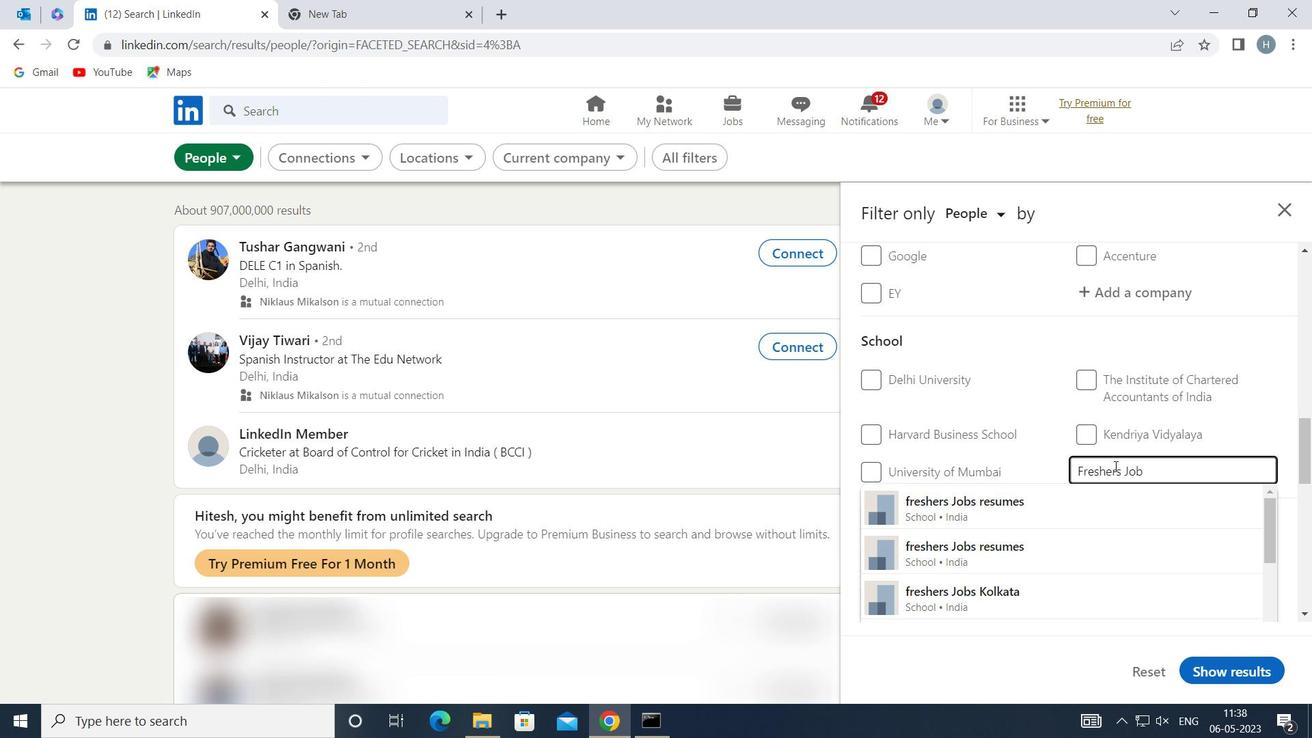 
Action: Key pressed S<Key.space>
Screenshot: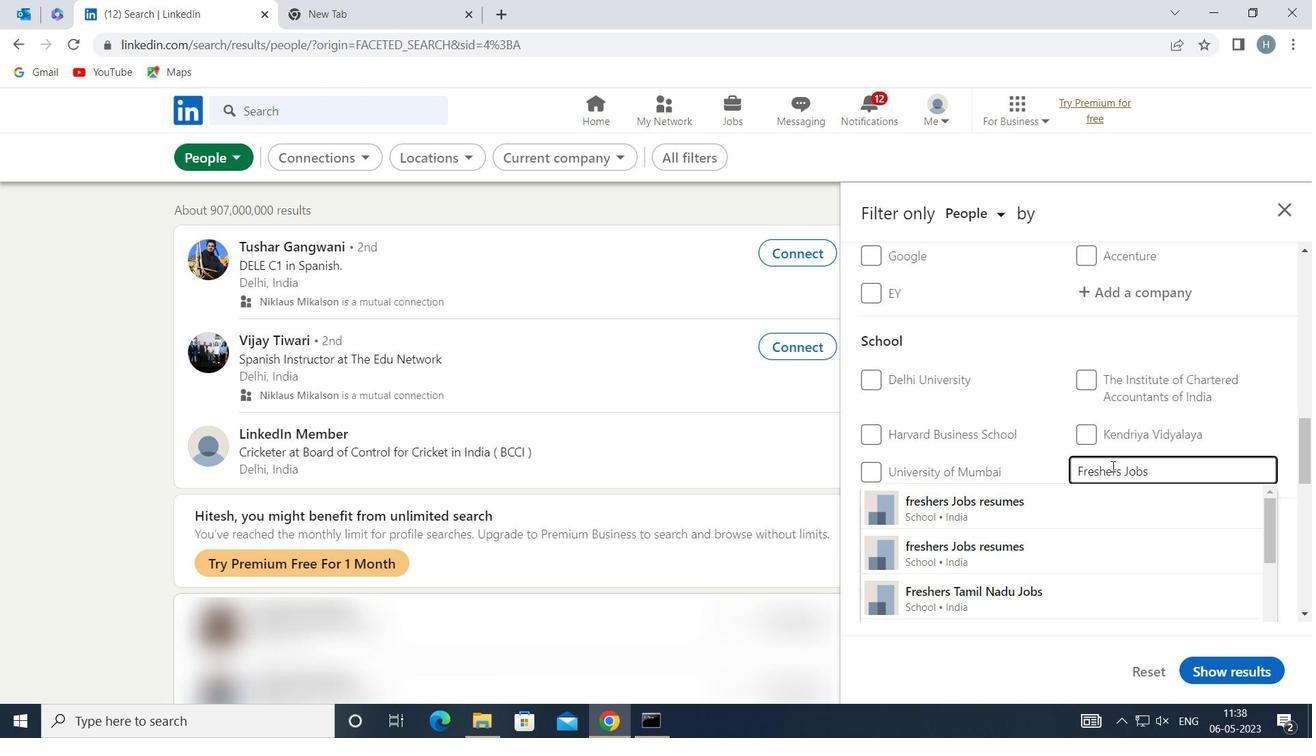
Action: Mouse moved to (0, 0)
Screenshot: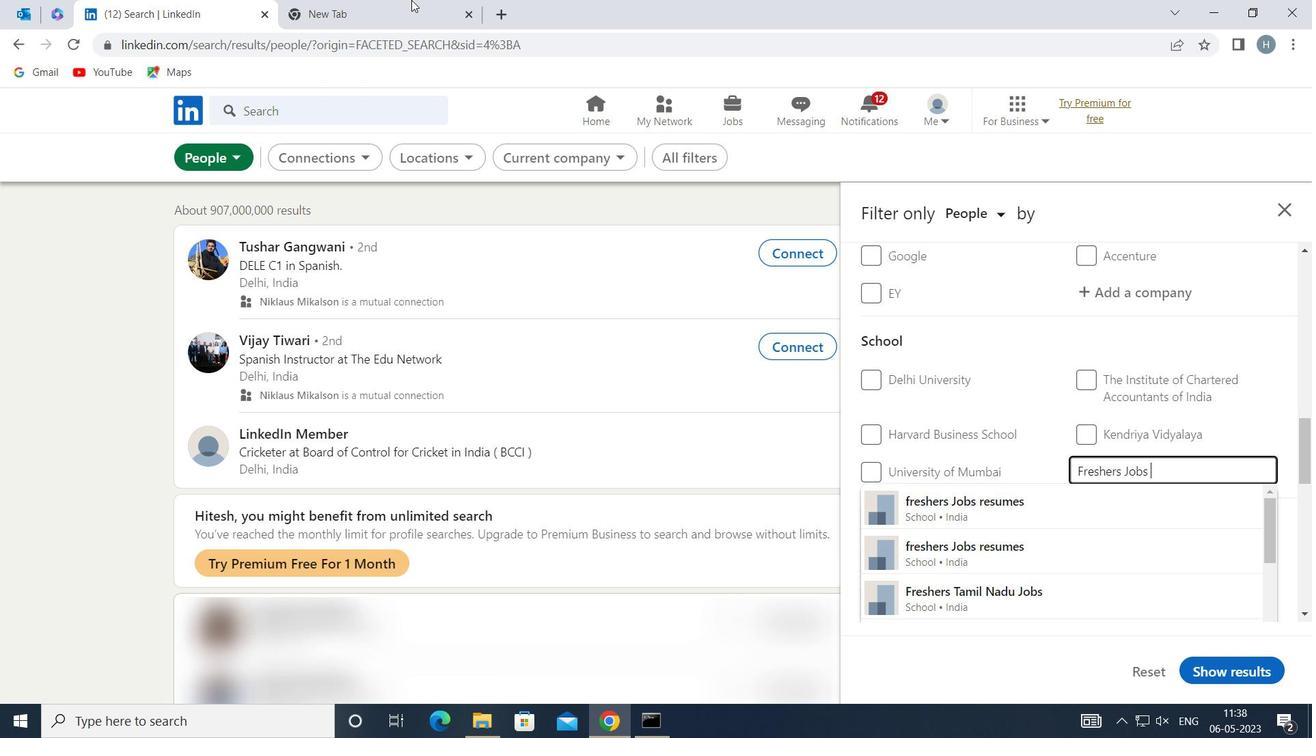 
Action: Key pressed IN<Key.space>
Screenshot: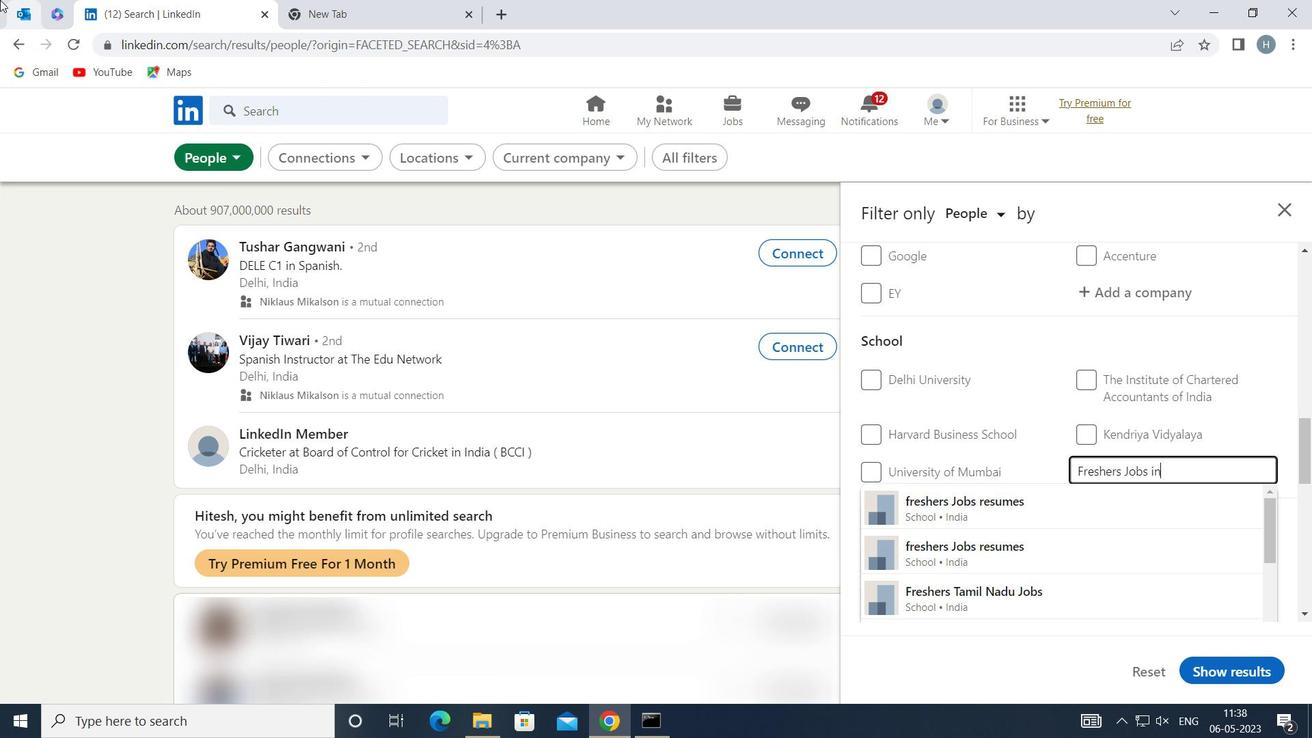 
Action: Mouse moved to (1044, 508)
Screenshot: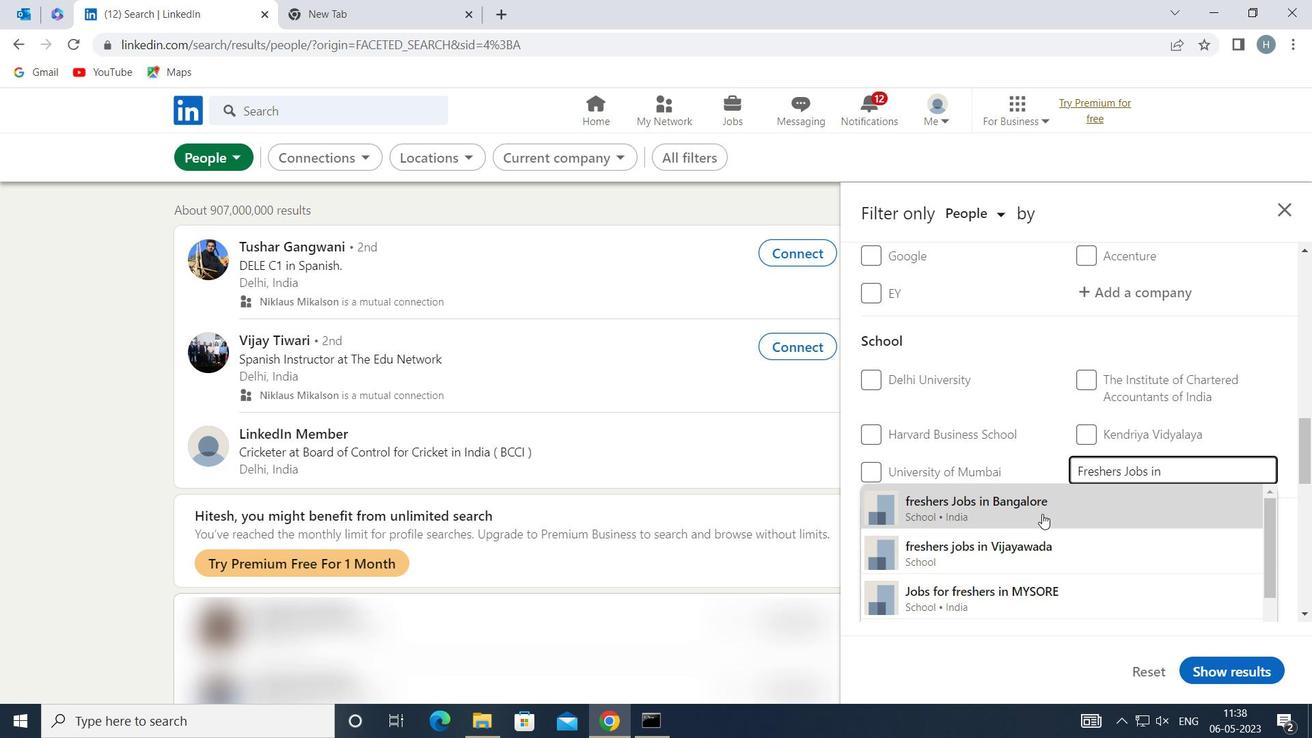
Action: Mouse pressed left at (1044, 508)
Screenshot: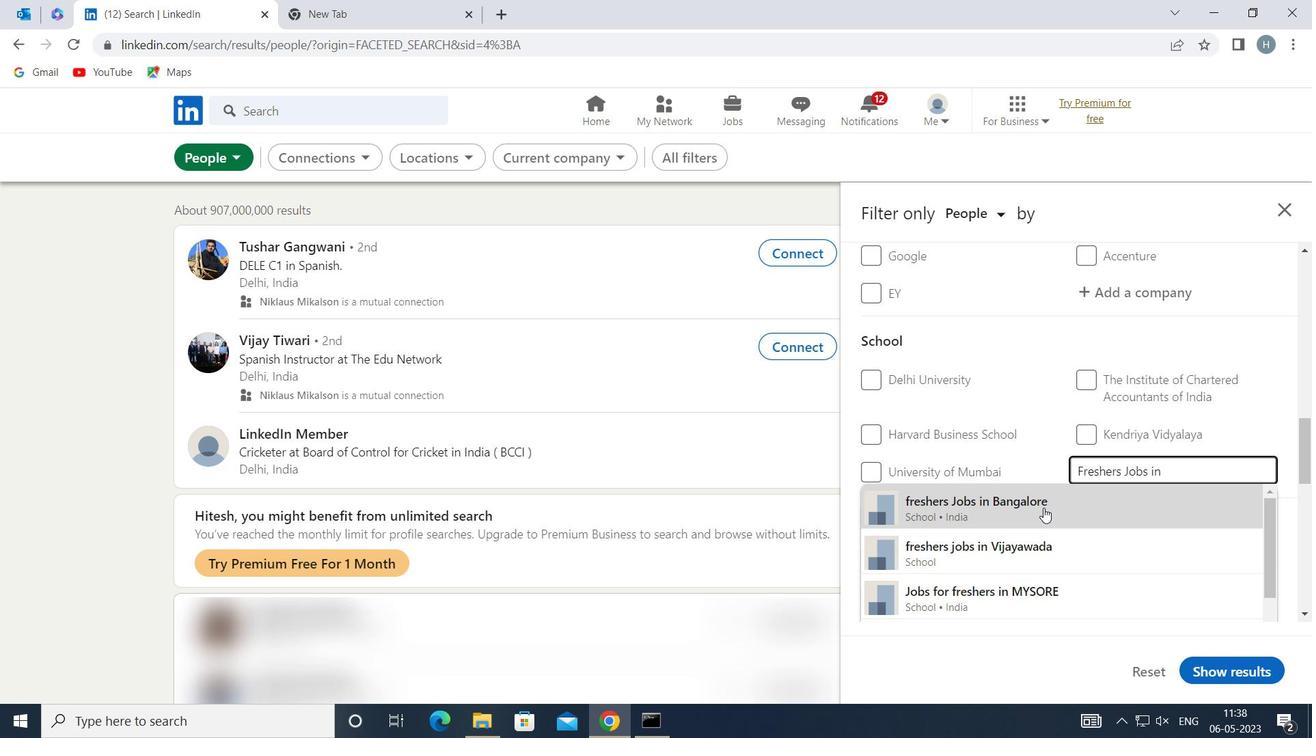 
Action: Mouse moved to (1010, 472)
Screenshot: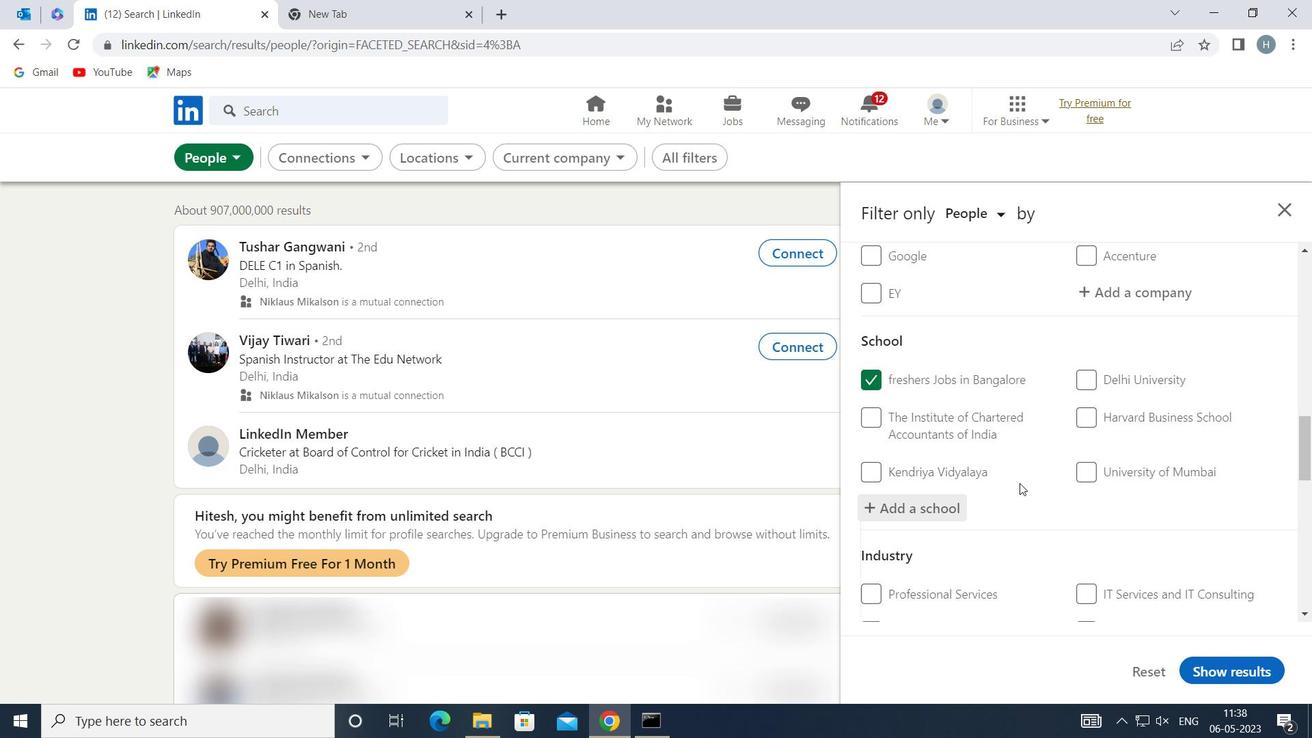 
Action: Mouse scrolled (1010, 471) with delta (0, 0)
Screenshot: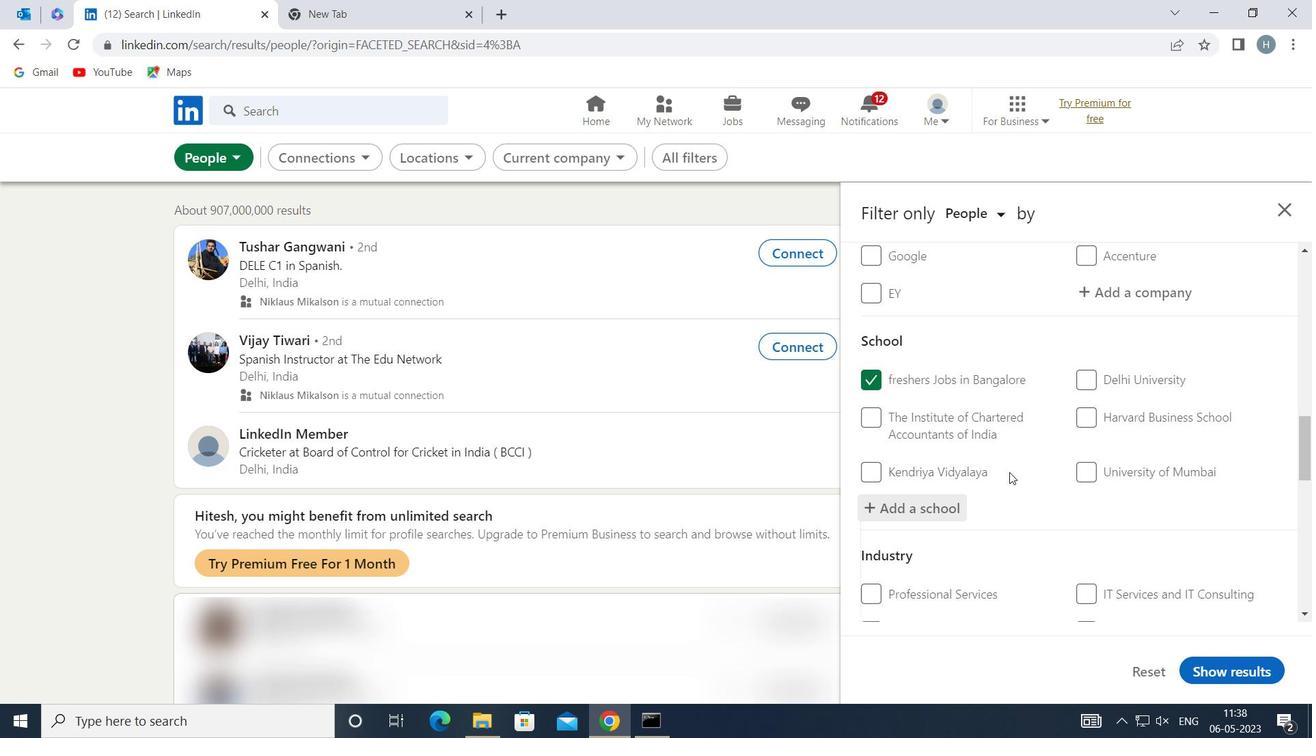 
Action: Mouse scrolled (1010, 471) with delta (0, 0)
Screenshot: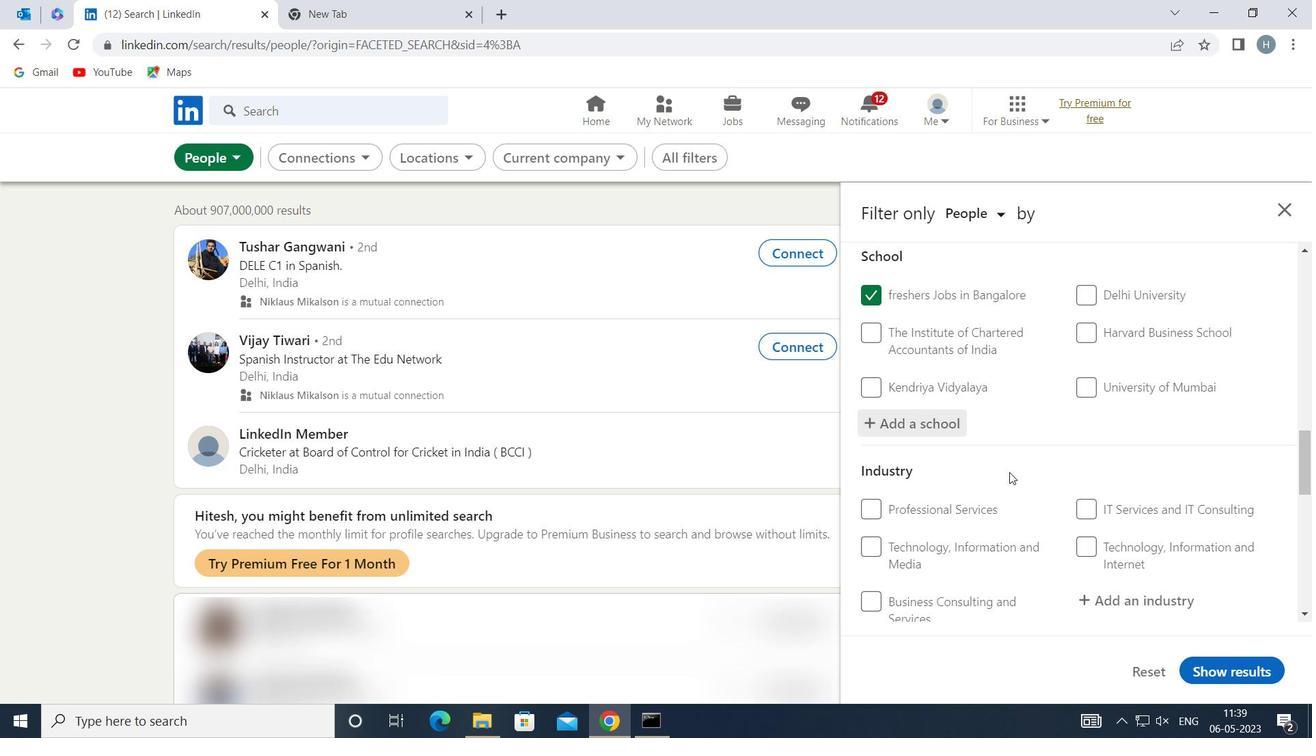 
Action: Mouse moved to (1143, 512)
Screenshot: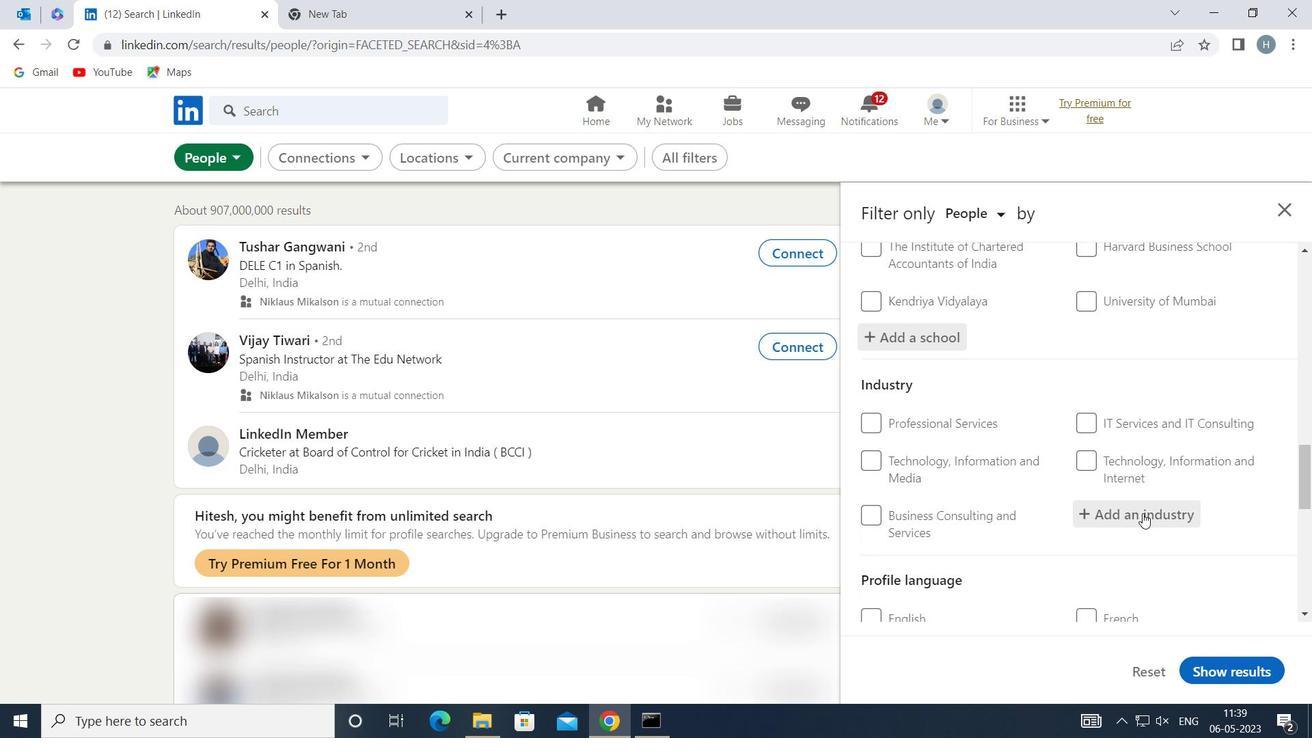 
Action: Mouse pressed left at (1143, 512)
Screenshot: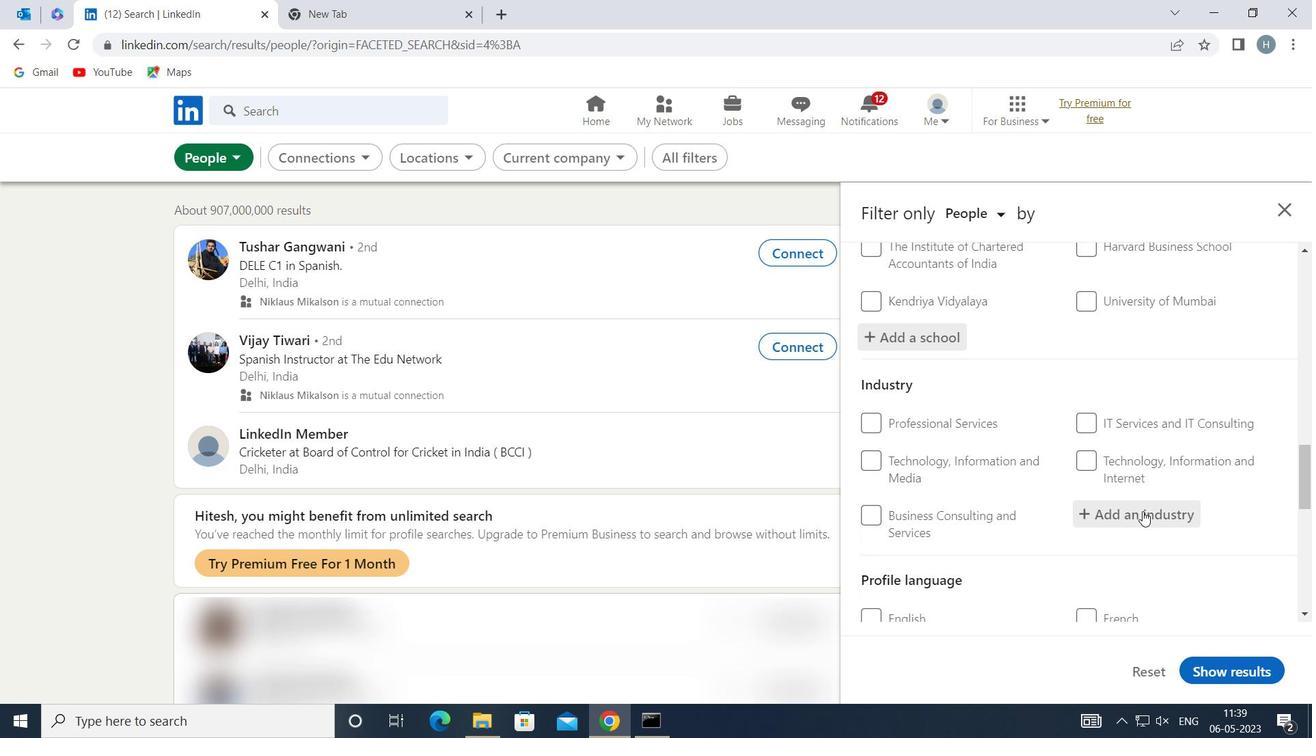 
Action: Key pressed <Key.shift>MUE<Key.backspace>SEUM
Screenshot: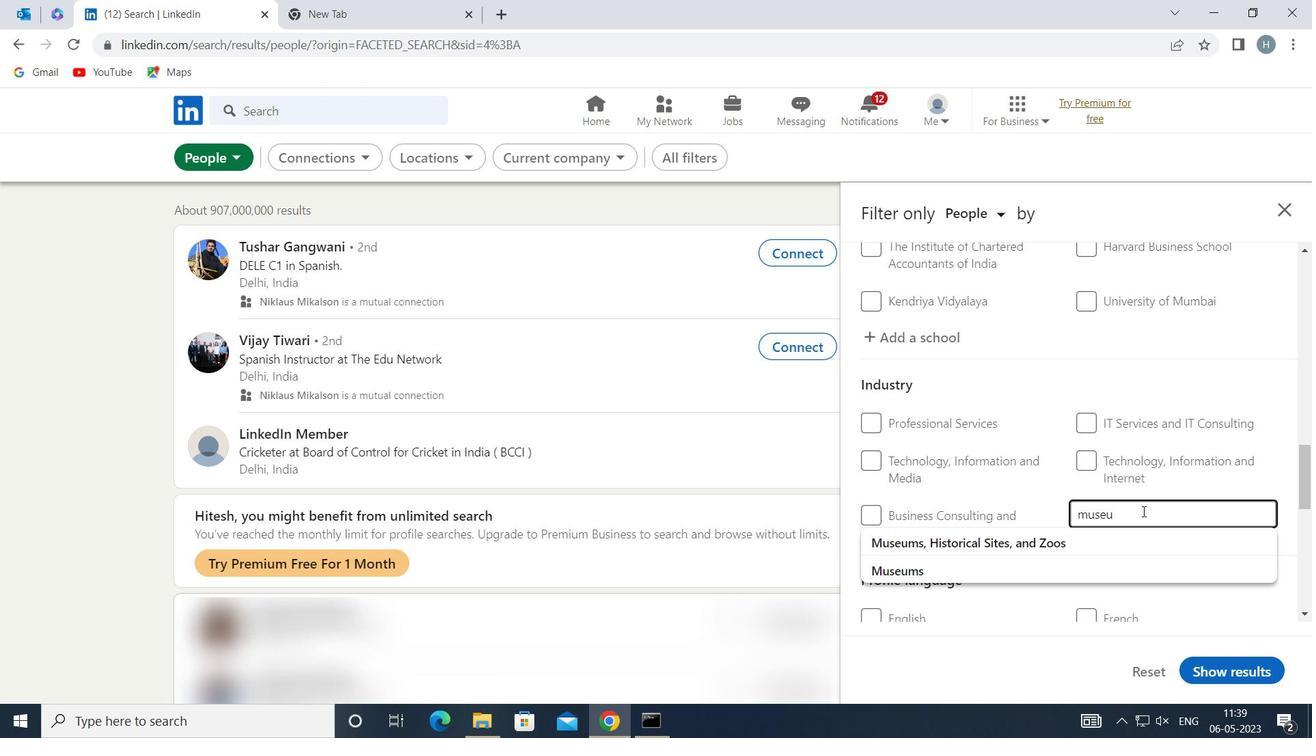 
Action: Mouse moved to (1074, 564)
Screenshot: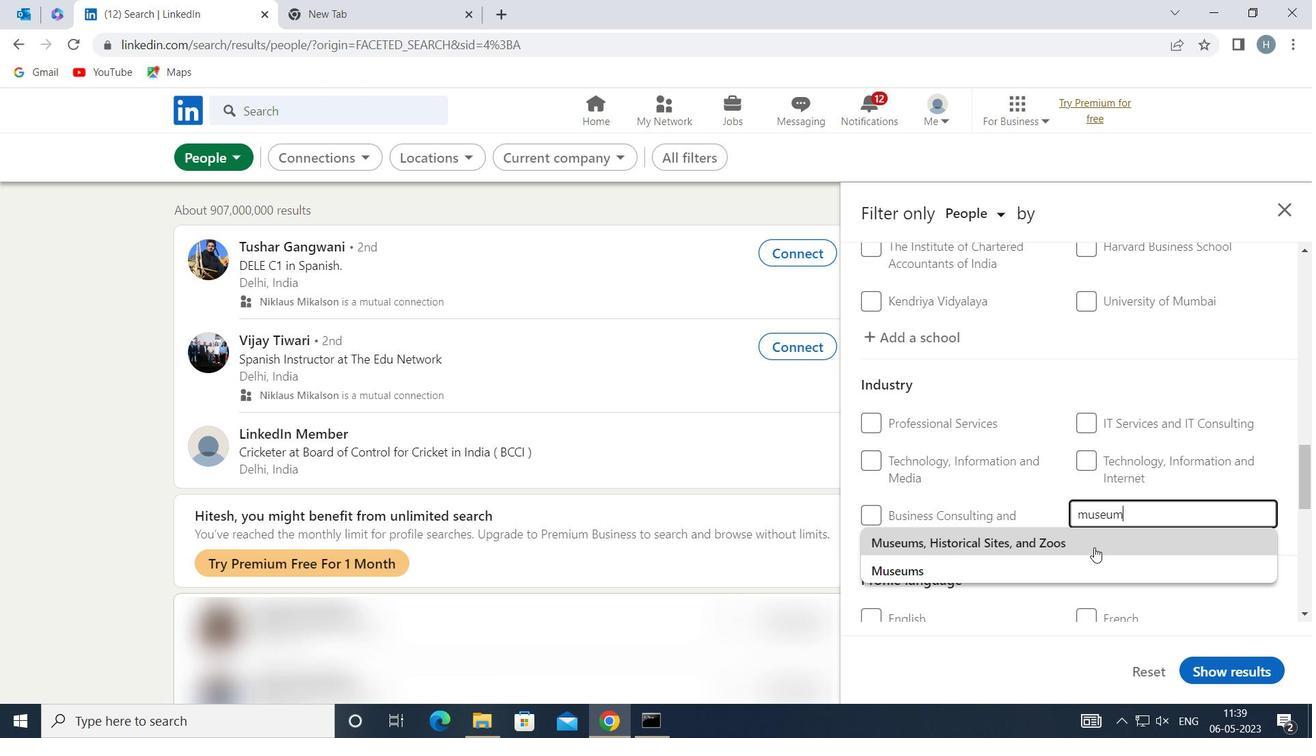 
Action: Mouse pressed left at (1074, 564)
Screenshot: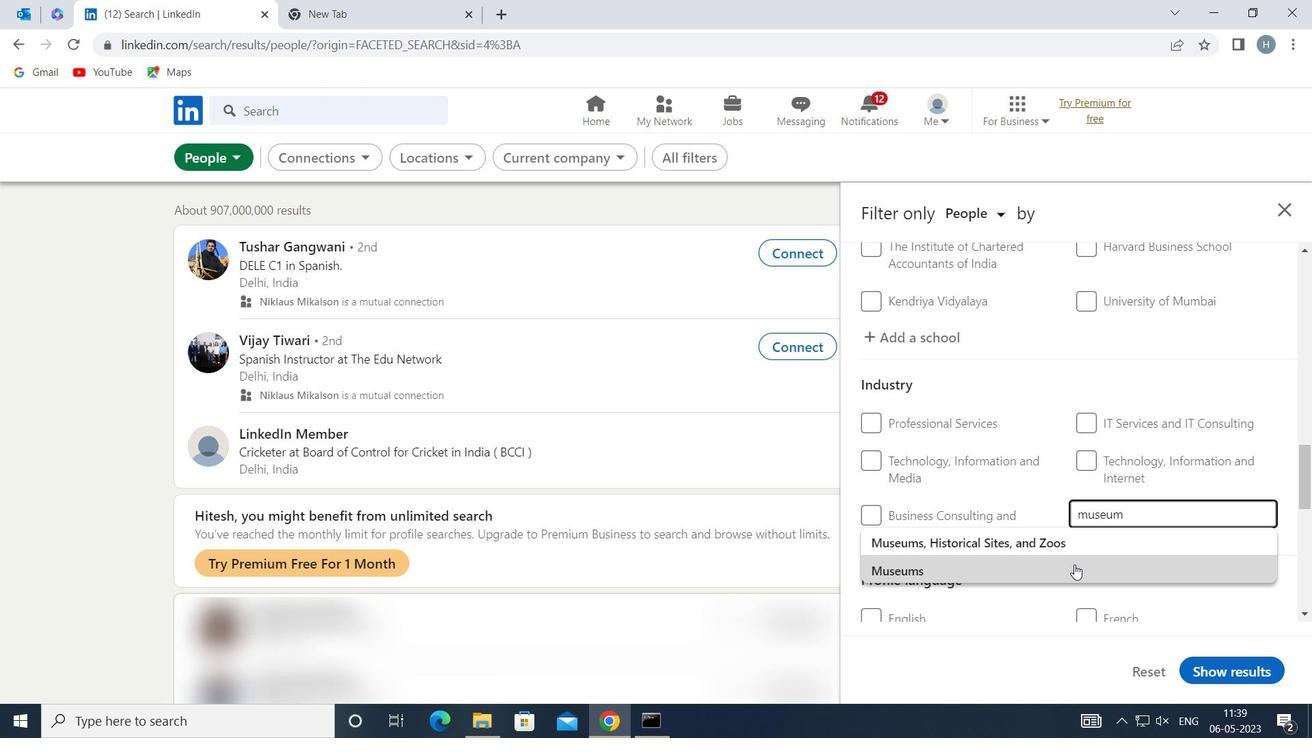 
Action: Mouse moved to (1058, 530)
Screenshot: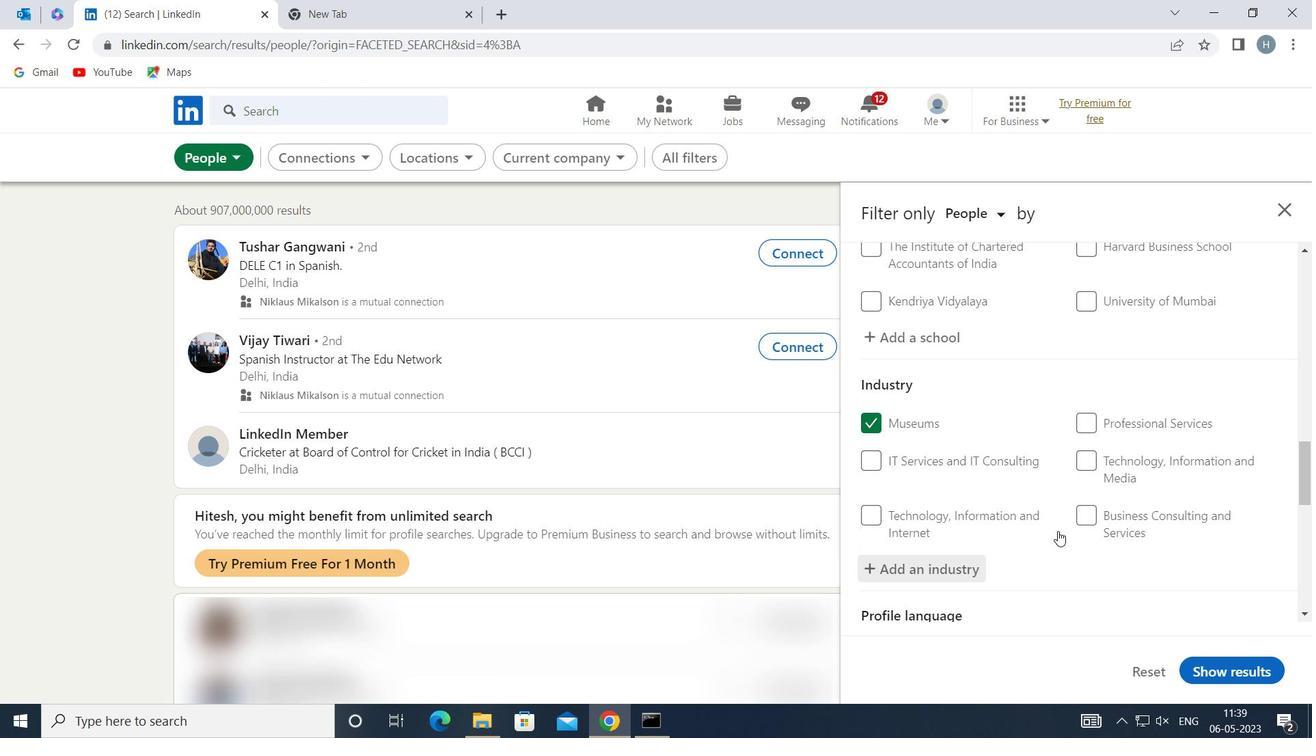 
Action: Mouse scrolled (1058, 529) with delta (0, 0)
Screenshot: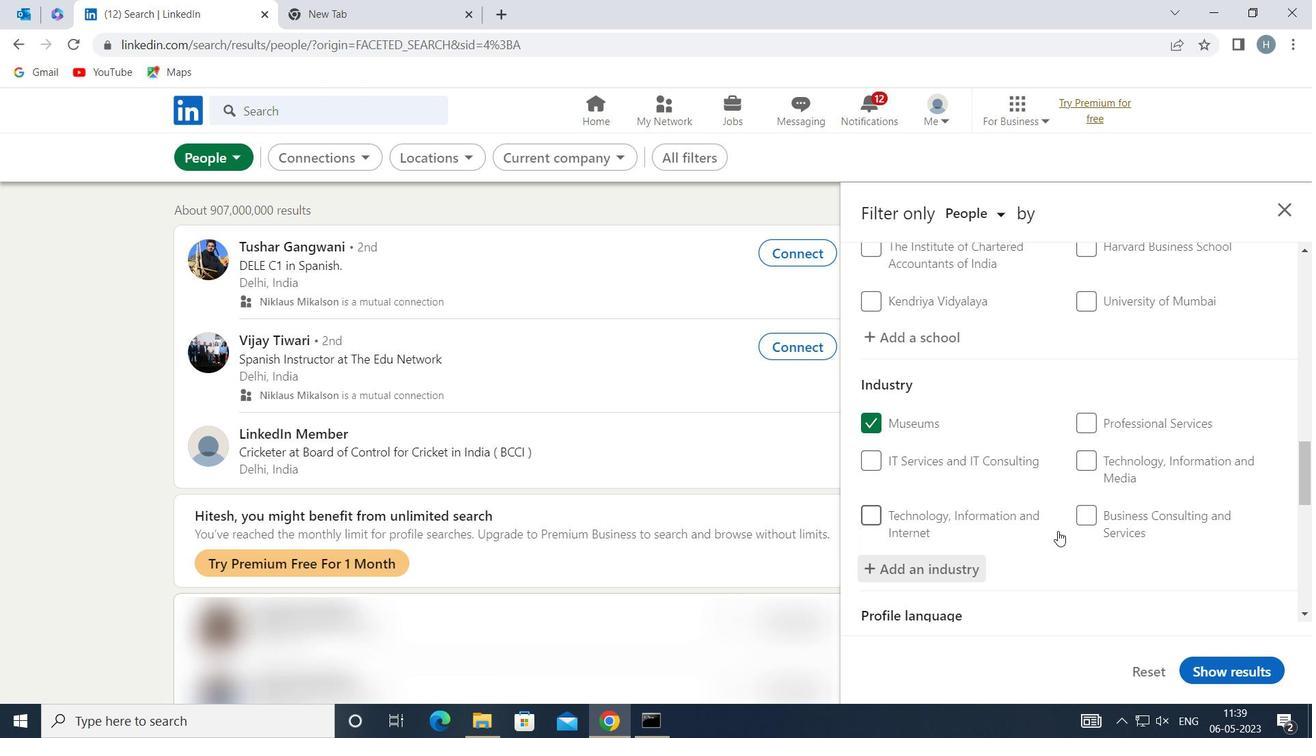 
Action: Mouse scrolled (1058, 529) with delta (0, 0)
Screenshot: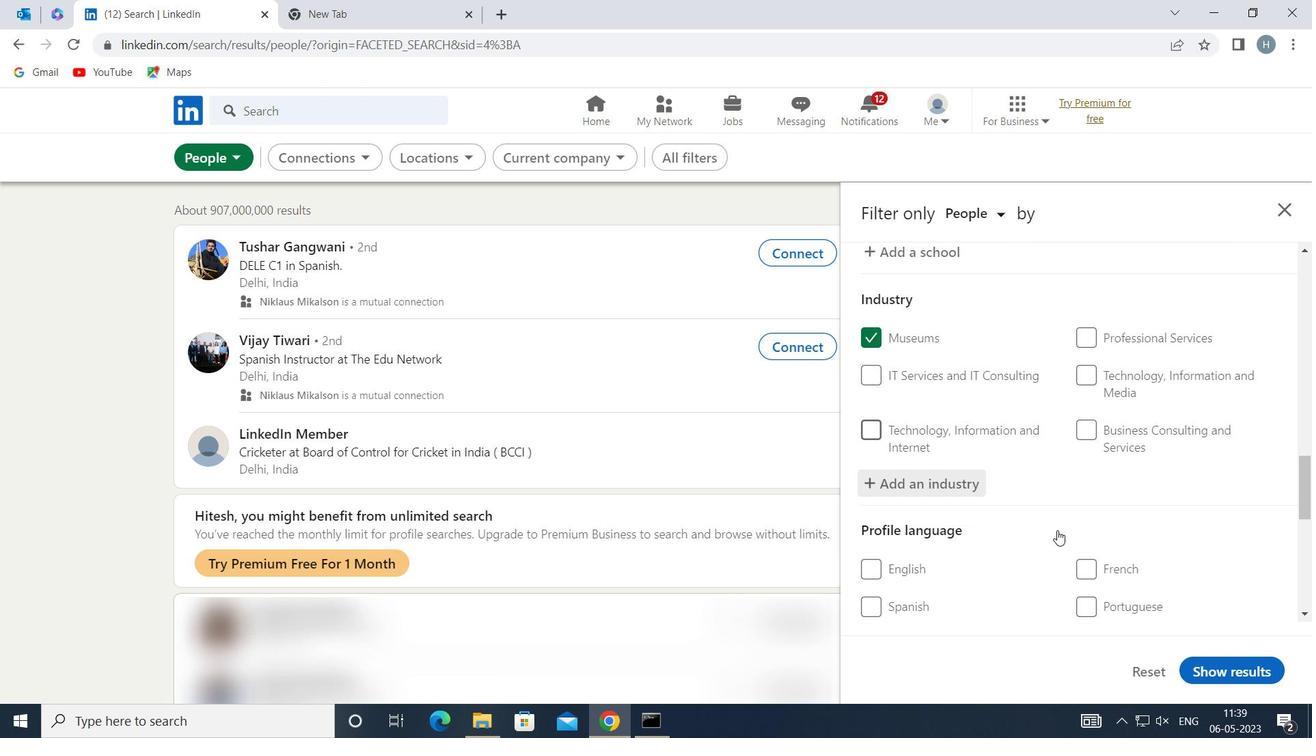
Action: Mouse scrolled (1058, 529) with delta (0, 0)
Screenshot: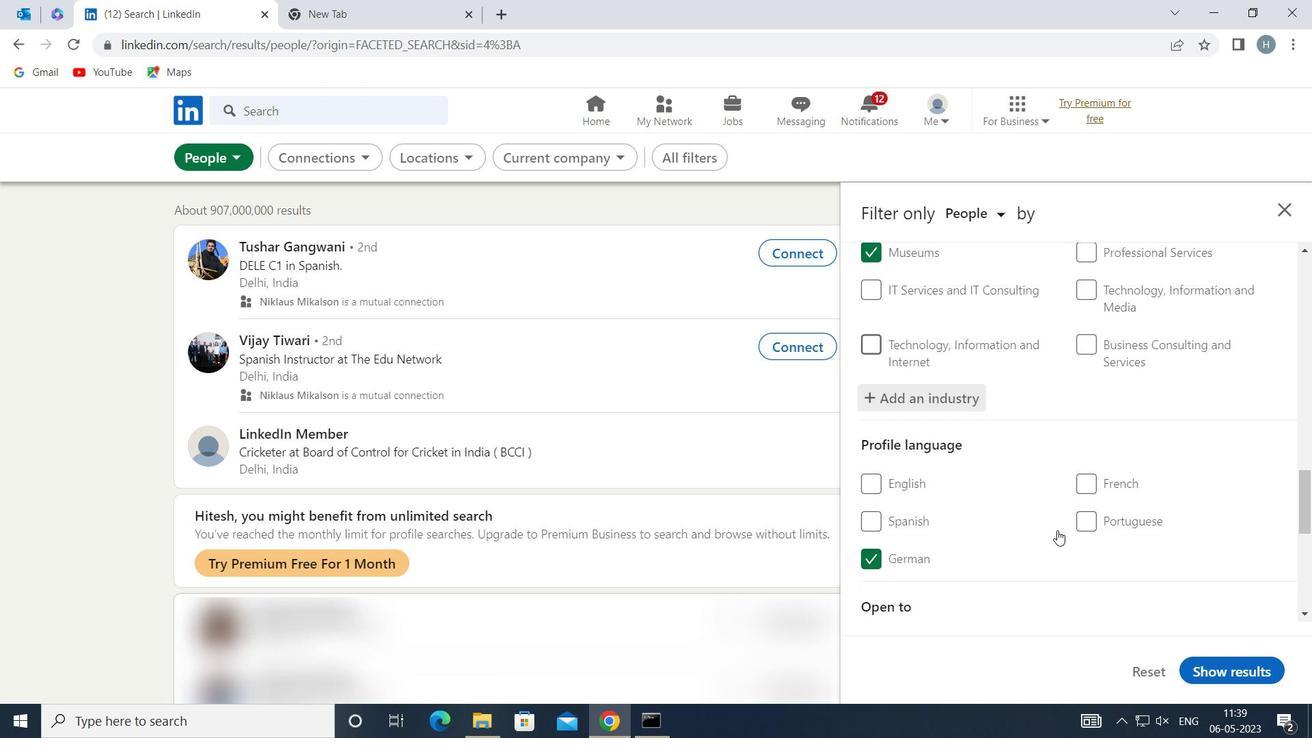 
Action: Mouse scrolled (1058, 529) with delta (0, 0)
Screenshot: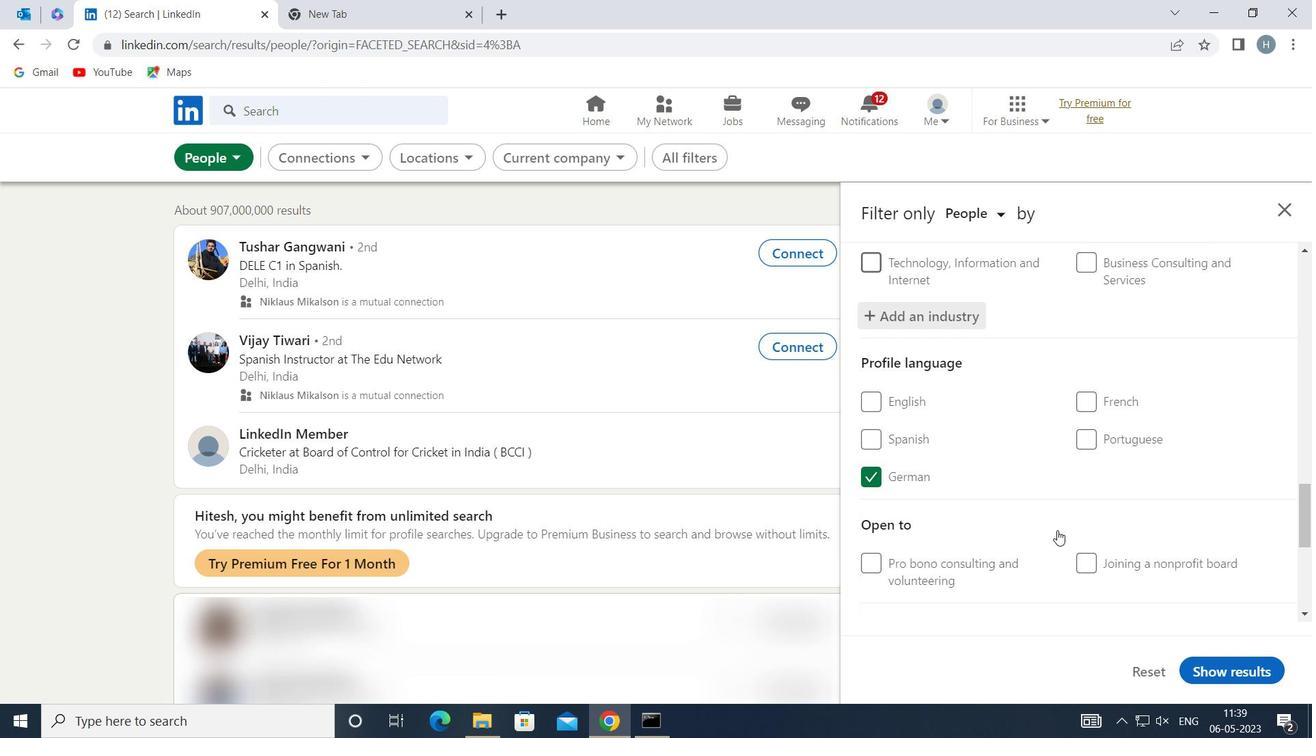 
Action: Mouse scrolled (1058, 529) with delta (0, 0)
Screenshot: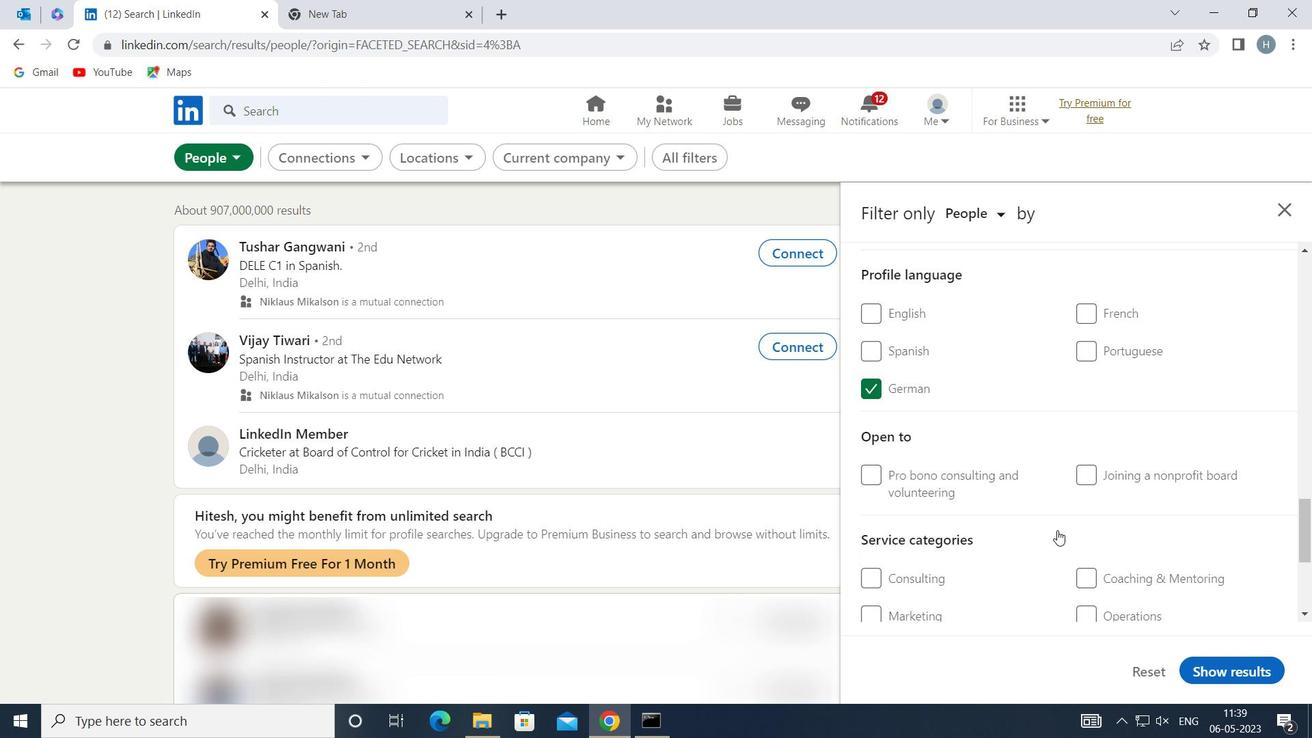 
Action: Mouse moved to (1163, 558)
Screenshot: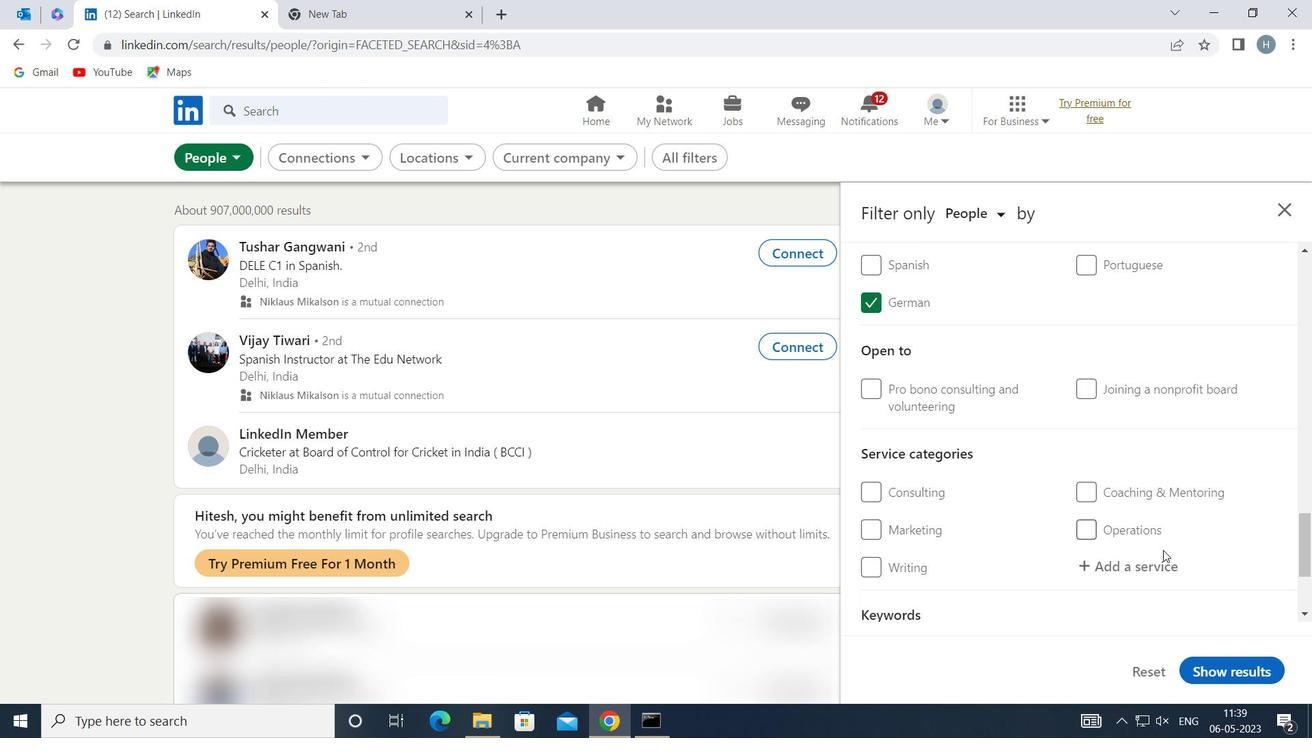 
Action: Mouse pressed left at (1163, 558)
Screenshot: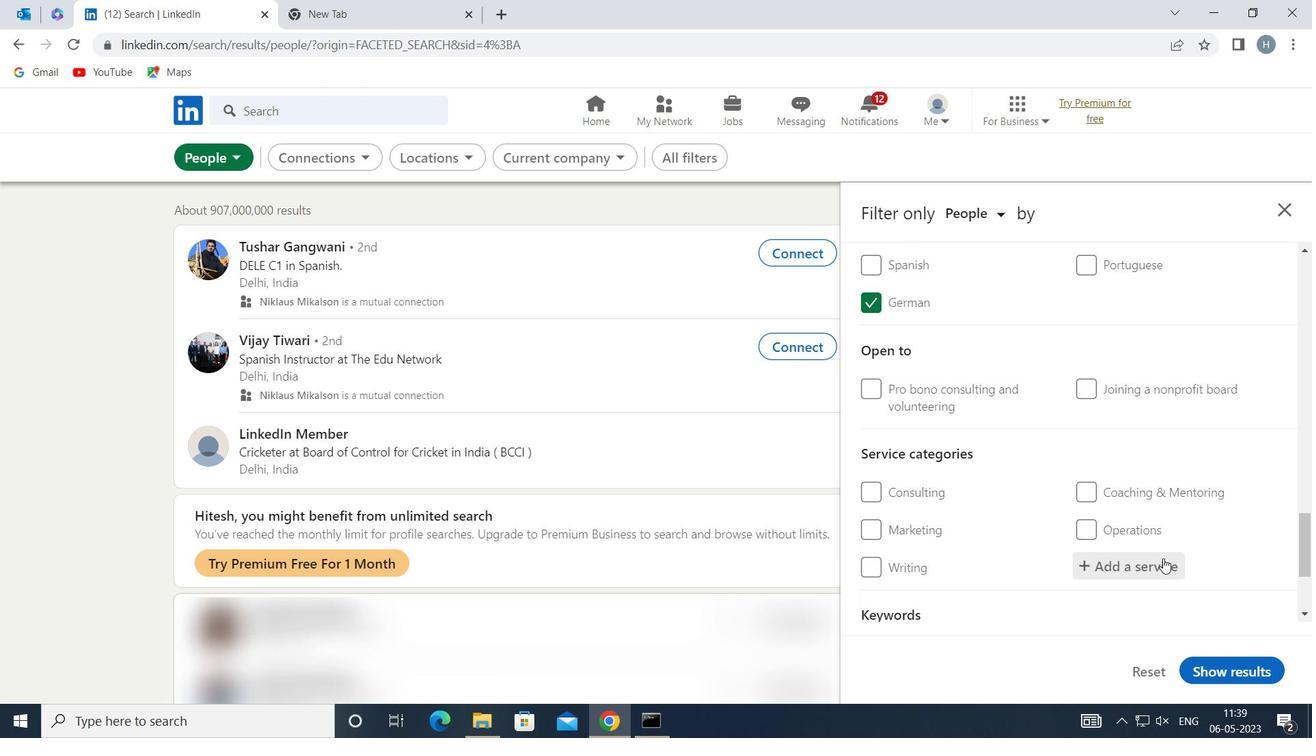 
Action: Key pressed <Key.shift>COMPUTER<Key.space><Key.shift><Key.shift><Key.shift><Key.shift><Key.shift><Key.shift><Key.shift><Key.shift><Key.shift><Key.shift><Key.shift>RET
Screenshot: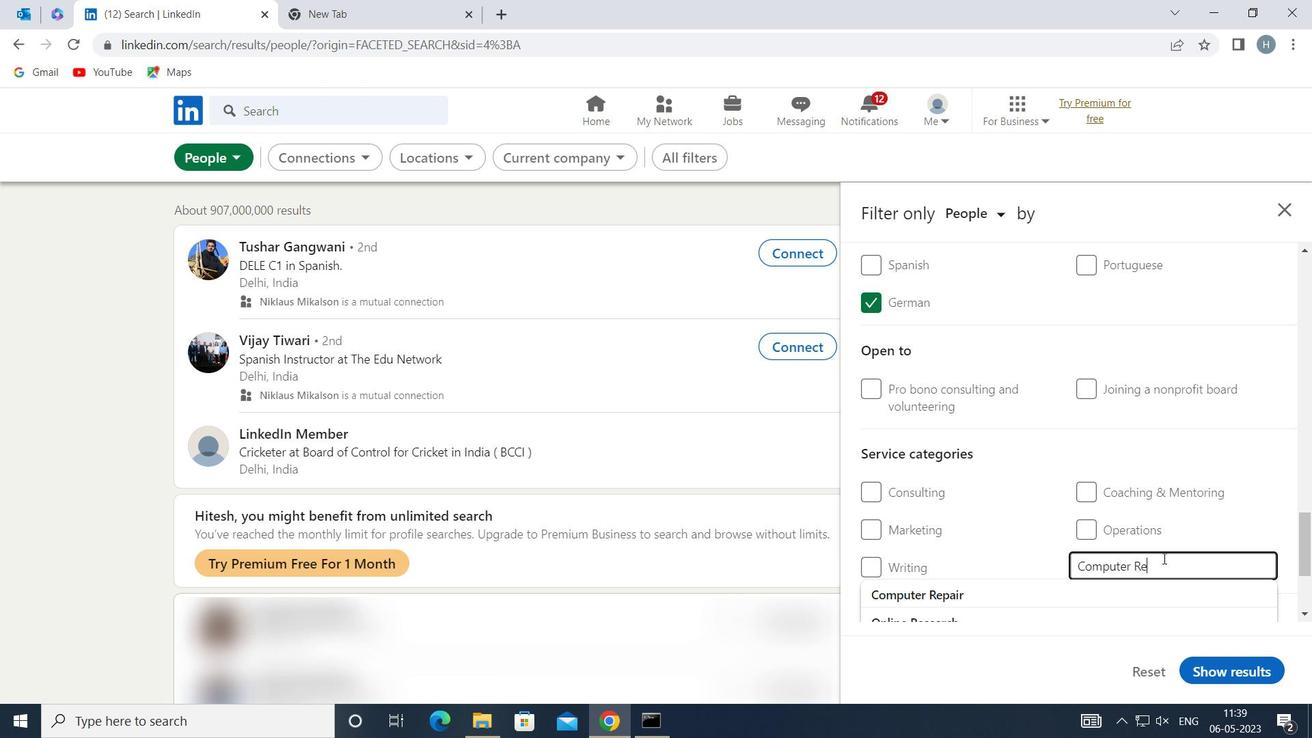 
Action: Mouse moved to (1142, 546)
Screenshot: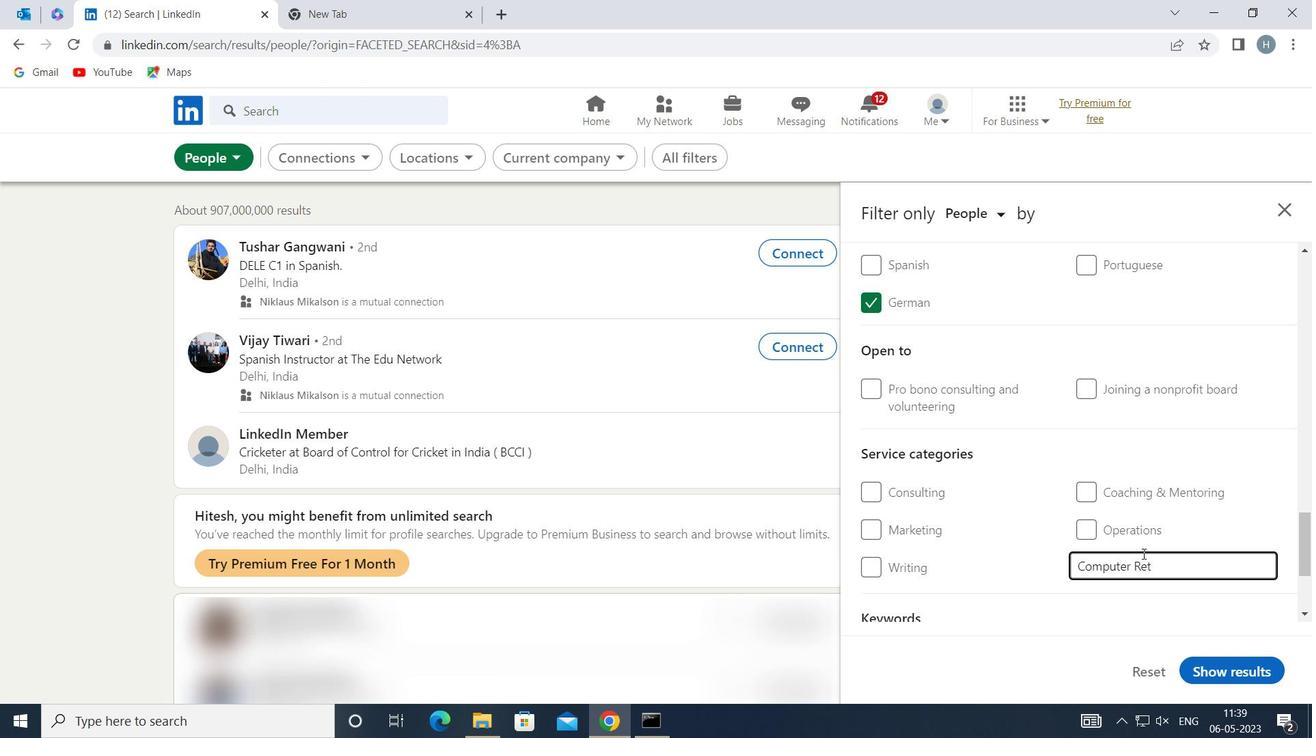 
Action: Mouse scrolled (1142, 546) with delta (0, 0)
Screenshot: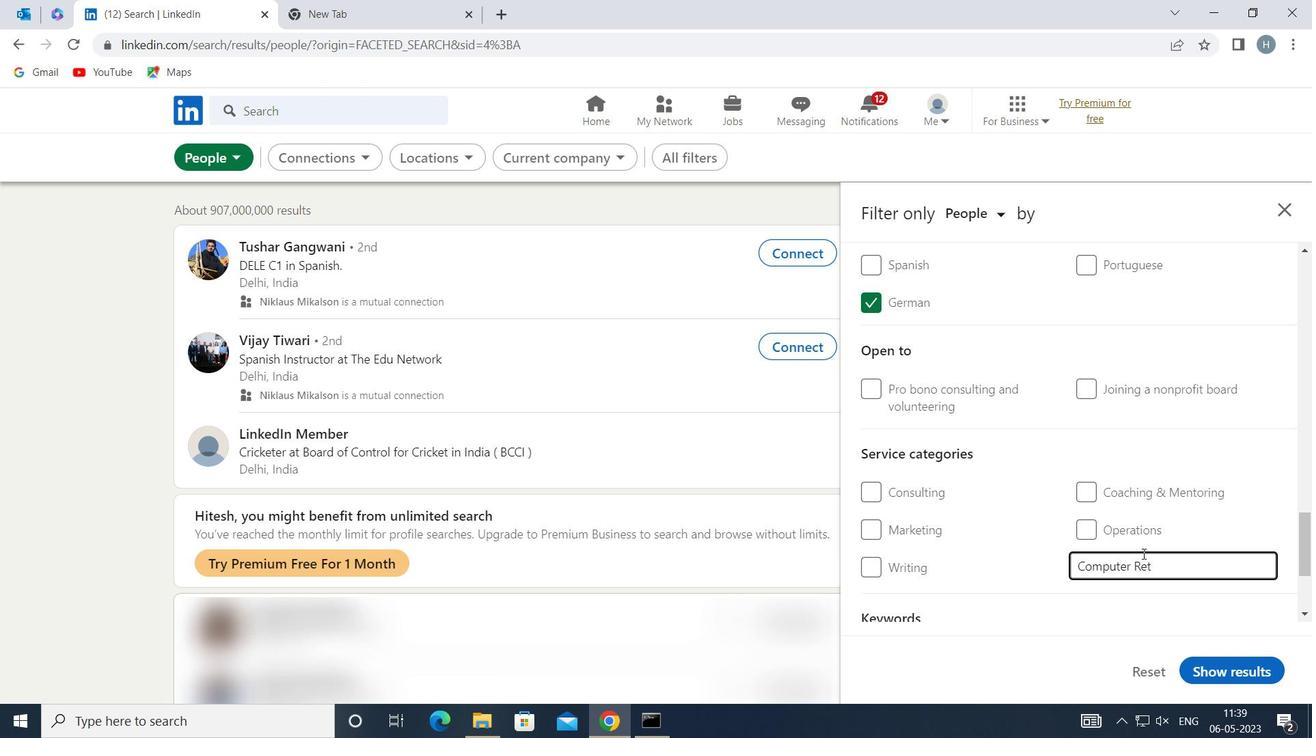 
Action: Mouse moved to (1180, 490)
Screenshot: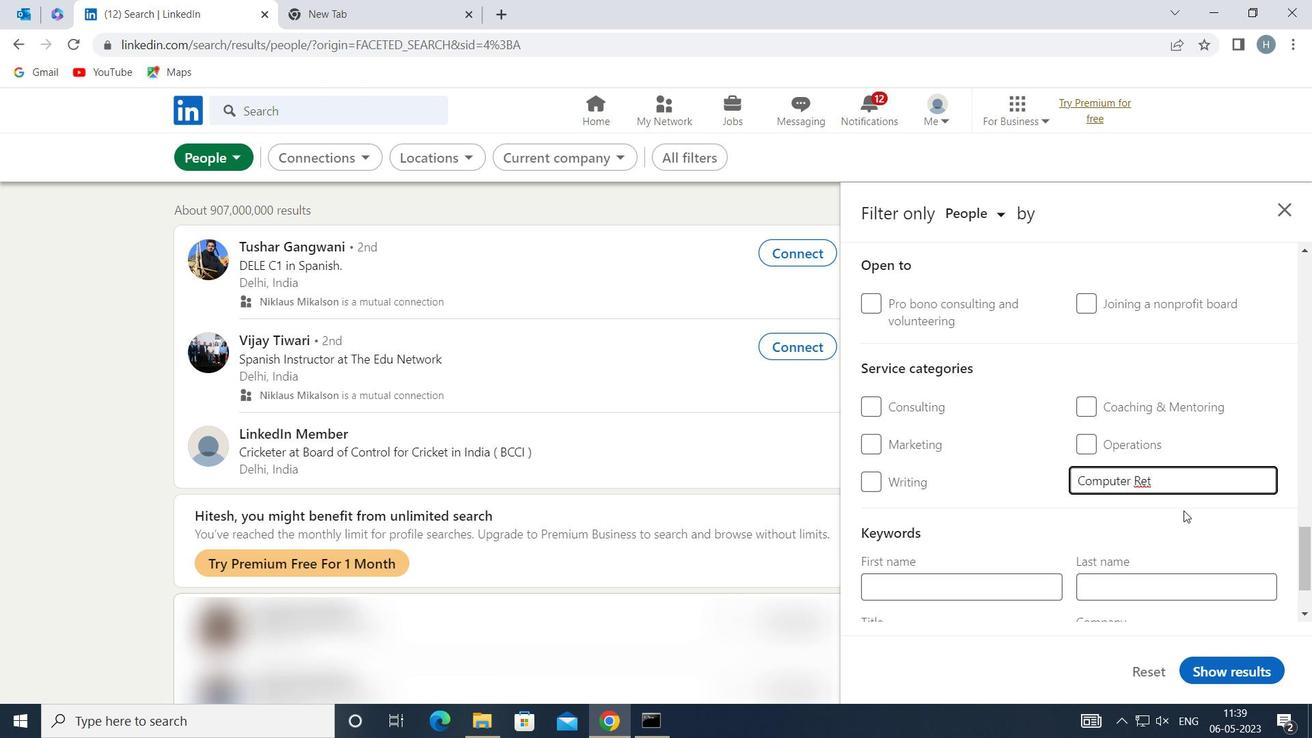 
Action: Key pressed <Key.backspace>
Screenshot: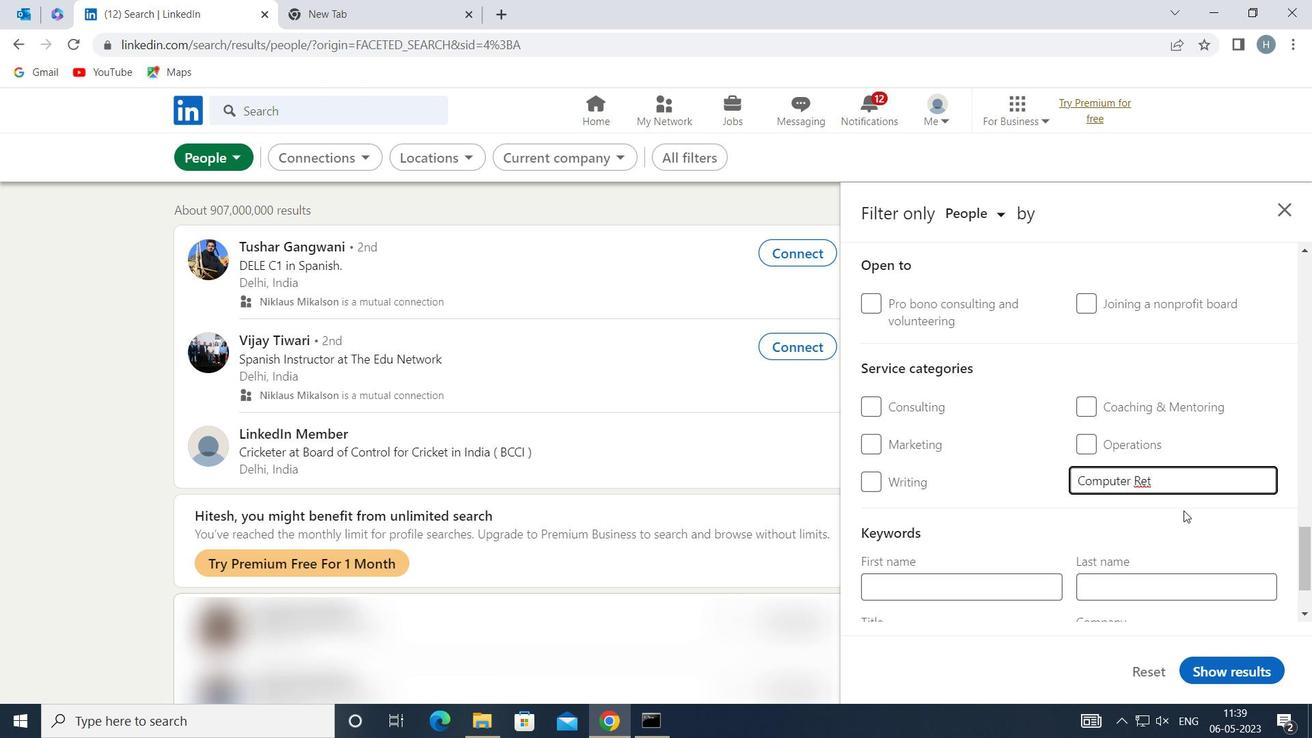 
Action: Mouse moved to (1179, 489)
Screenshot: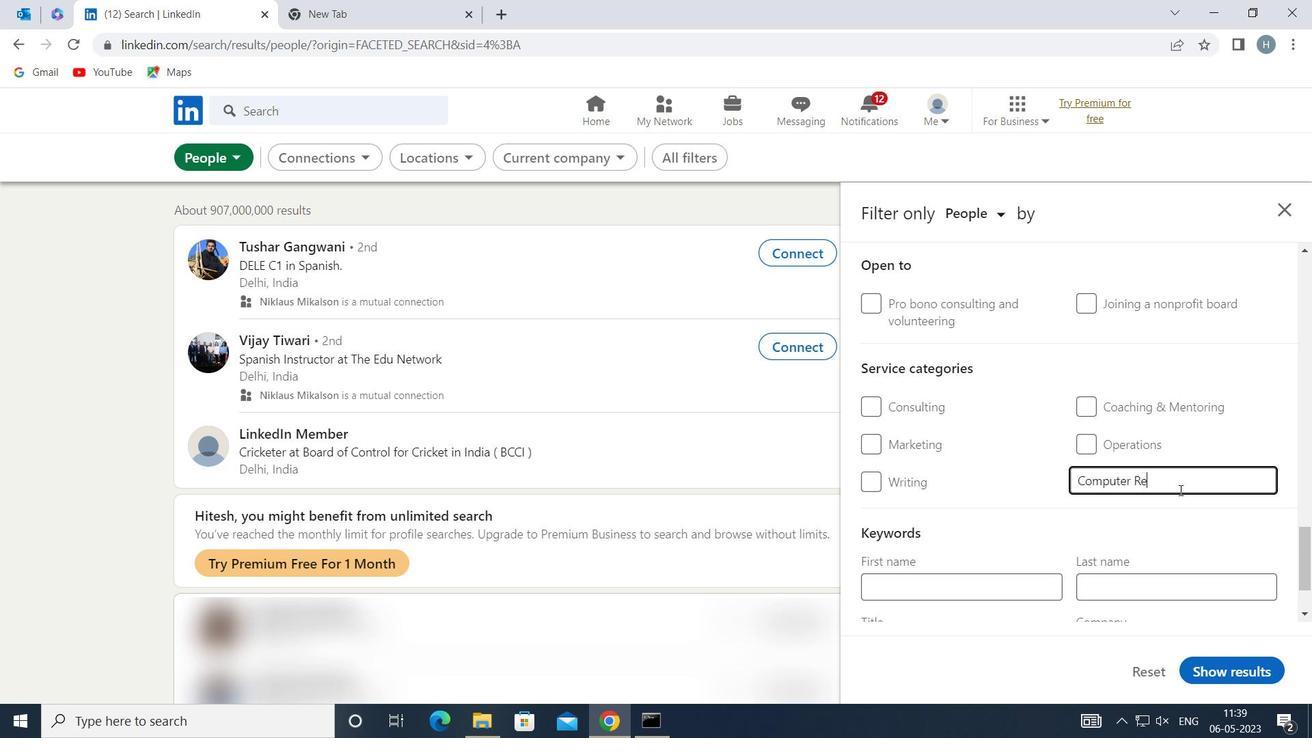 
Action: Key pressed P
Screenshot: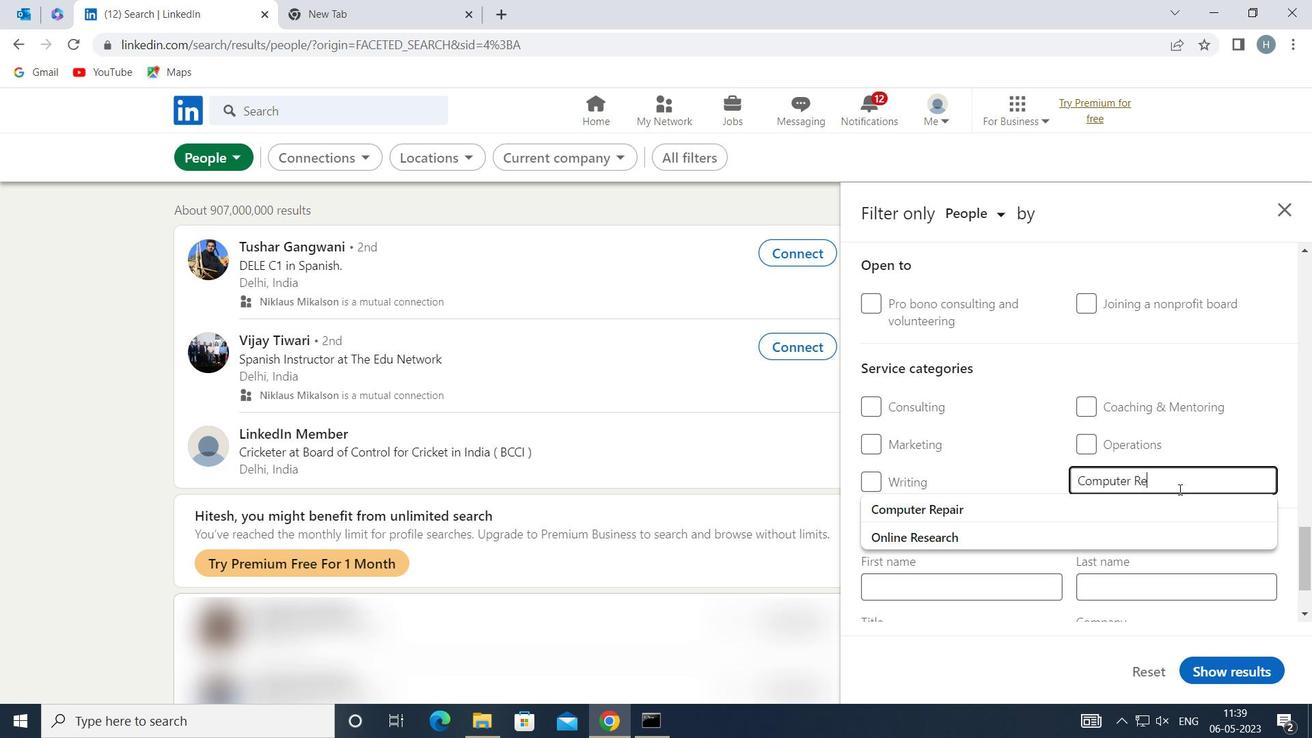 
Action: Mouse moved to (1106, 507)
Screenshot: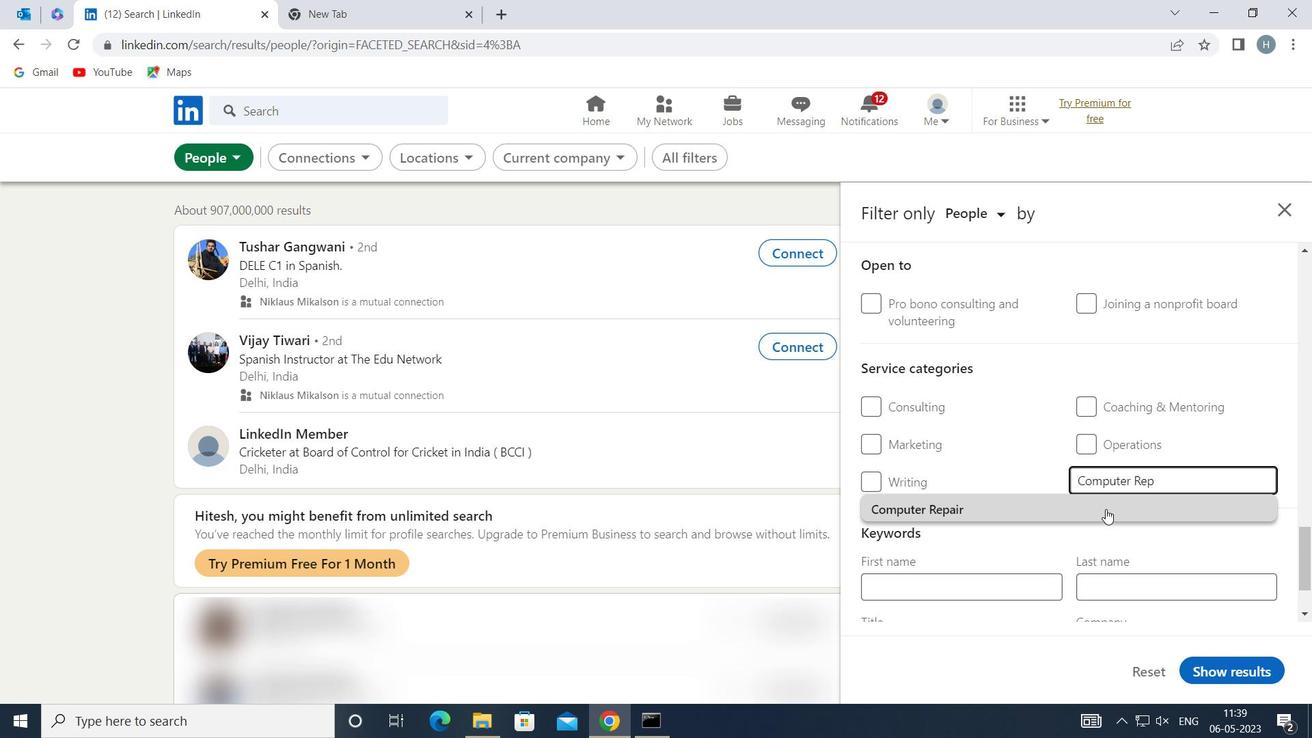 
Action: Mouse pressed left at (1106, 507)
Screenshot: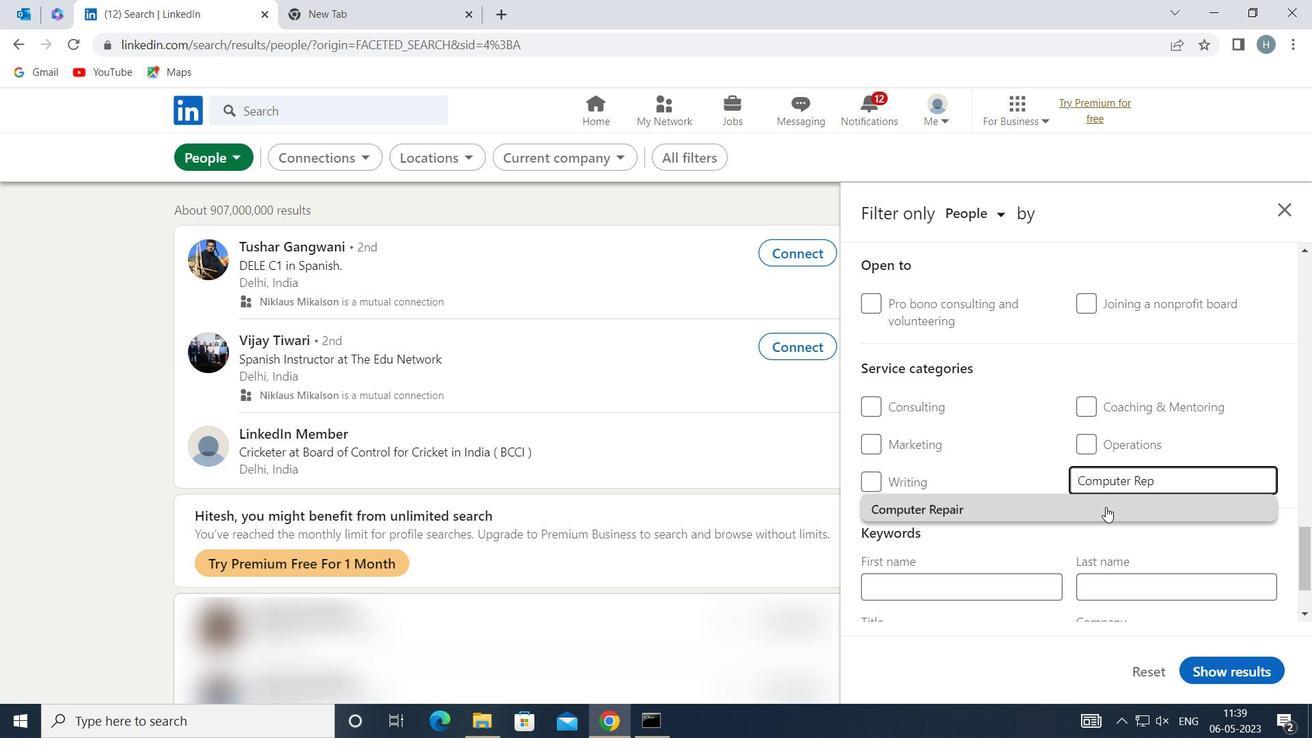 
Action: Mouse scrolled (1106, 507) with delta (0, 0)
Screenshot: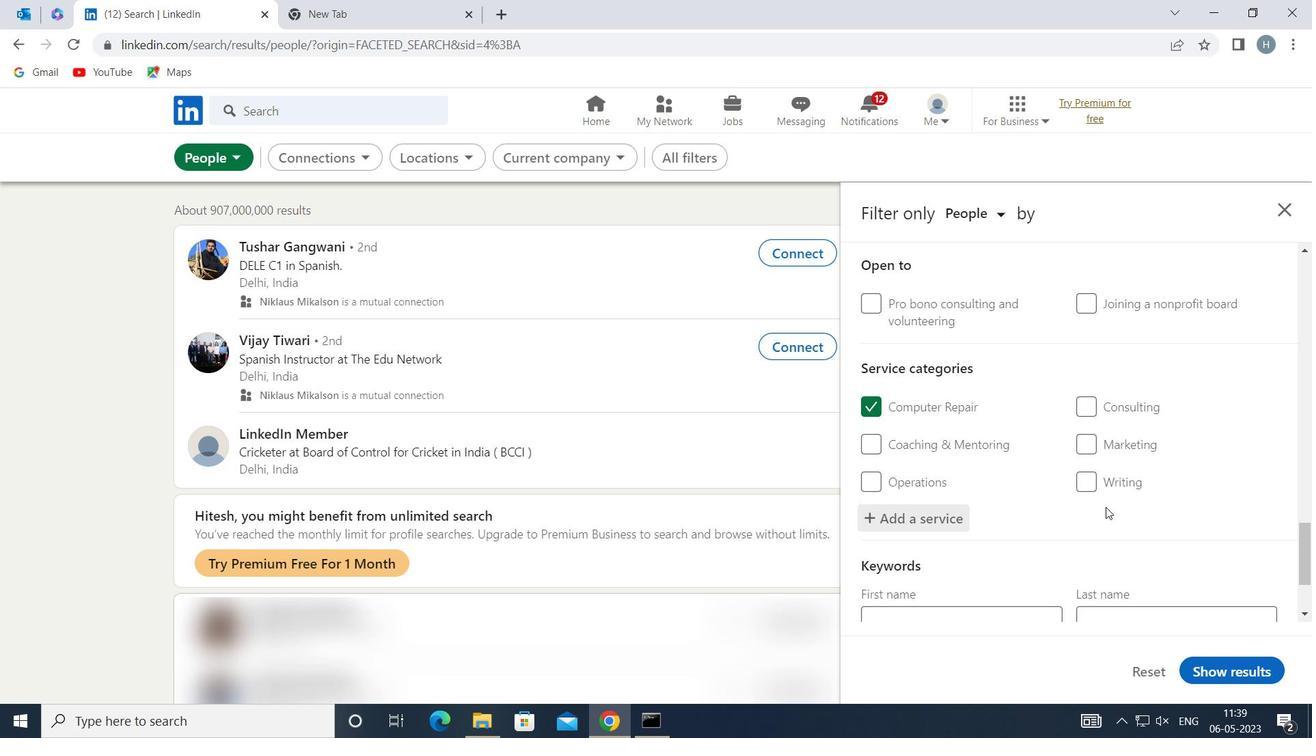 
Action: Mouse scrolled (1106, 507) with delta (0, 0)
Screenshot: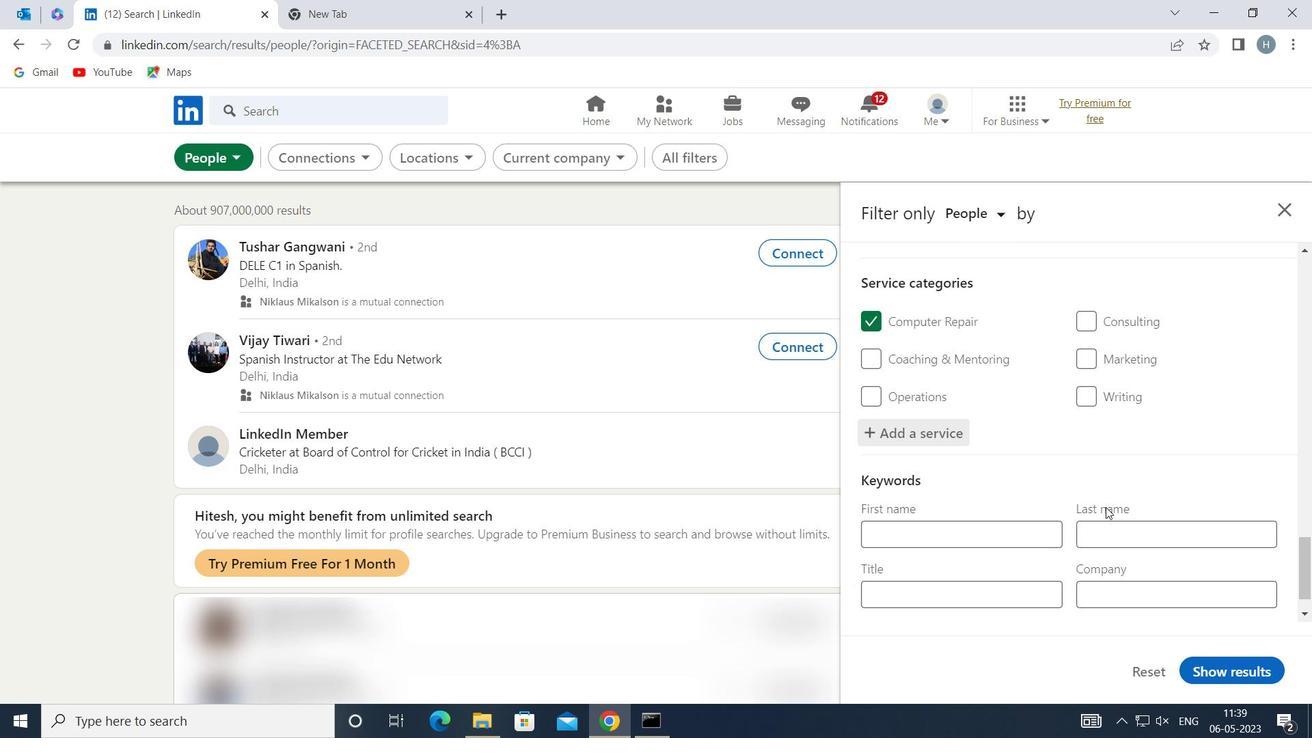 
Action: Mouse moved to (1030, 533)
Screenshot: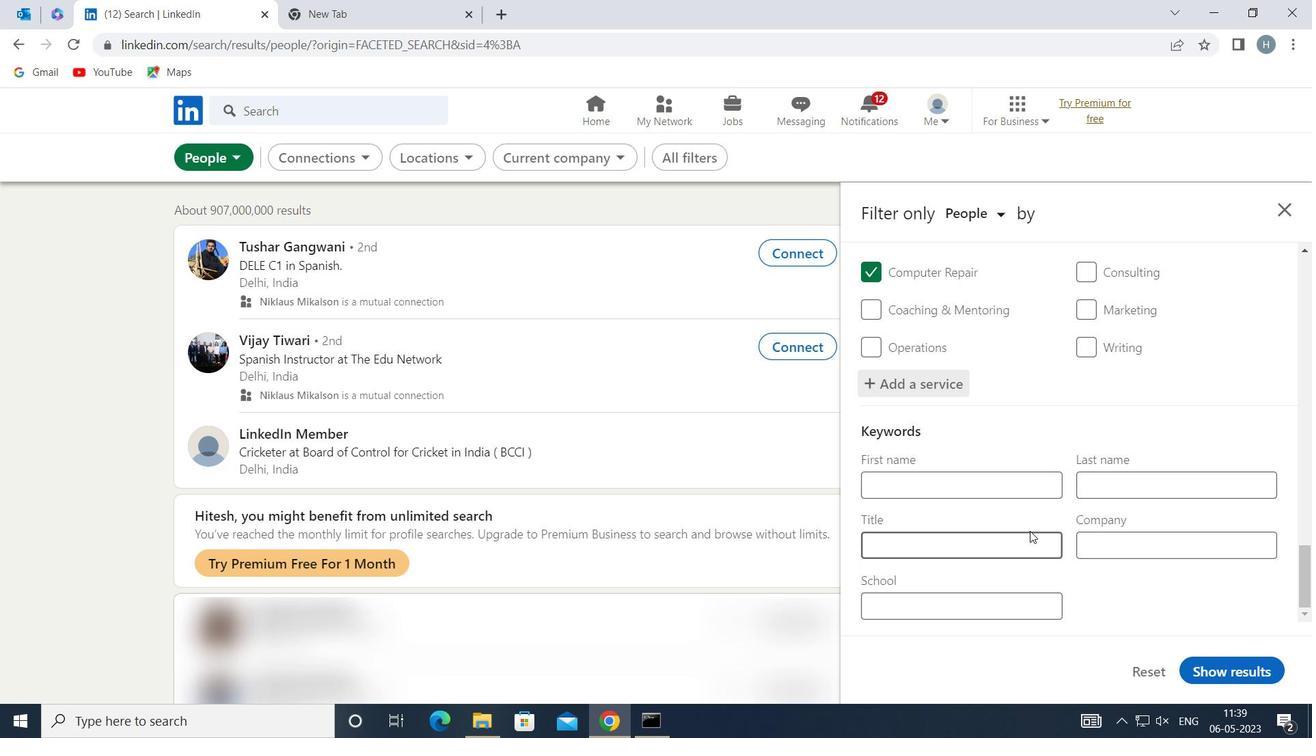 
Action: Mouse pressed left at (1030, 533)
Screenshot: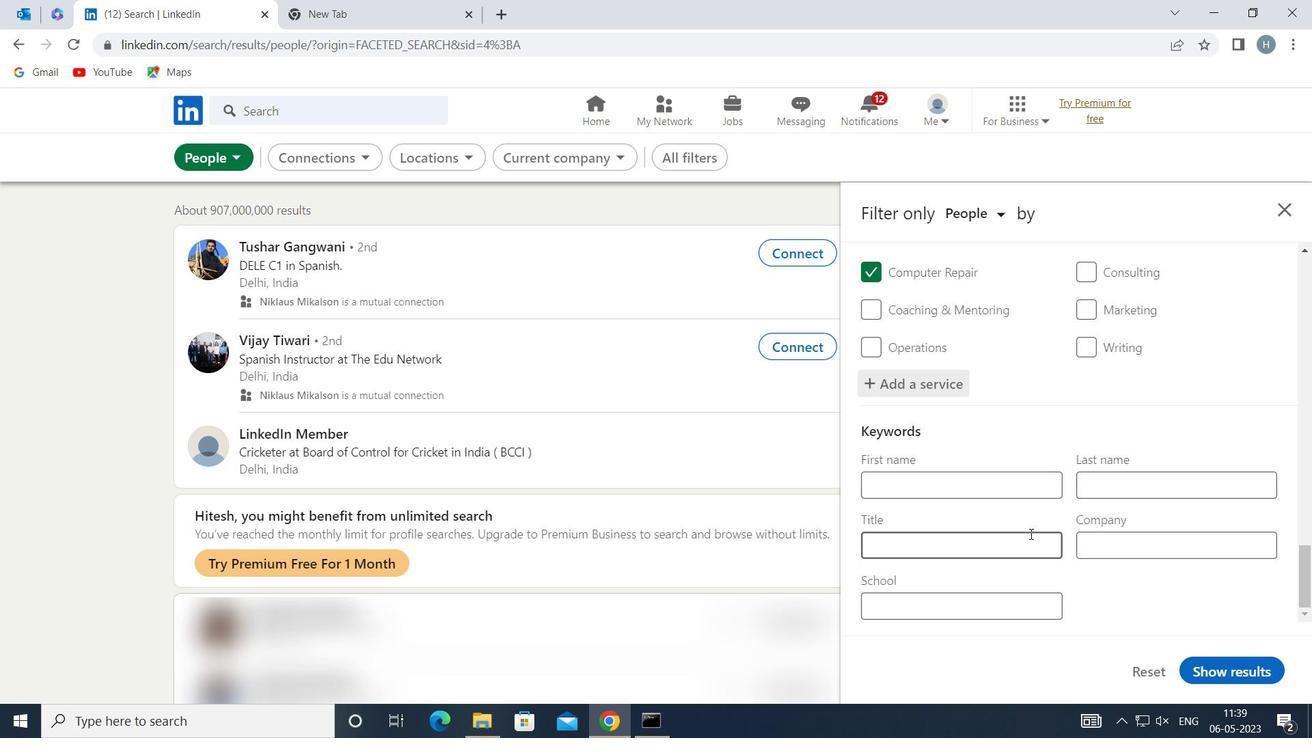 
Action: Key pressed <Key.shift>RECEPTIONIST
Screenshot: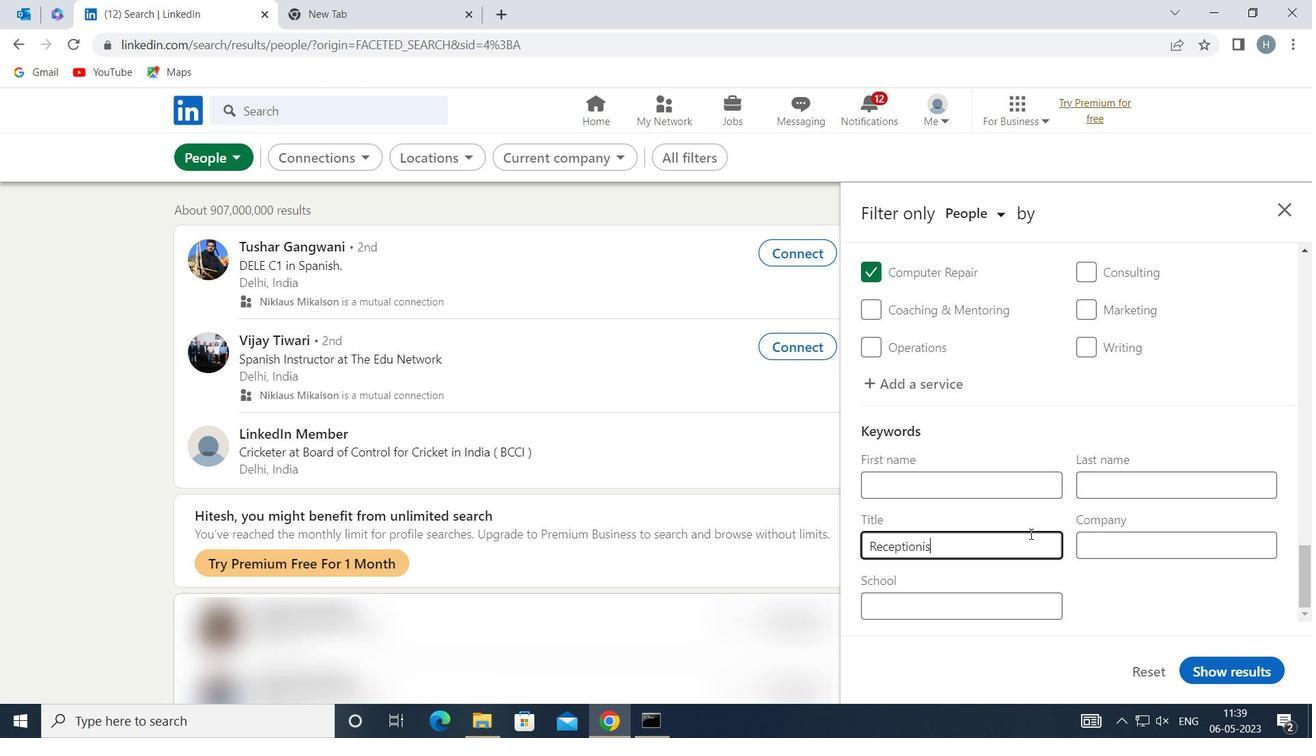 
Action: Mouse moved to (1240, 667)
Screenshot: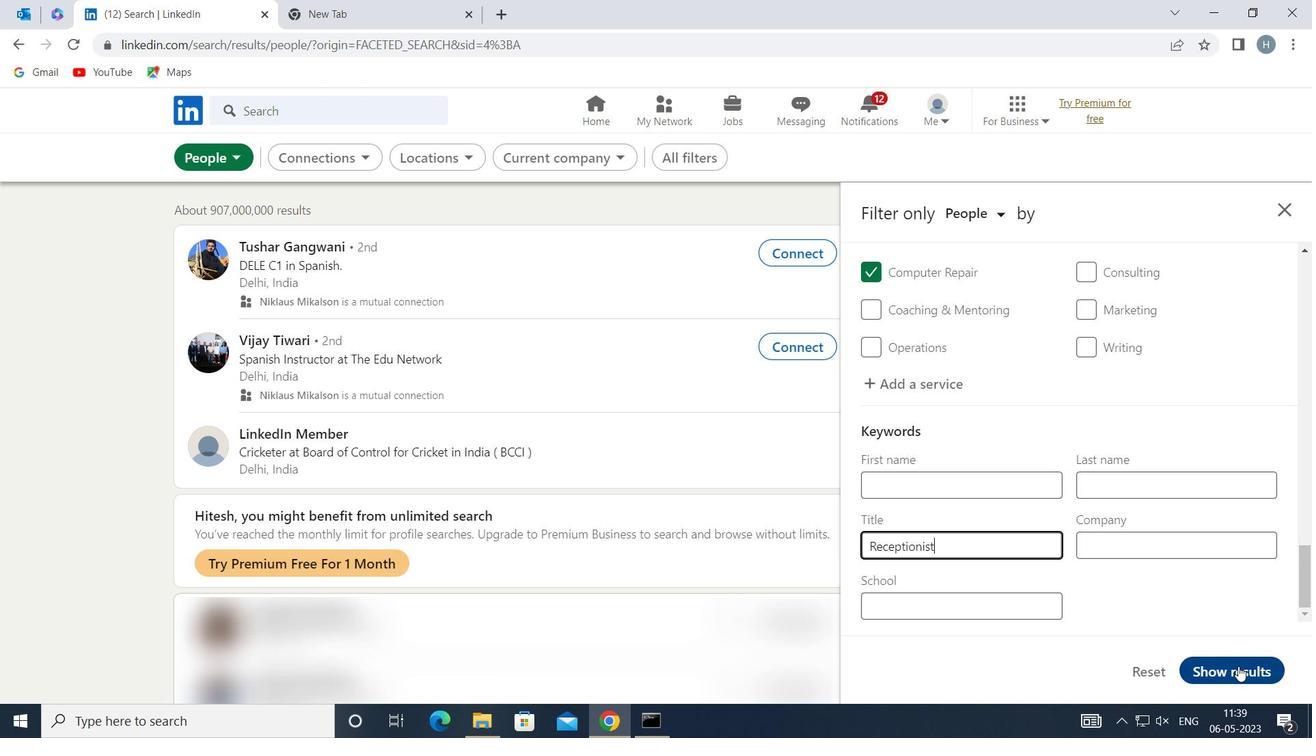 
Action: Mouse pressed left at (1240, 667)
Screenshot: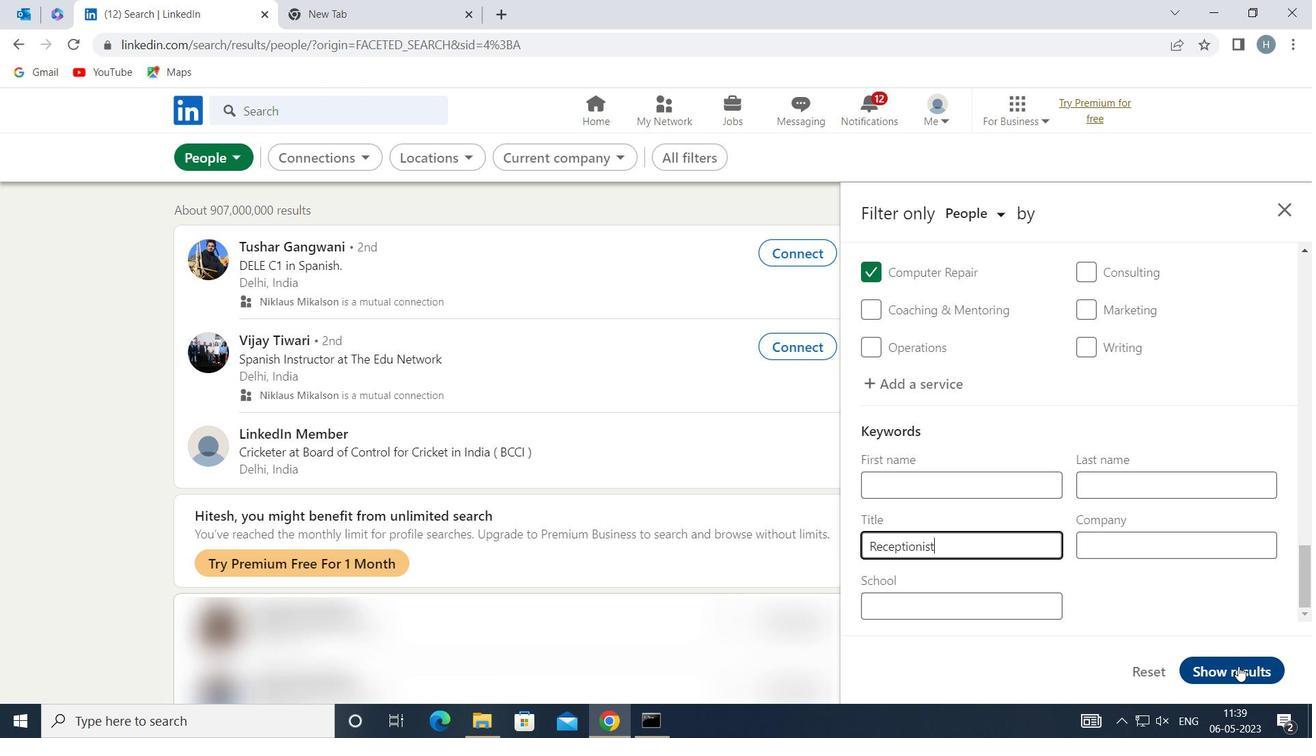 
Action: Mouse moved to (1183, 640)
Screenshot: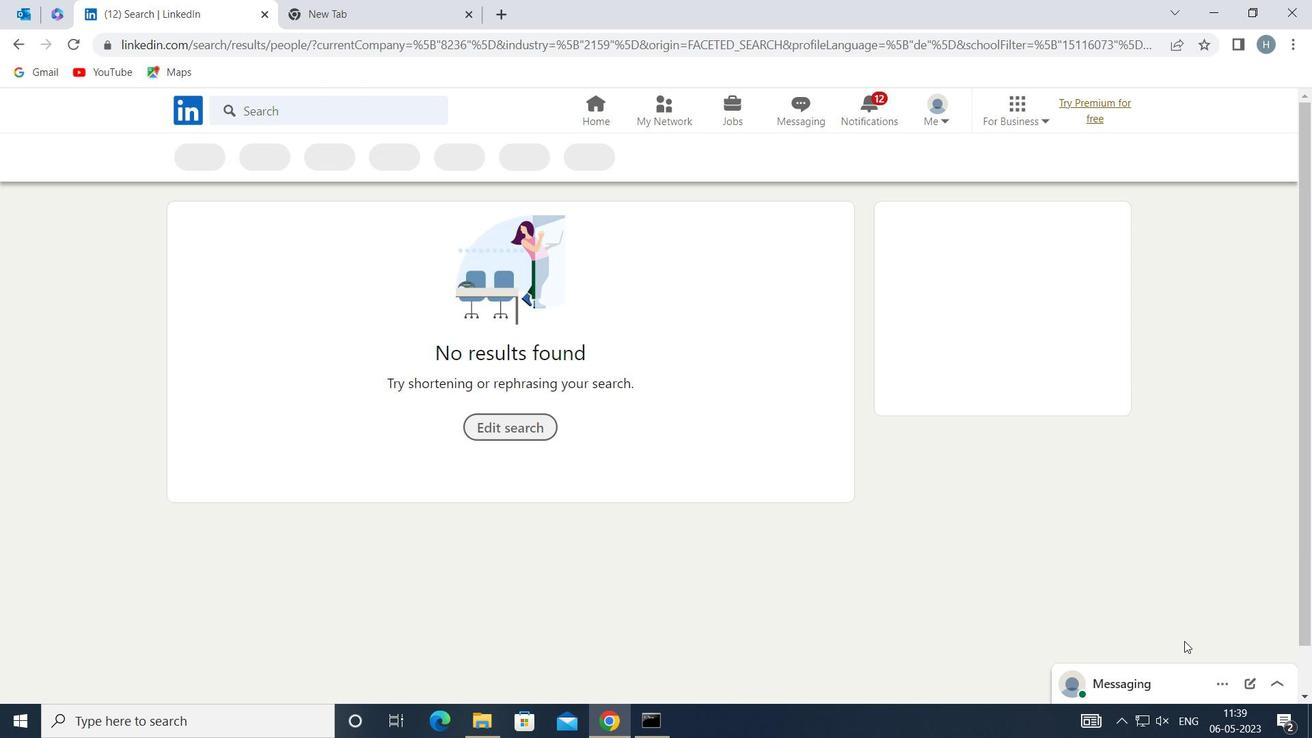 
